 Task: For heading Use Italics Amatic SC with yellow colour & bold.  font size for heading26,  'Change the font style of data to'Caveat and font size to 18,  Change the alignment of both headline & data to Align center.  In the sheet  CashBook templates
Action: Mouse moved to (41, 155)
Screenshot: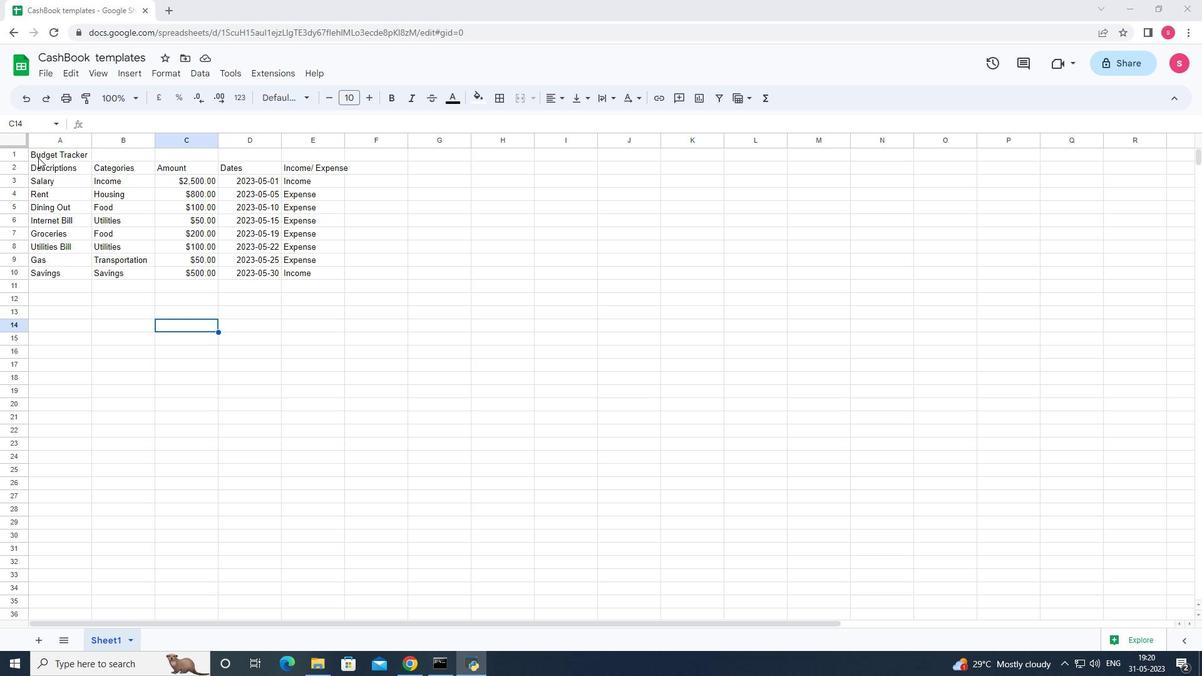 
Action: Mouse pressed left at (41, 155)
Screenshot: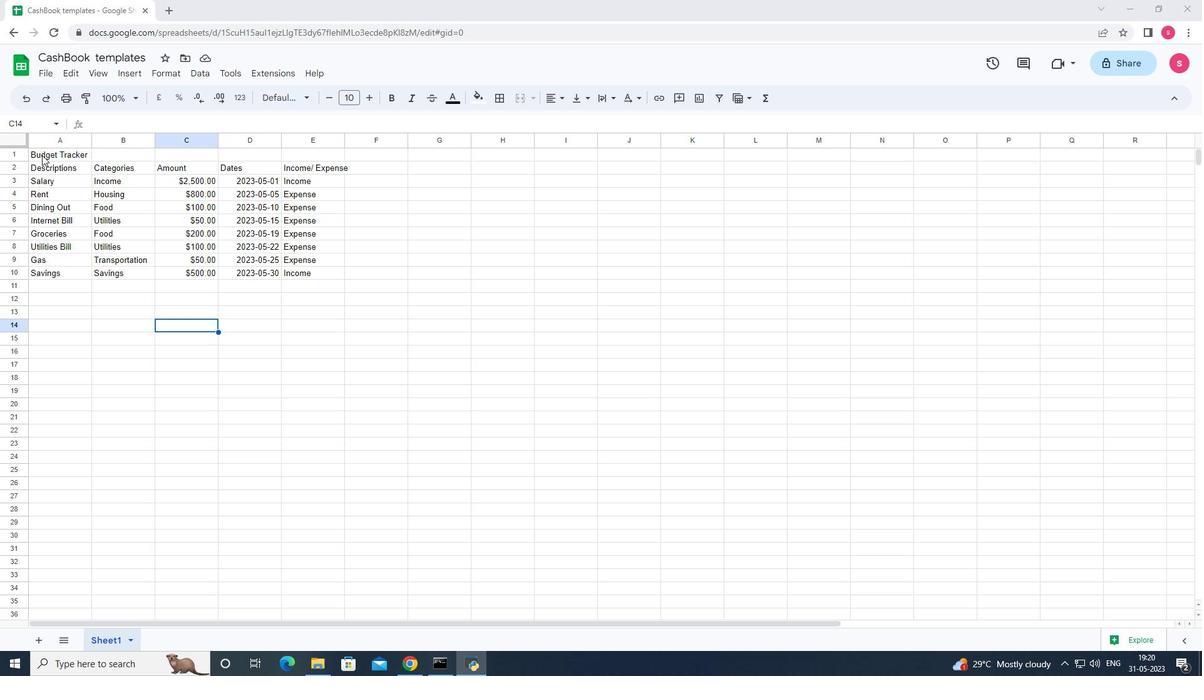 
Action: Mouse moved to (281, 97)
Screenshot: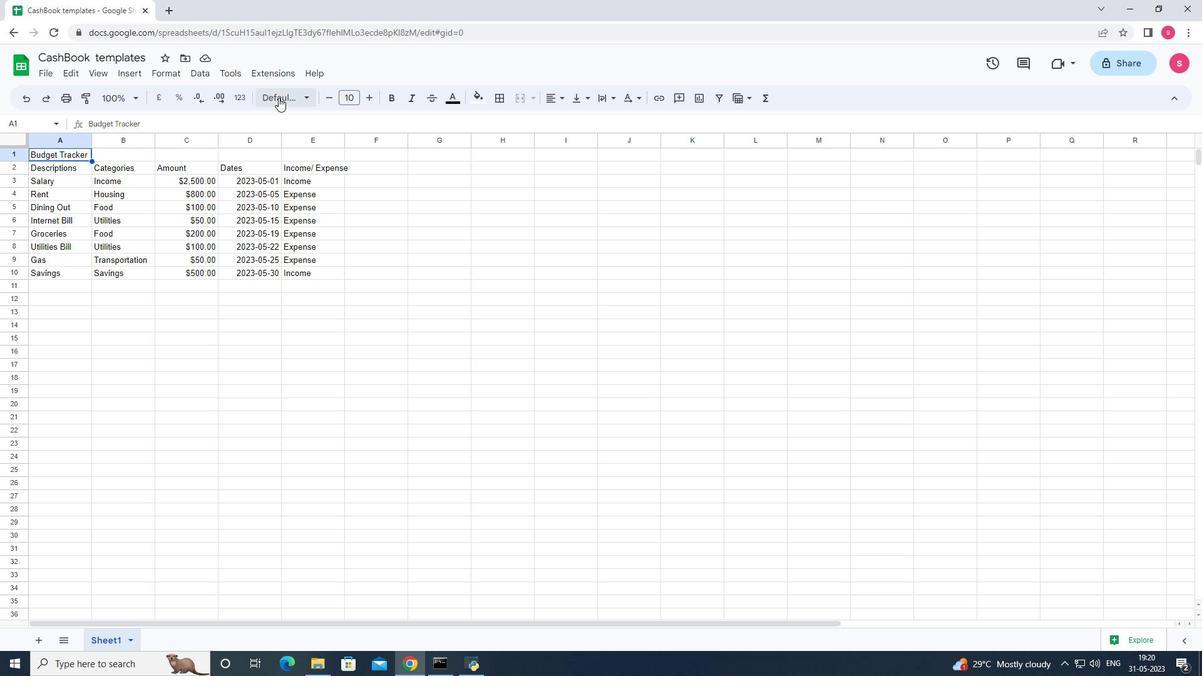
Action: Mouse pressed left at (281, 97)
Screenshot: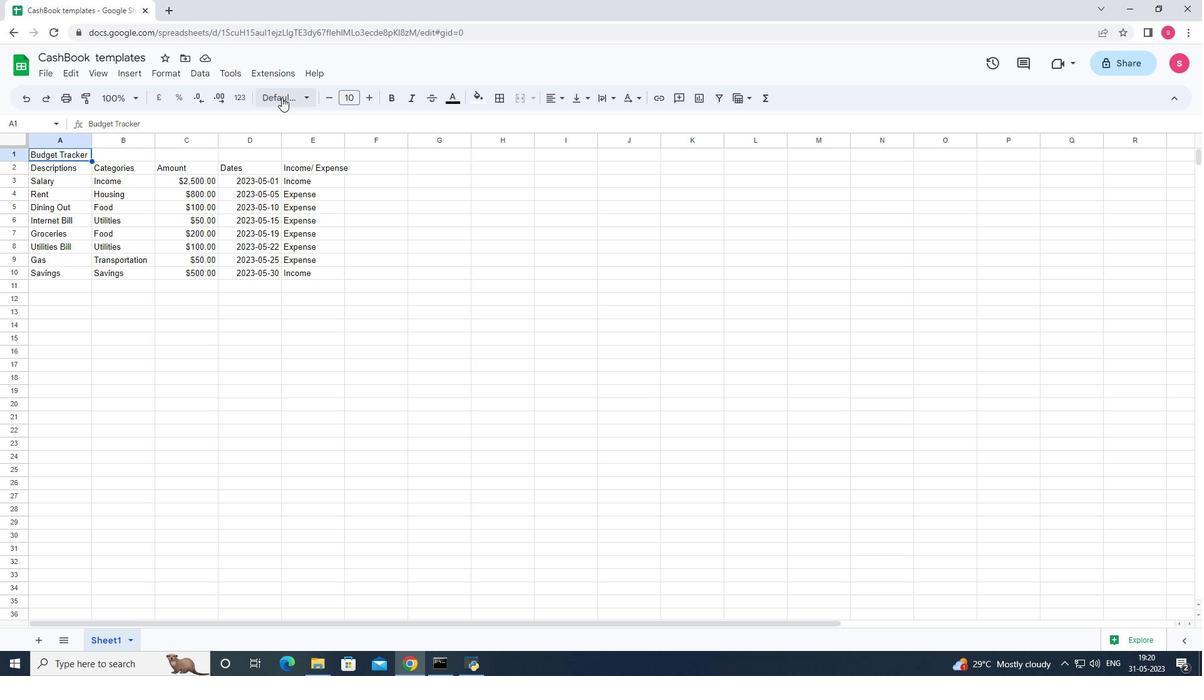 
Action: Mouse moved to (311, 383)
Screenshot: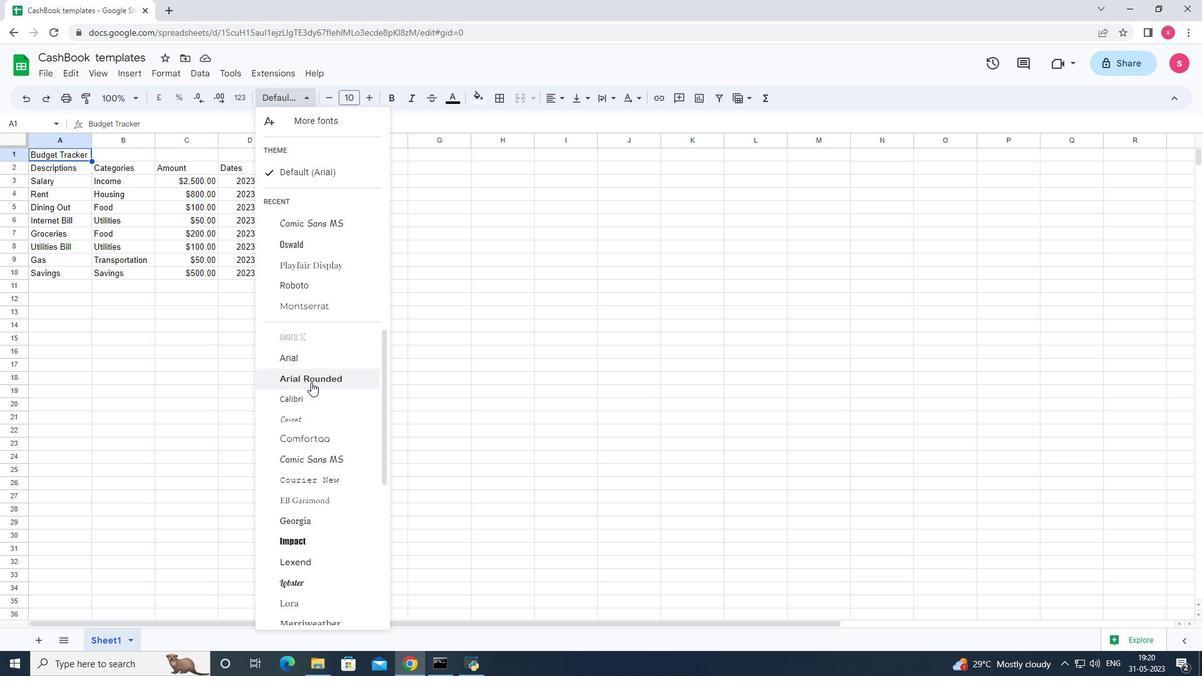 
Action: Mouse scrolled (311, 383) with delta (0, 0)
Screenshot: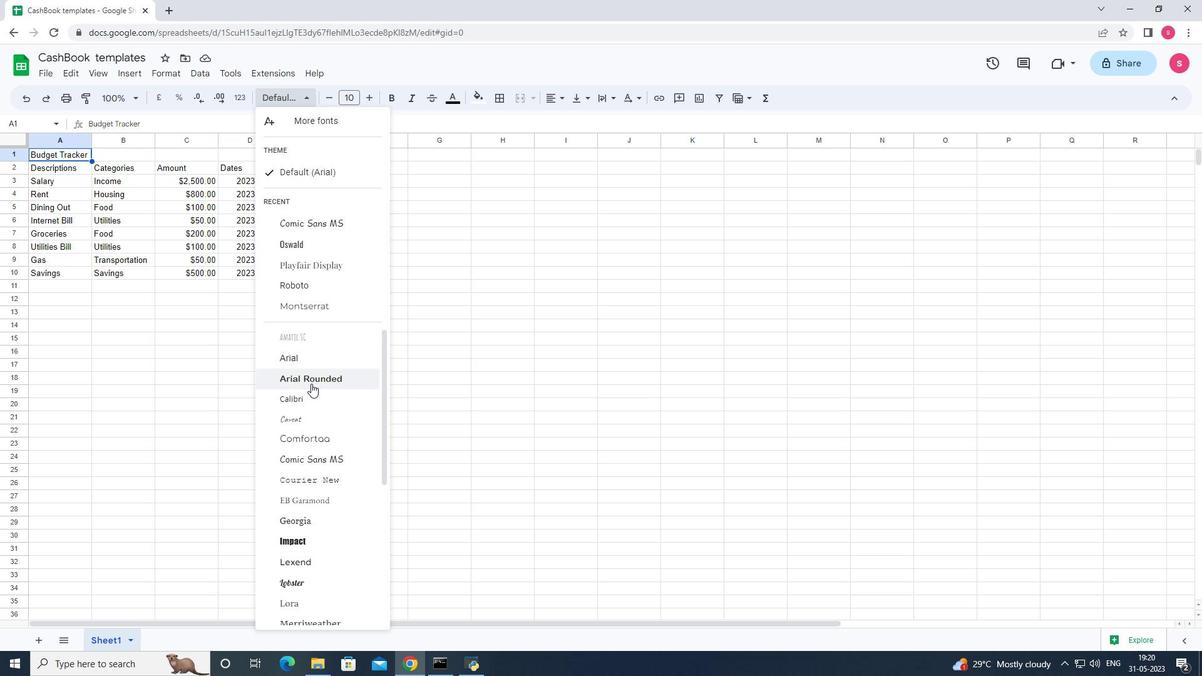 
Action: Mouse scrolled (311, 384) with delta (0, 0)
Screenshot: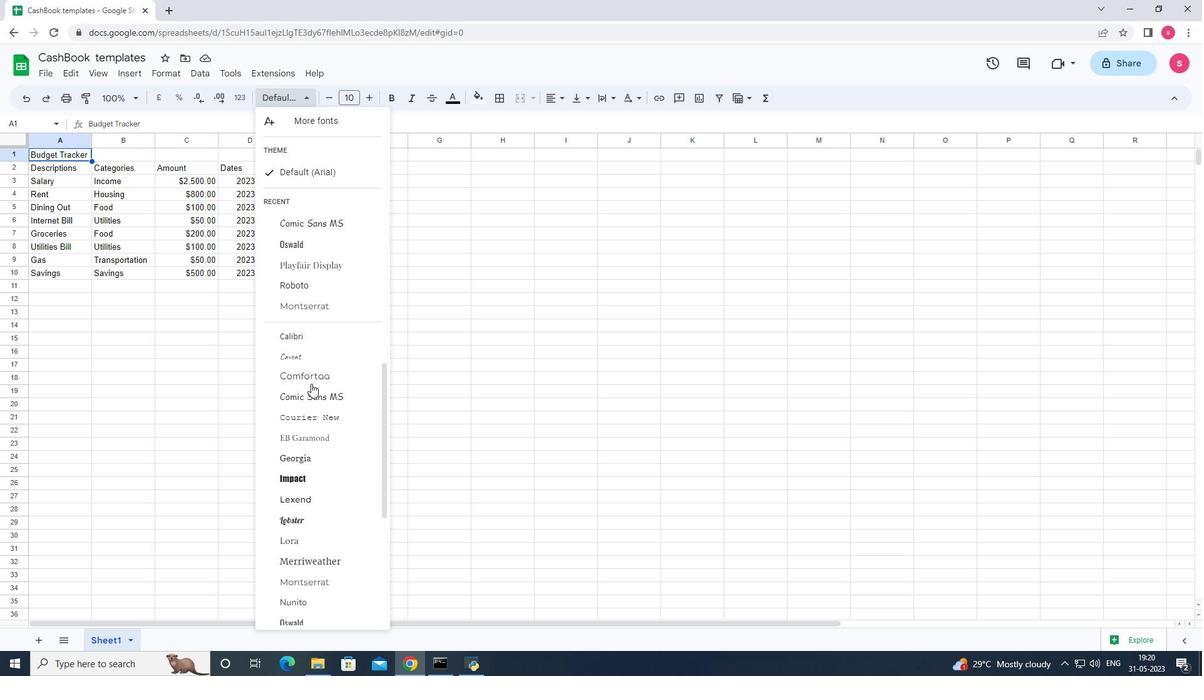 
Action: Mouse moved to (311, 384)
Screenshot: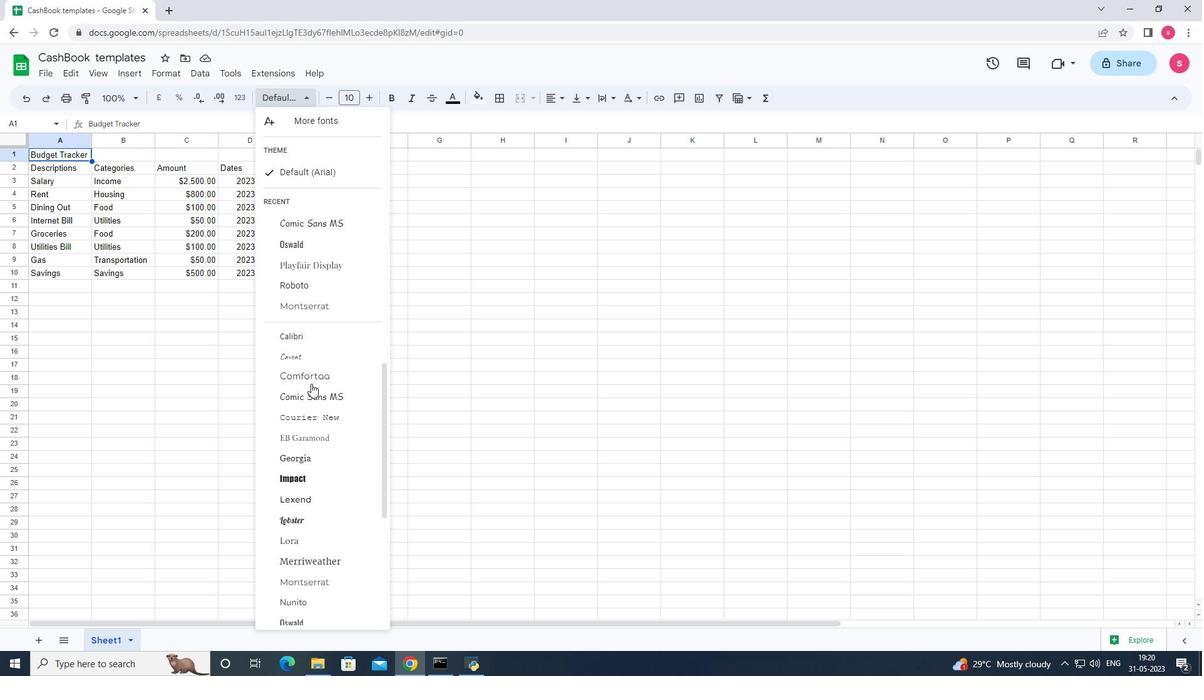 
Action: Mouse scrolled (311, 385) with delta (0, 0)
Screenshot: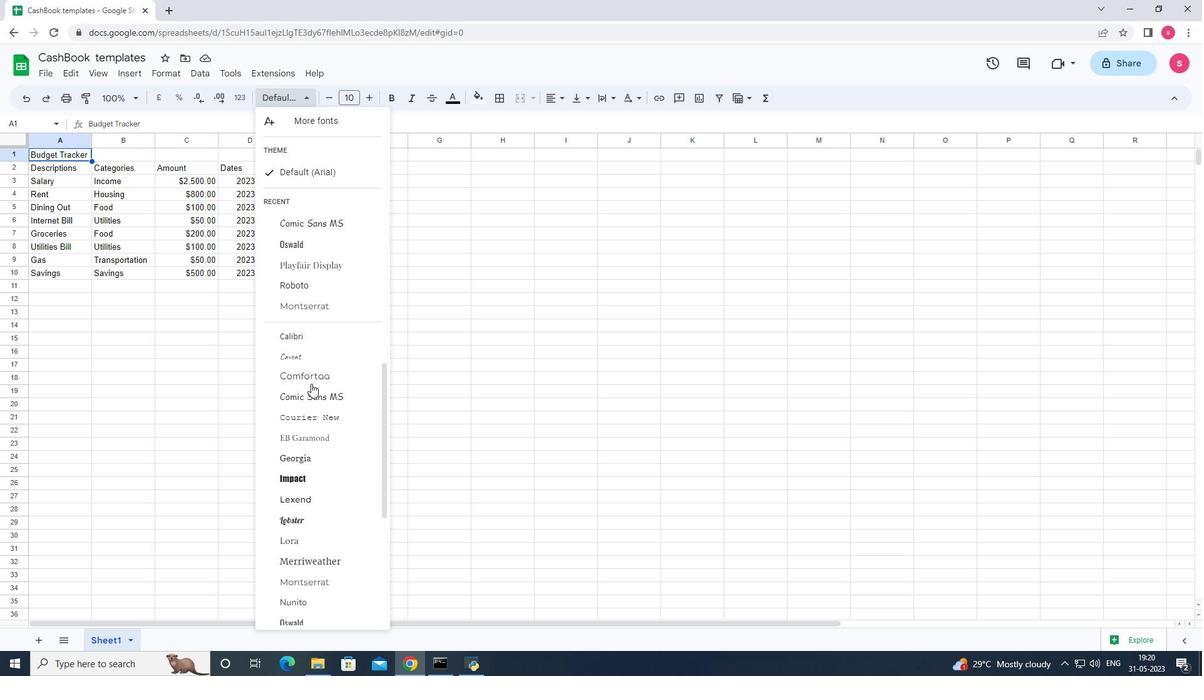 
Action: Mouse scrolled (311, 385) with delta (0, 0)
Screenshot: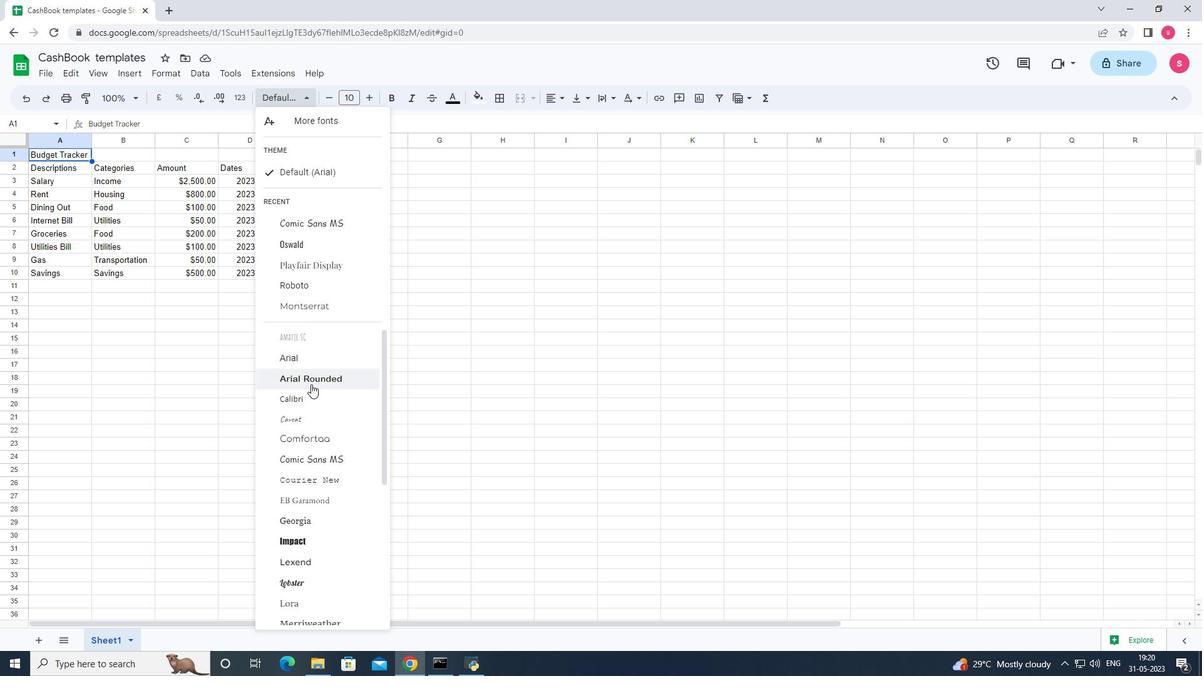 
Action: Mouse moved to (303, 342)
Screenshot: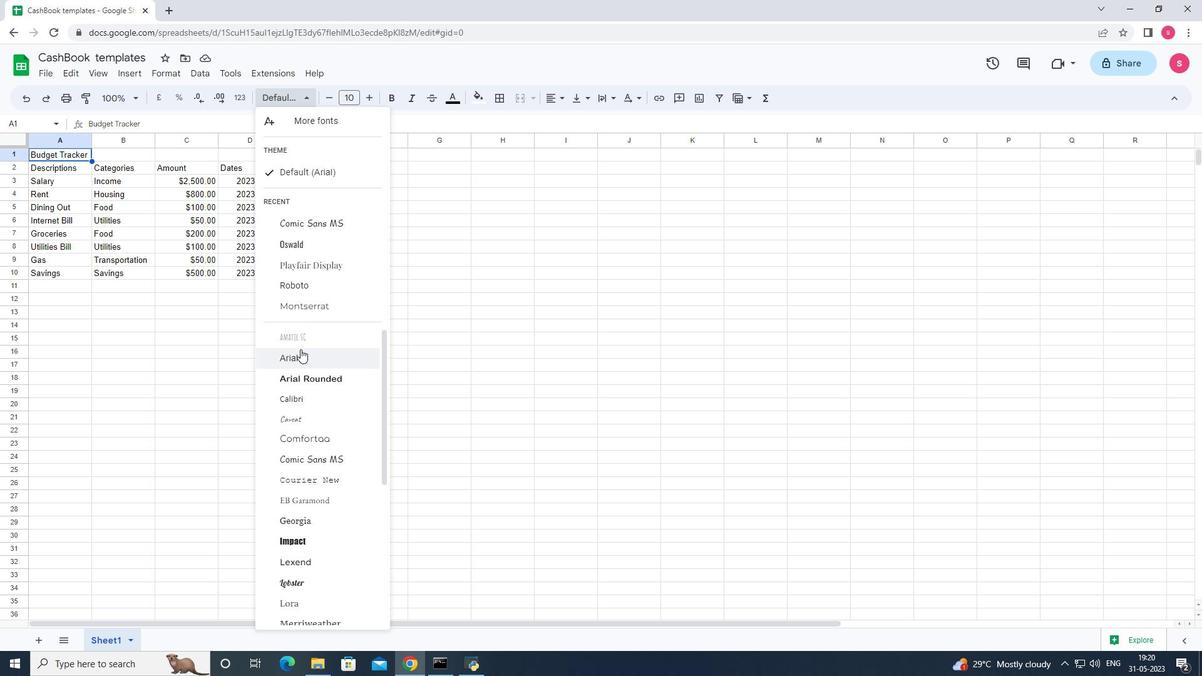 
Action: Mouse pressed left at (303, 342)
Screenshot: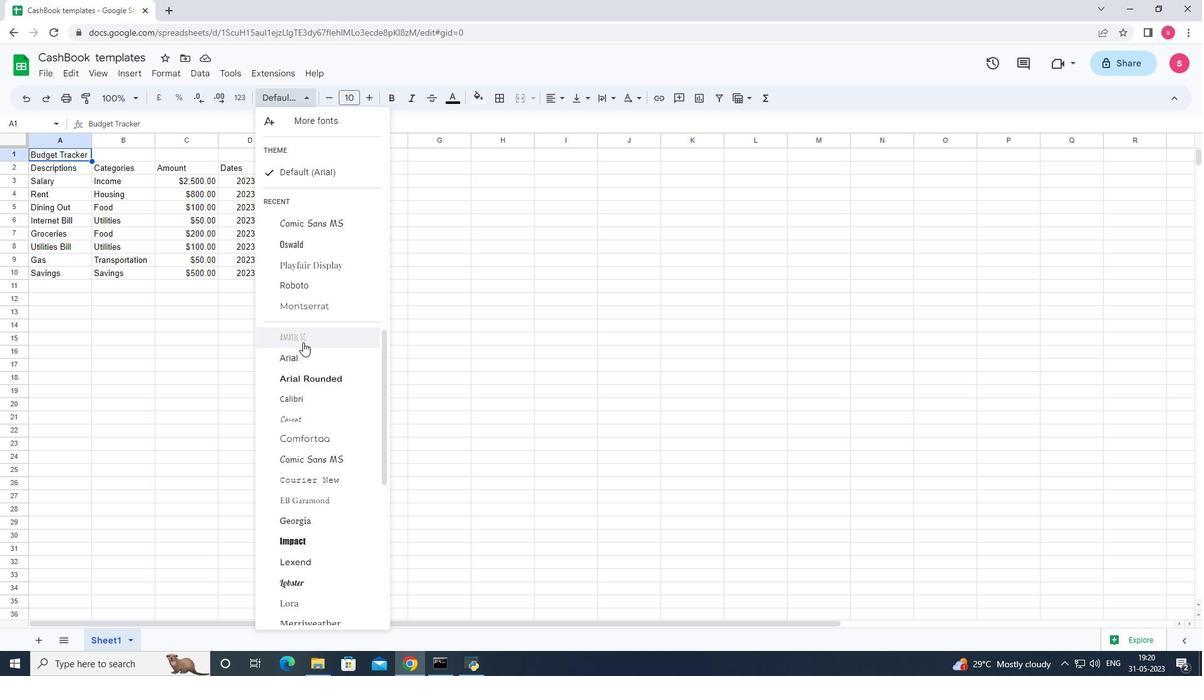 
Action: Mouse moved to (457, 98)
Screenshot: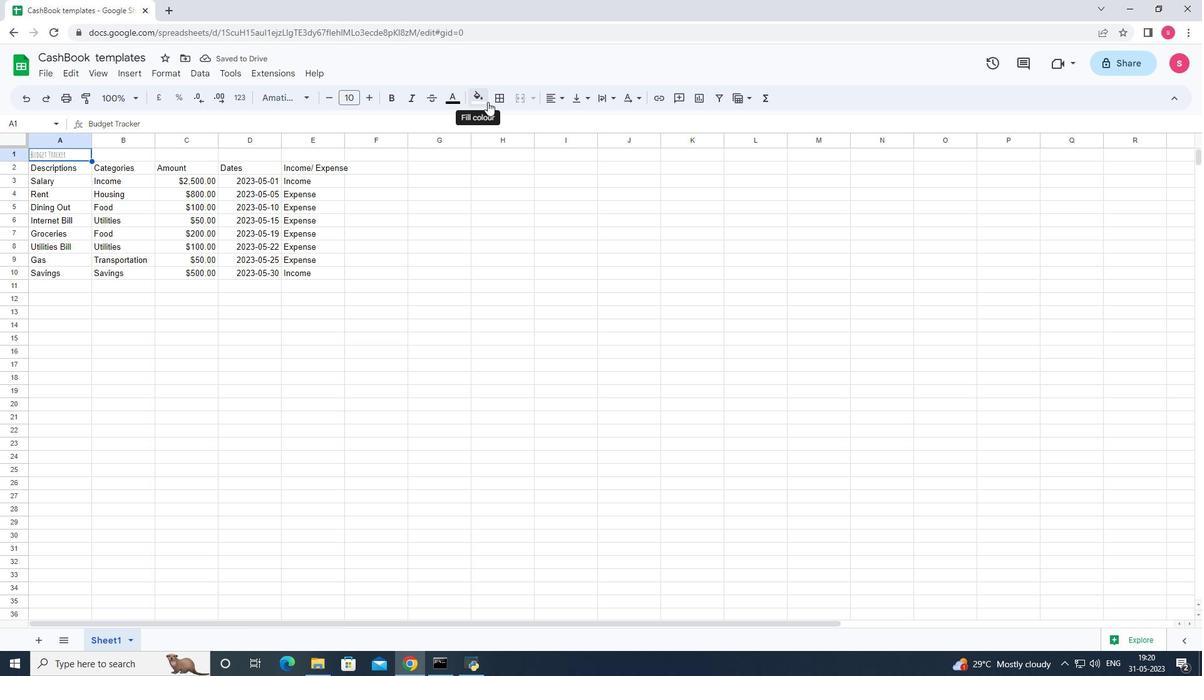
Action: Mouse pressed left at (457, 98)
Screenshot: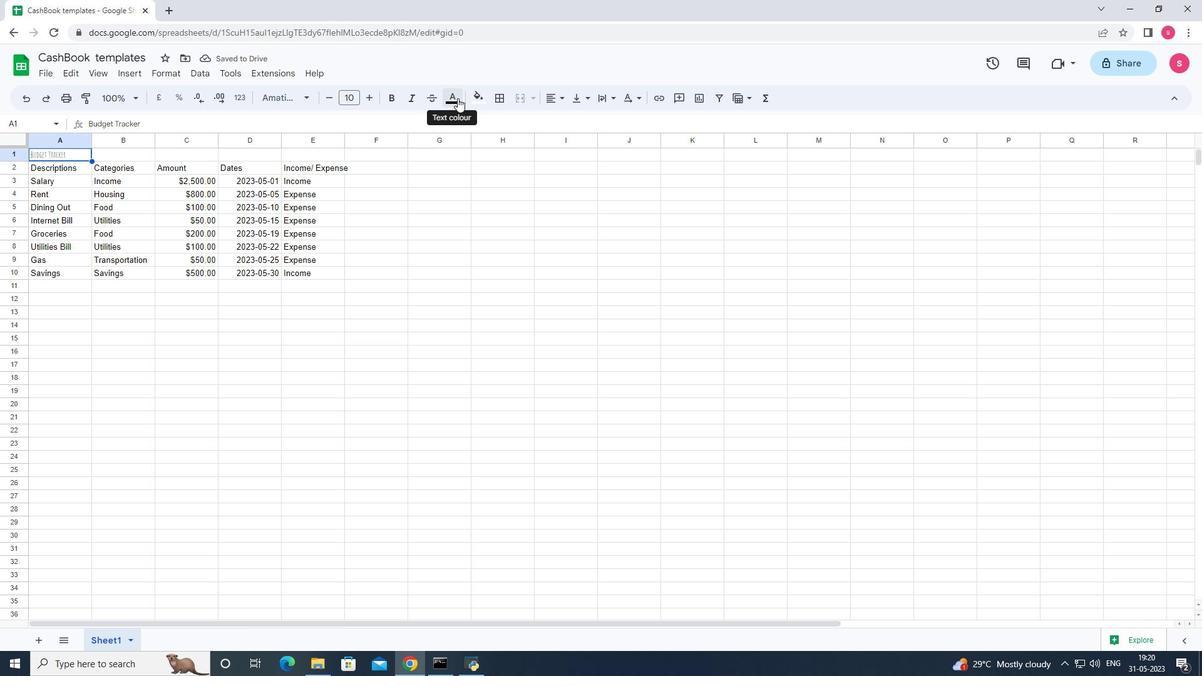 
Action: Mouse moved to (494, 153)
Screenshot: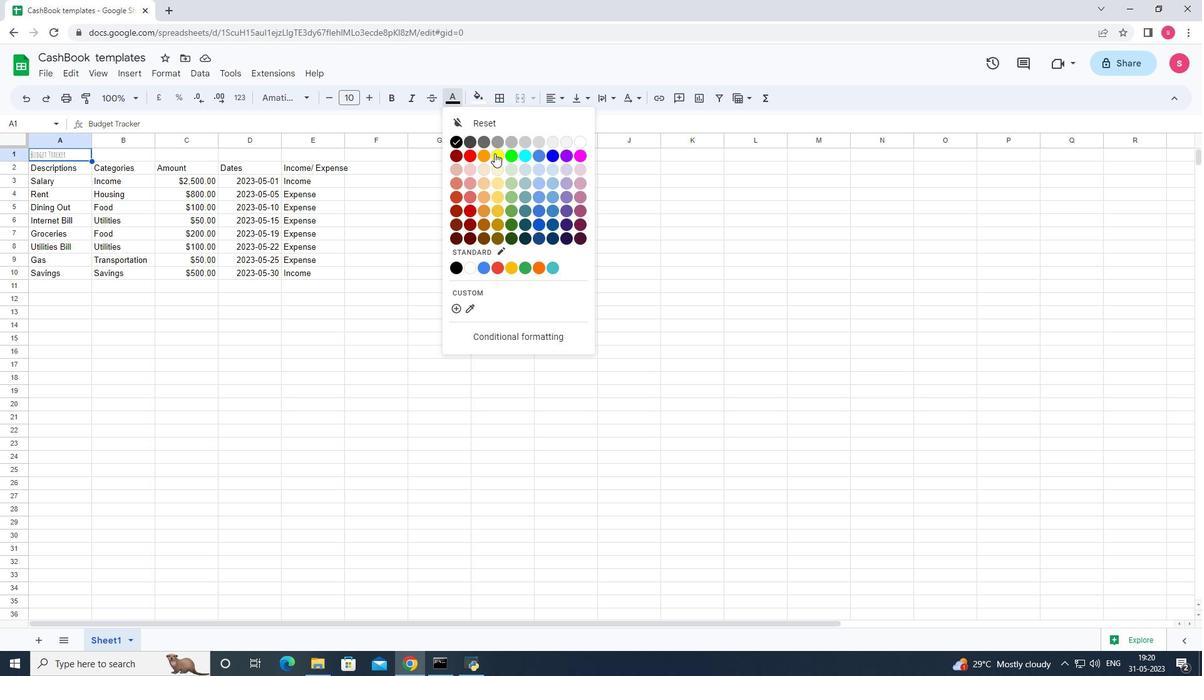 
Action: Mouse pressed left at (494, 153)
Screenshot: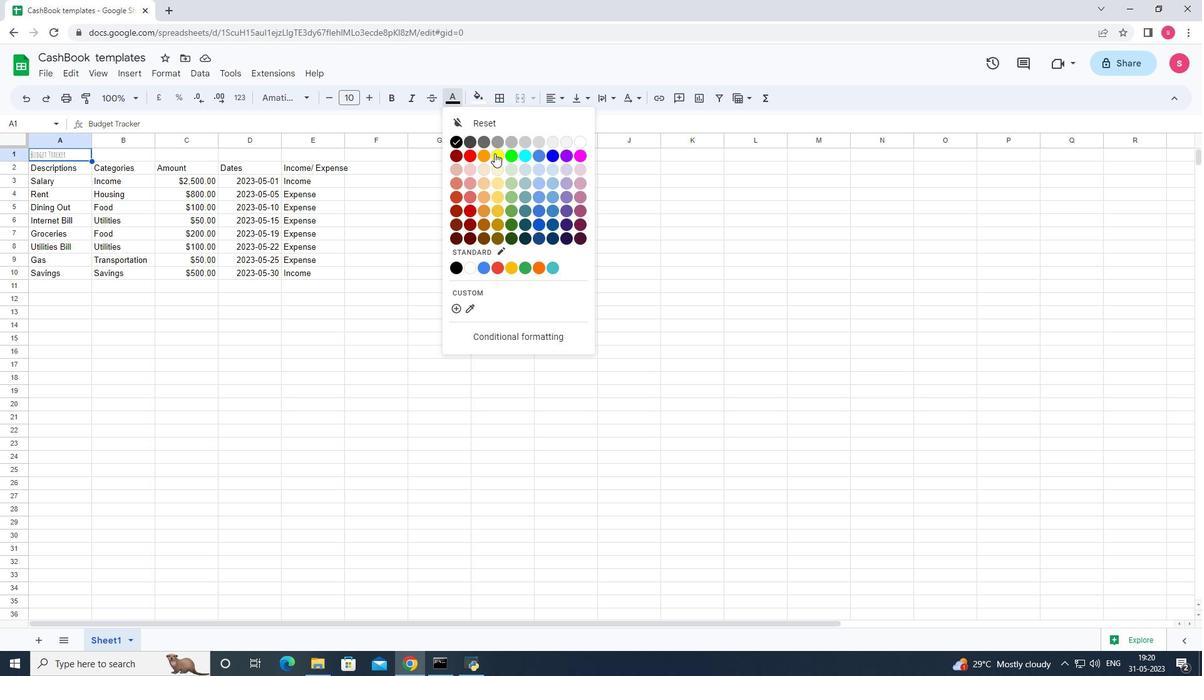 
Action: Mouse moved to (178, 74)
Screenshot: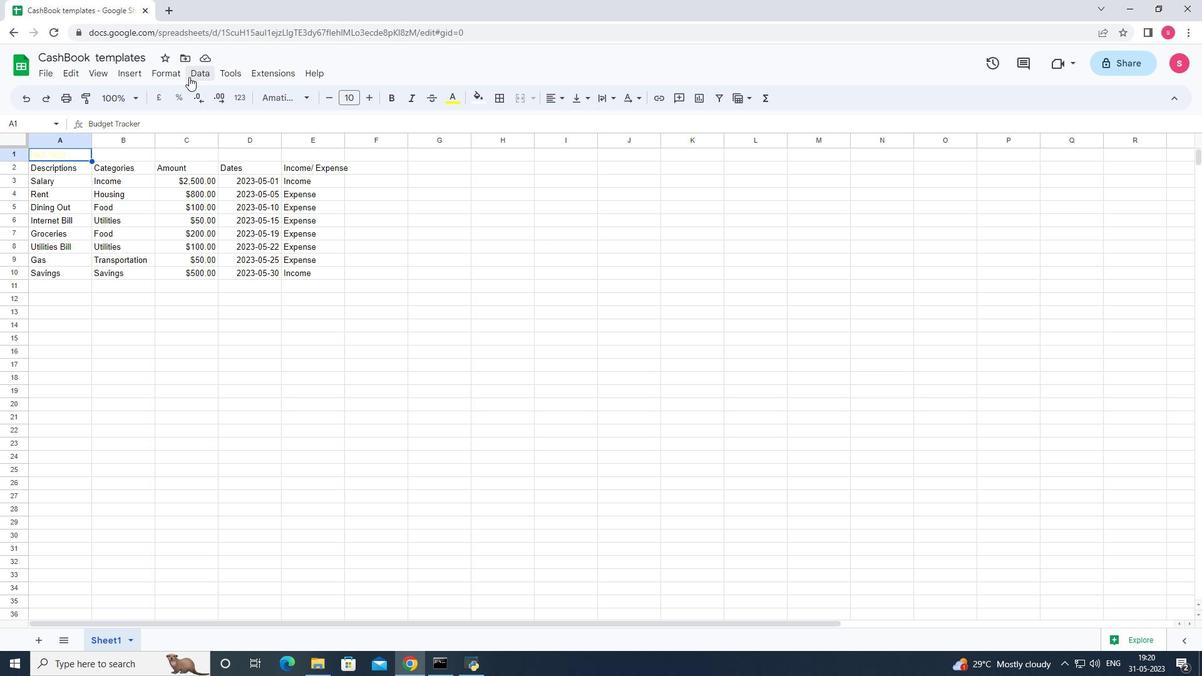 
Action: Mouse pressed left at (178, 74)
Screenshot: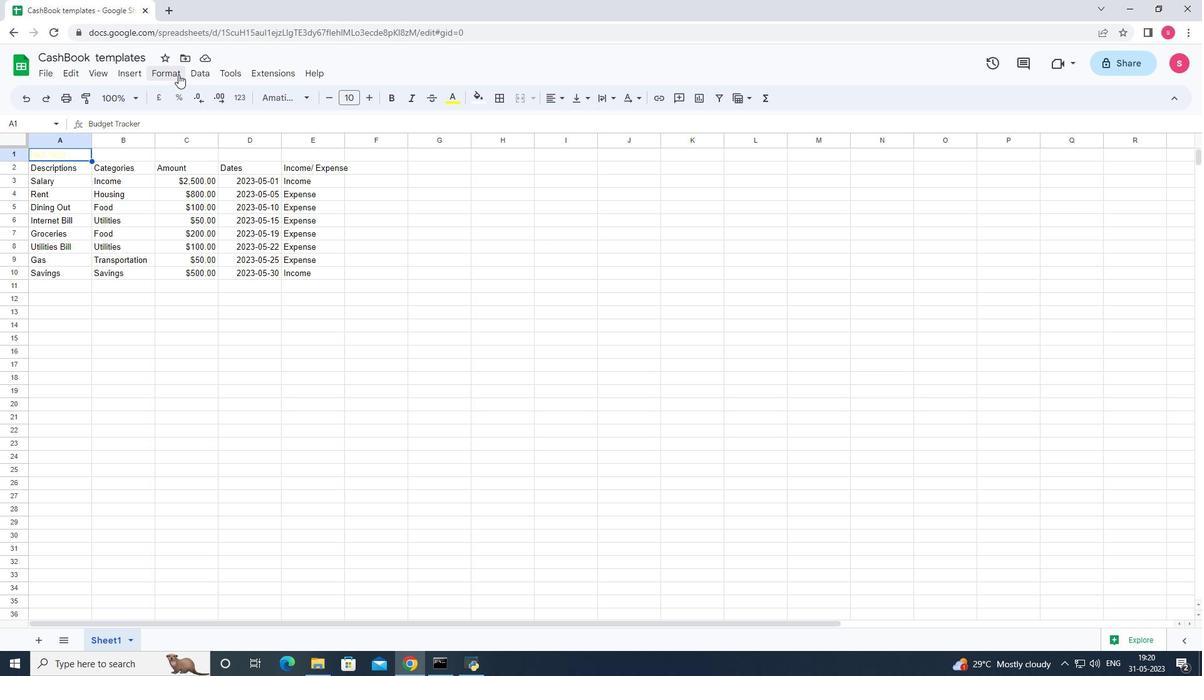 
Action: Mouse moved to (211, 143)
Screenshot: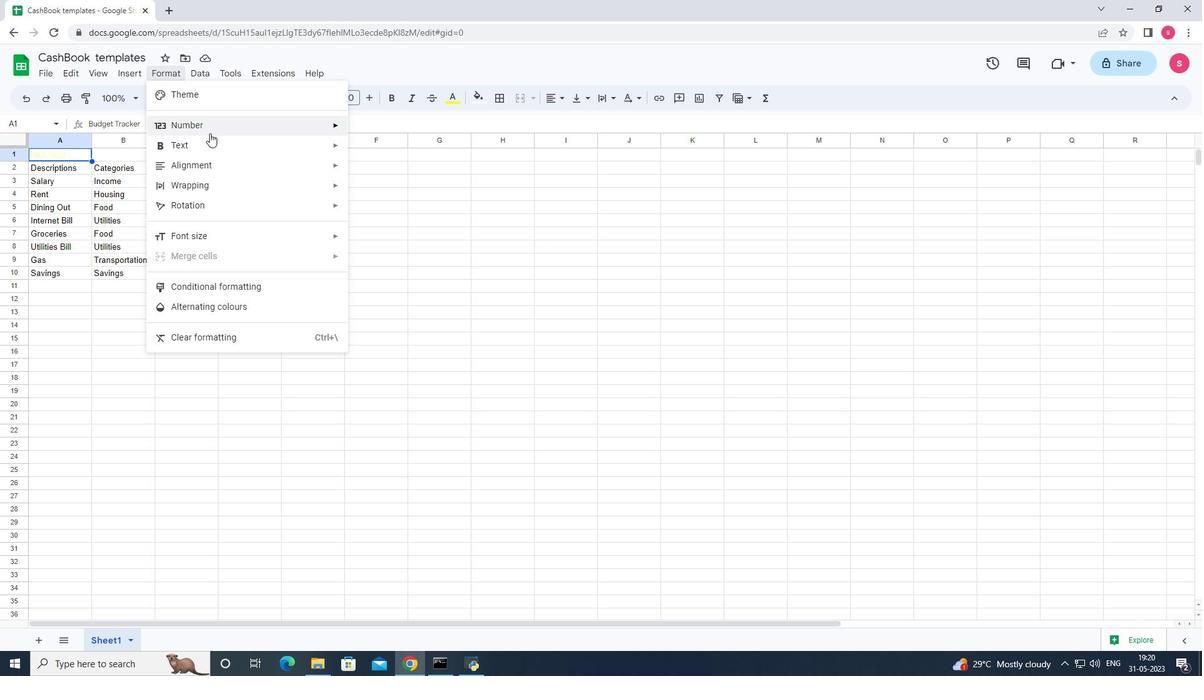 
Action: Mouse pressed left at (211, 143)
Screenshot: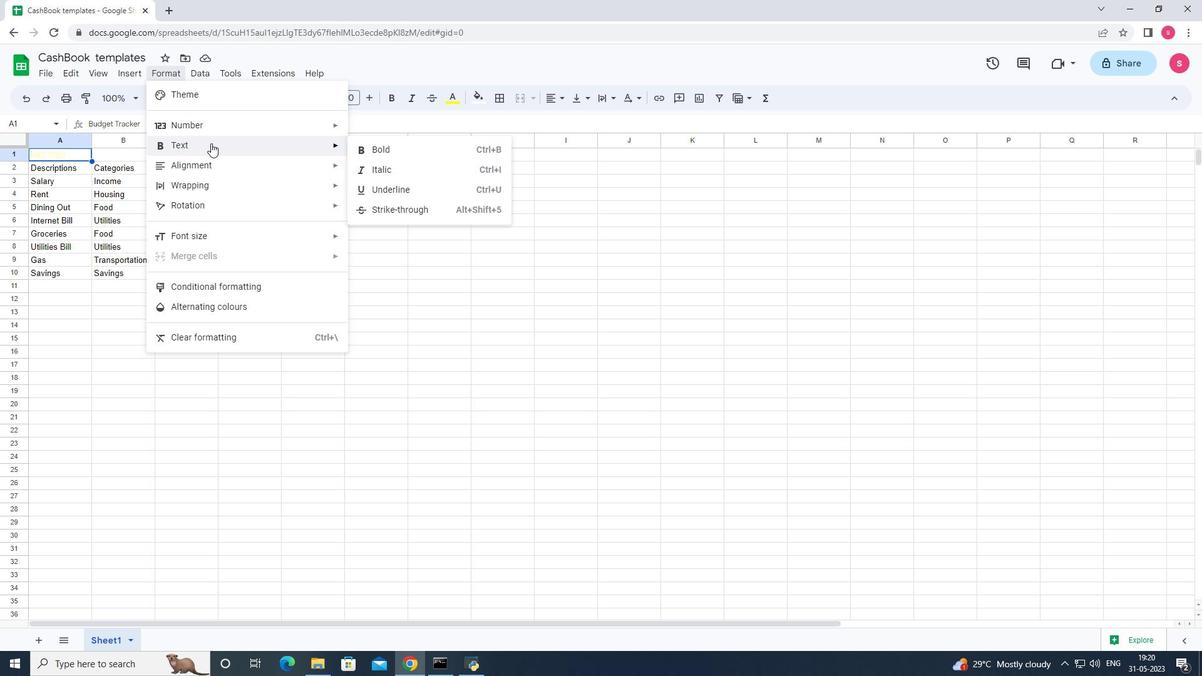 
Action: Mouse moved to (390, 152)
Screenshot: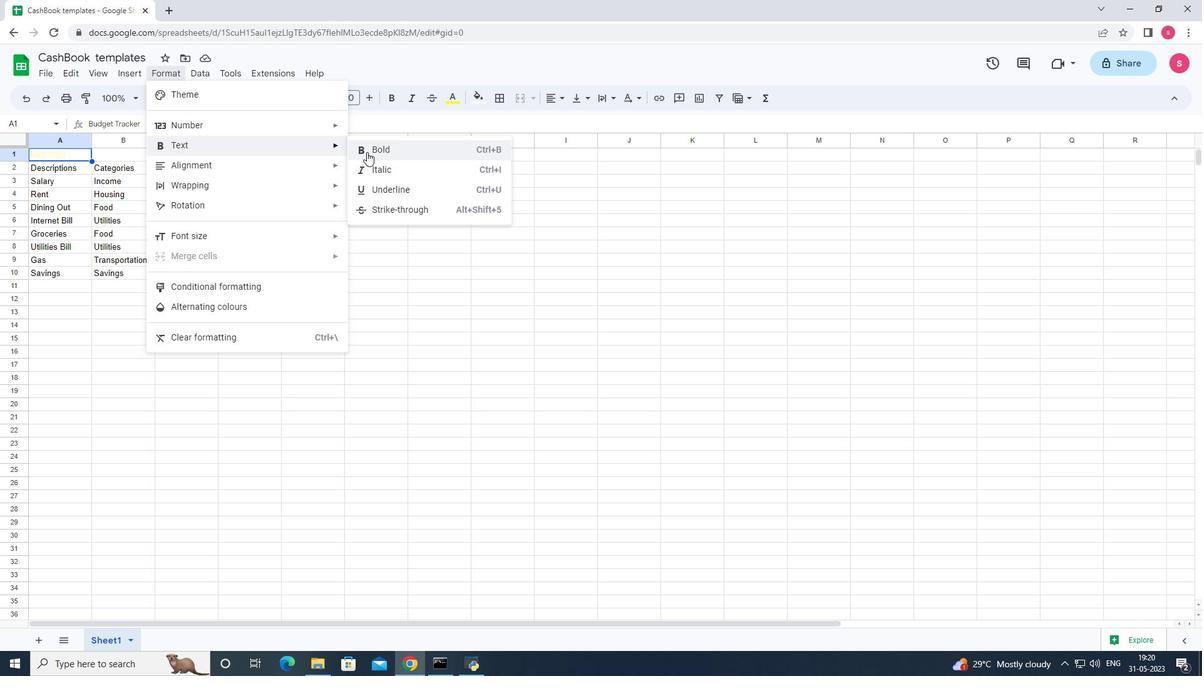
Action: Mouse pressed left at (390, 152)
Screenshot: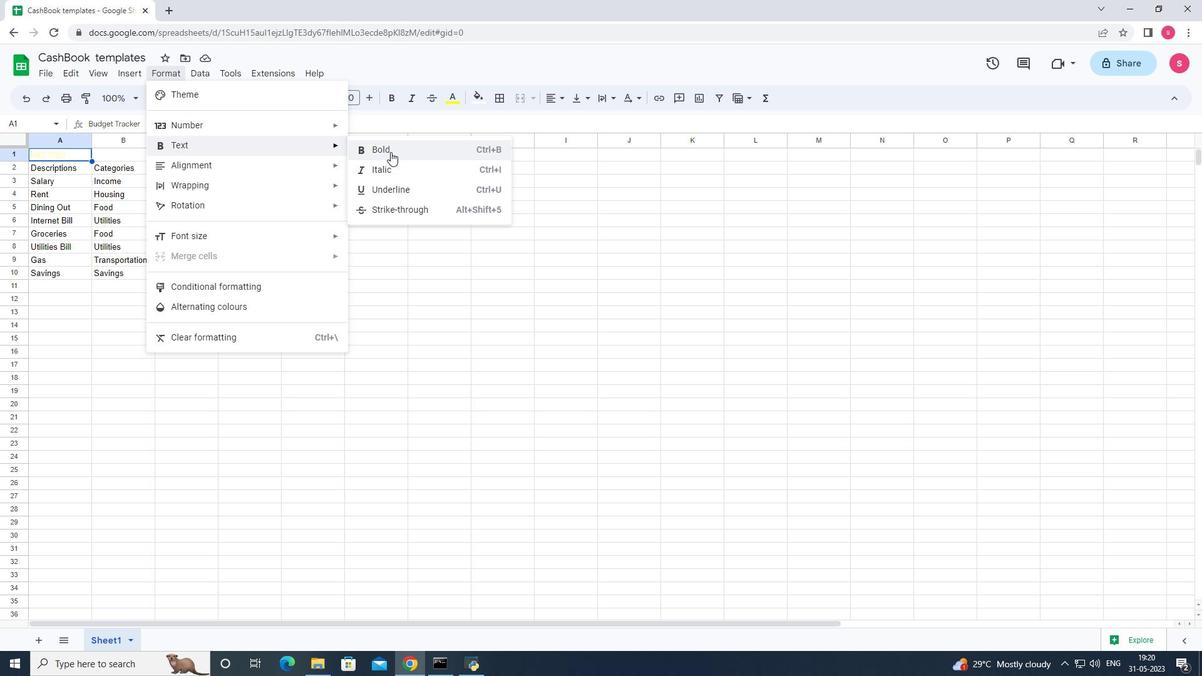 
Action: Mouse moved to (393, 101)
Screenshot: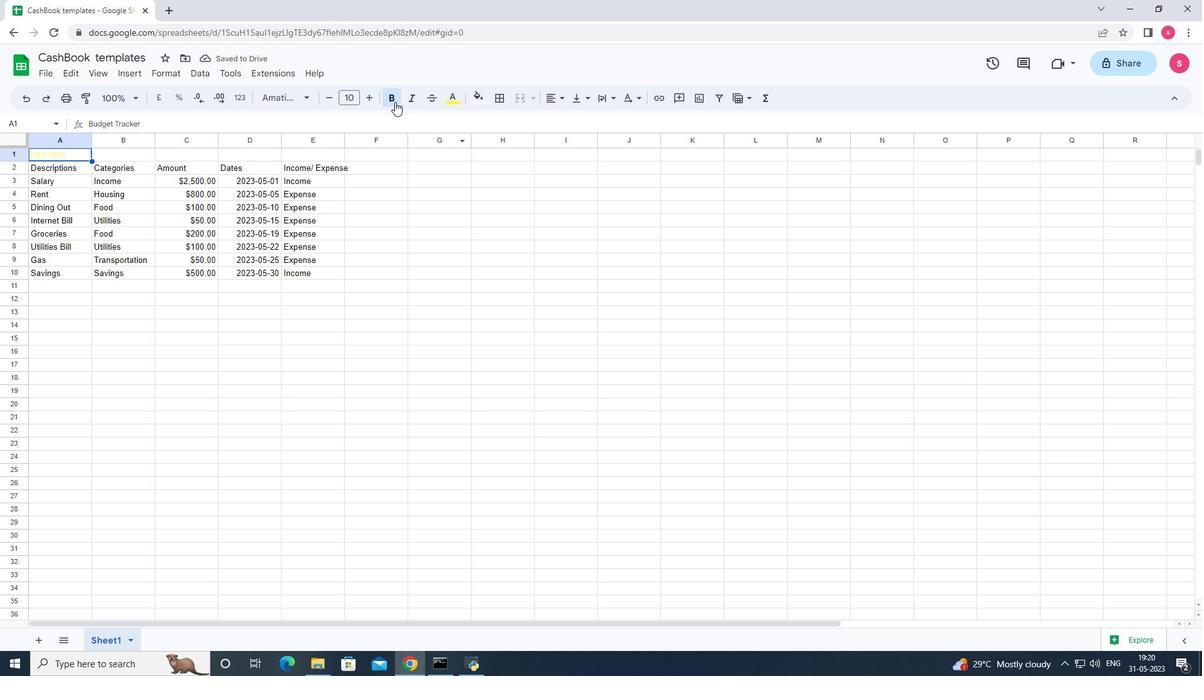 
Action: Mouse pressed left at (393, 101)
Screenshot: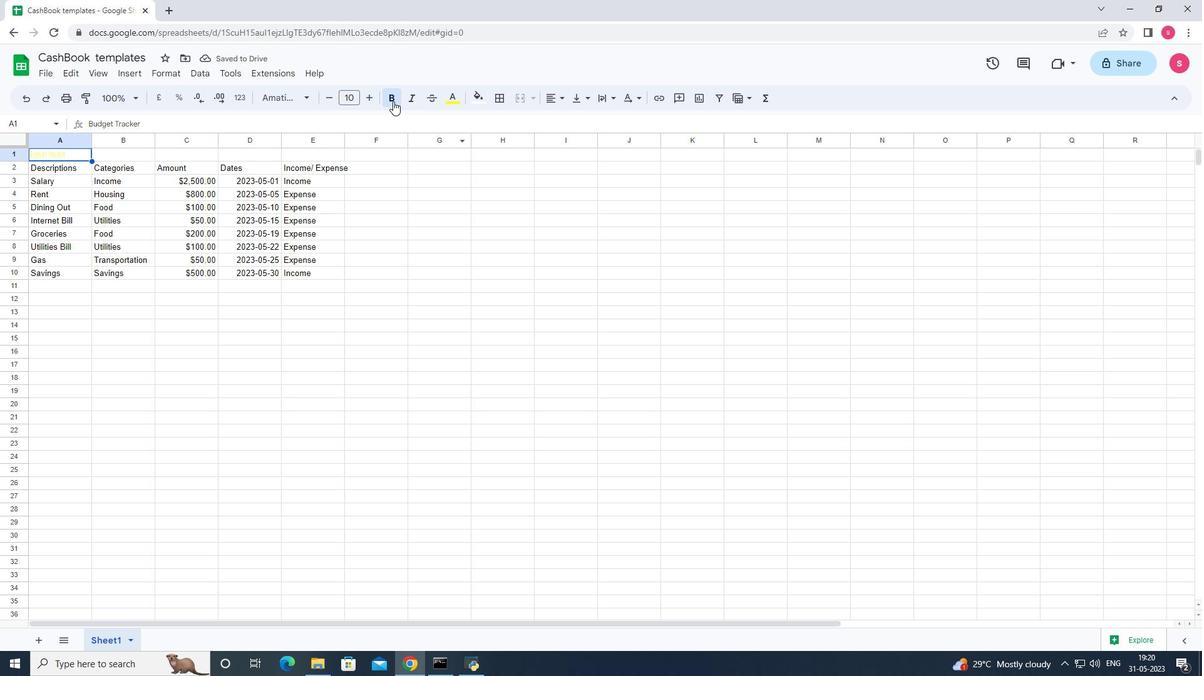 
Action: Mouse moved to (449, 237)
Screenshot: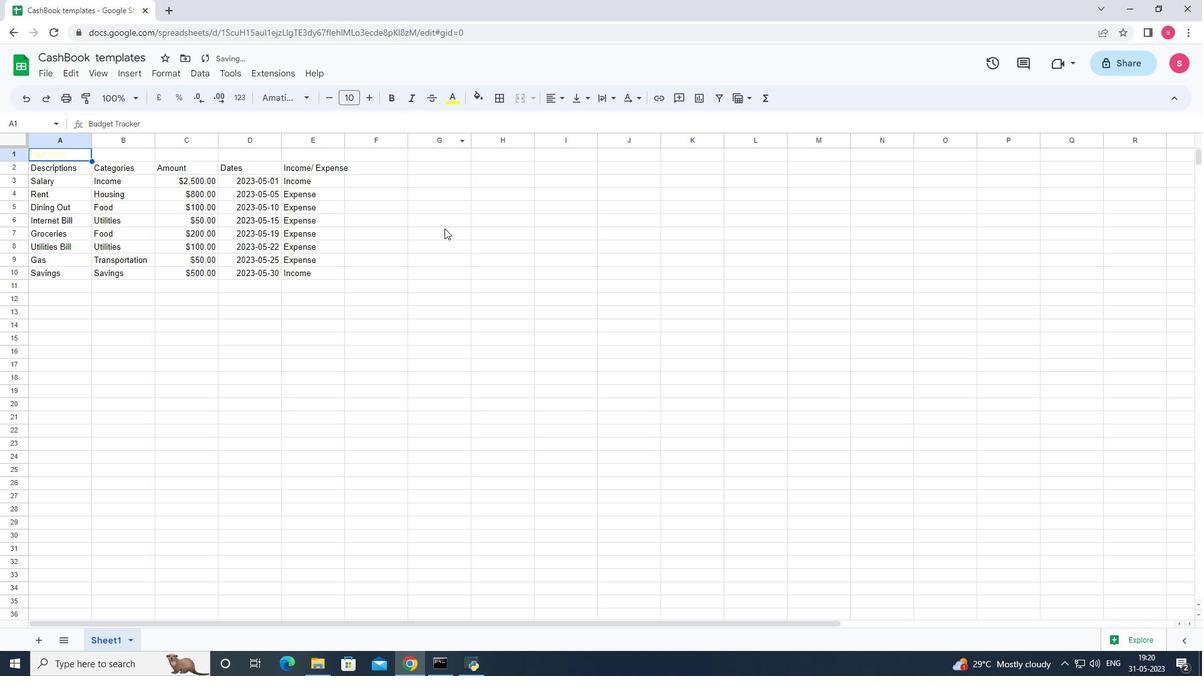 
Action: Mouse pressed left at (449, 237)
Screenshot: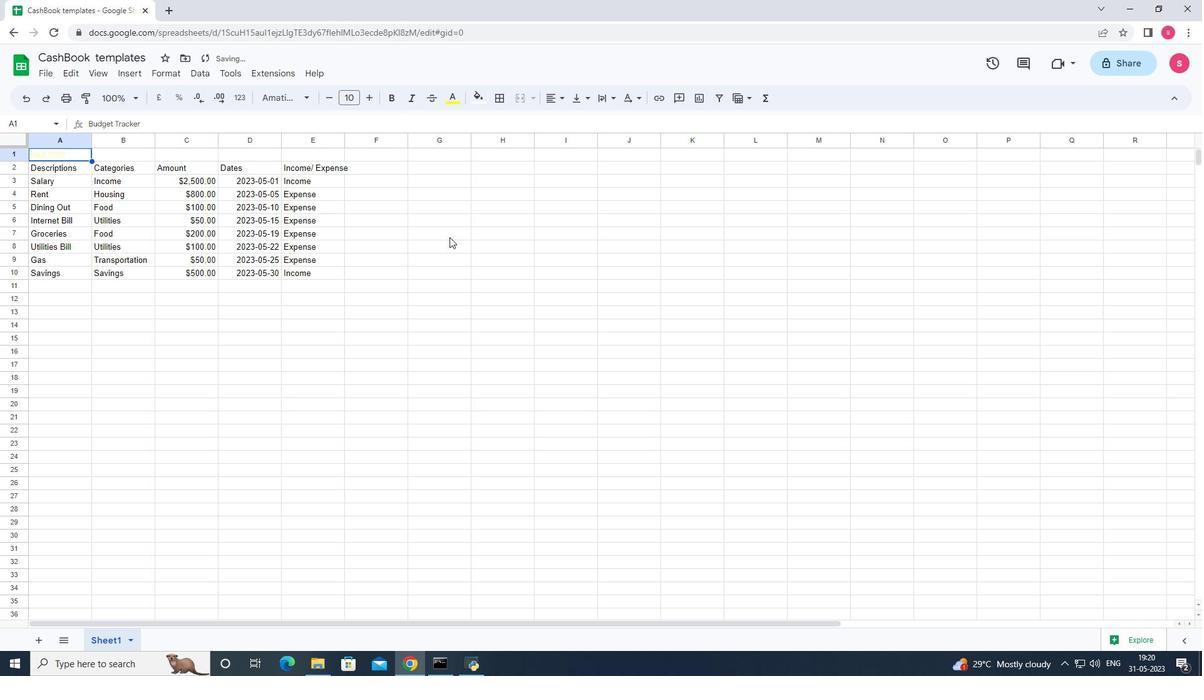 
Action: Mouse moved to (369, 98)
Screenshot: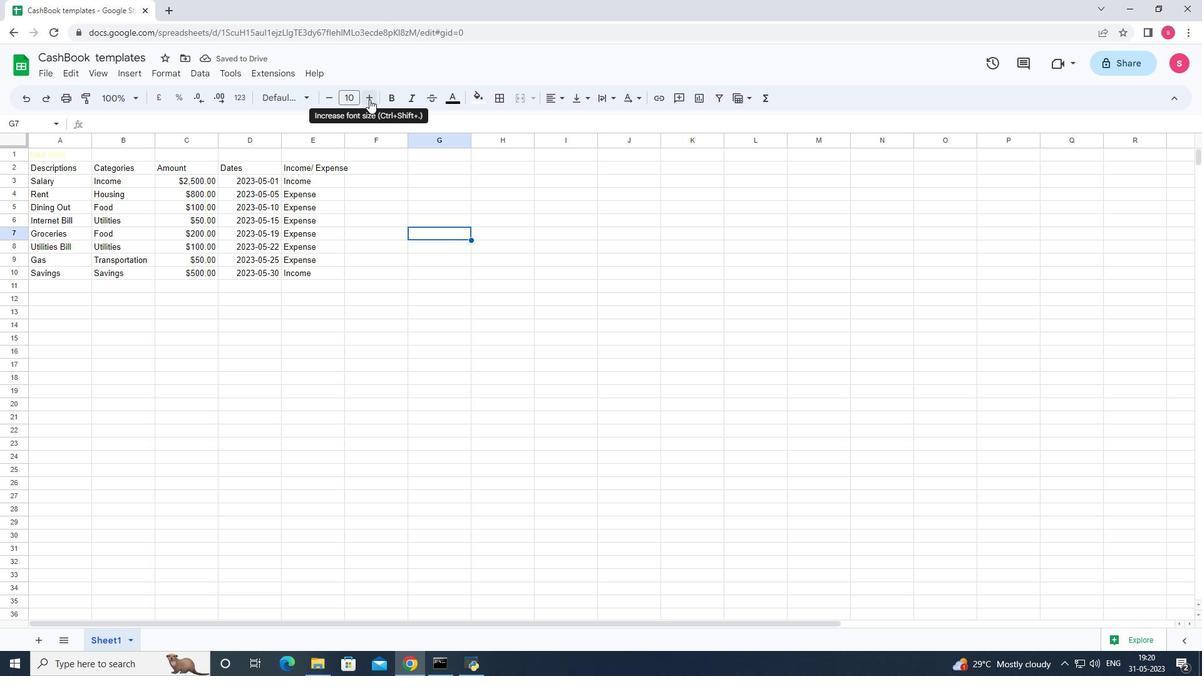 
Action: Mouse pressed left at (369, 98)
Screenshot: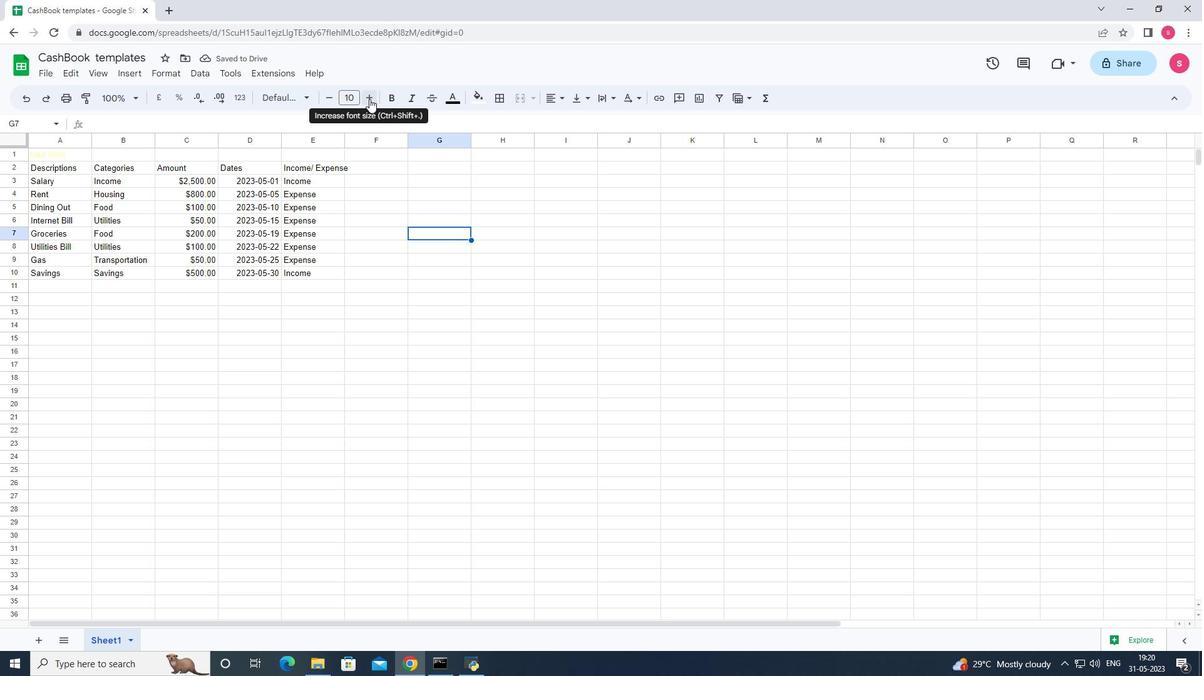 
Action: Mouse pressed left at (369, 98)
Screenshot: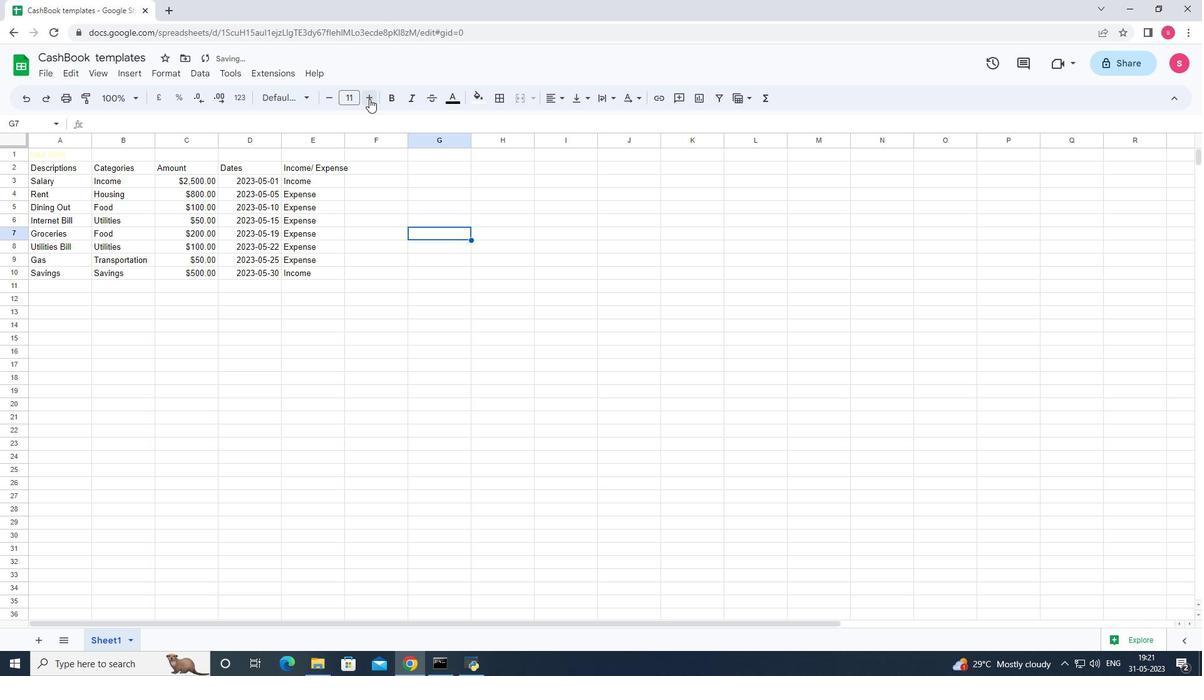 
Action: Mouse moved to (417, 261)
Screenshot: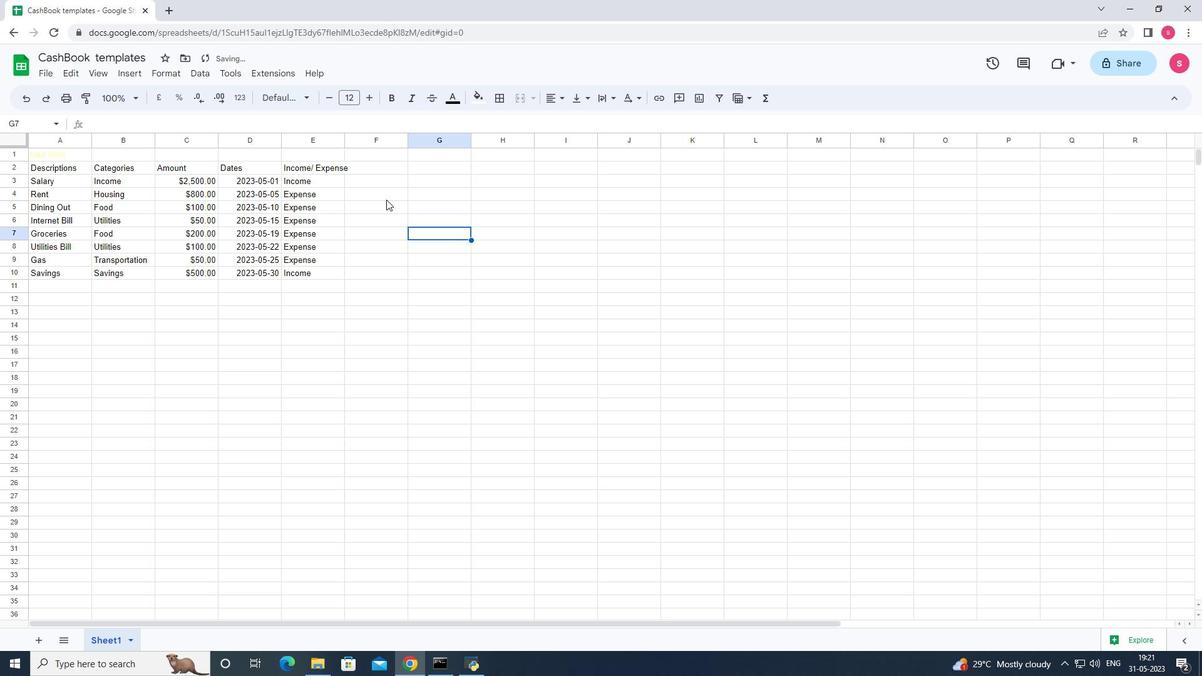 
Action: Mouse pressed left at (417, 261)
Screenshot: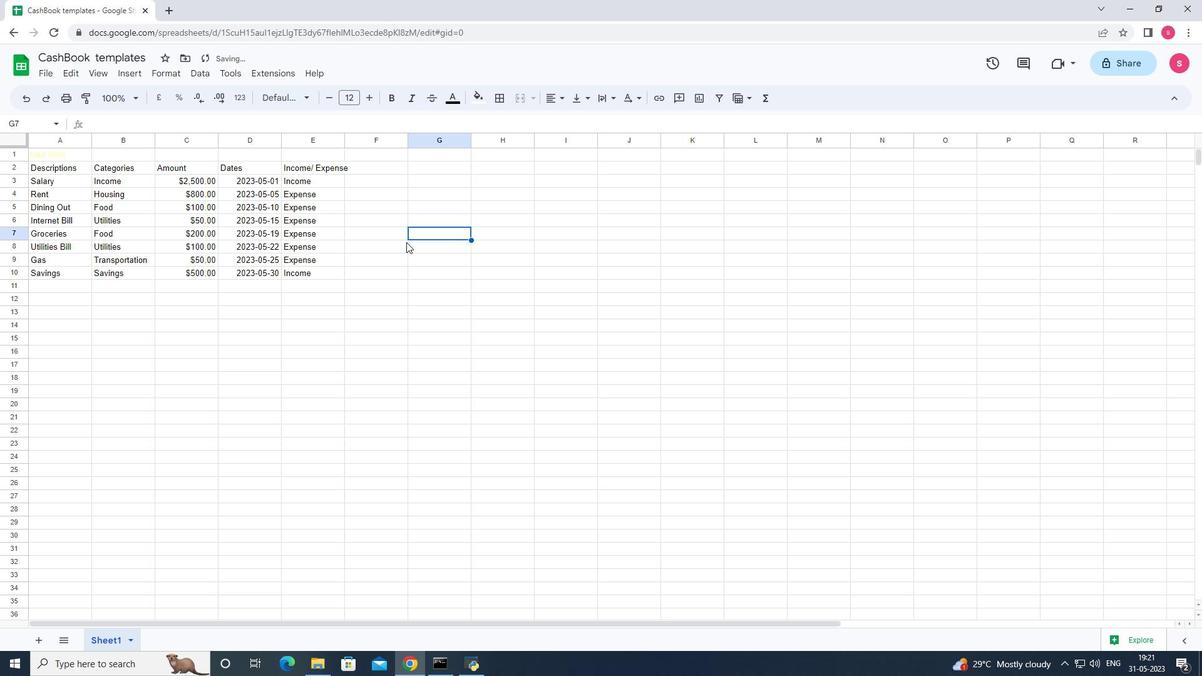 
Action: Mouse moved to (55, 152)
Screenshot: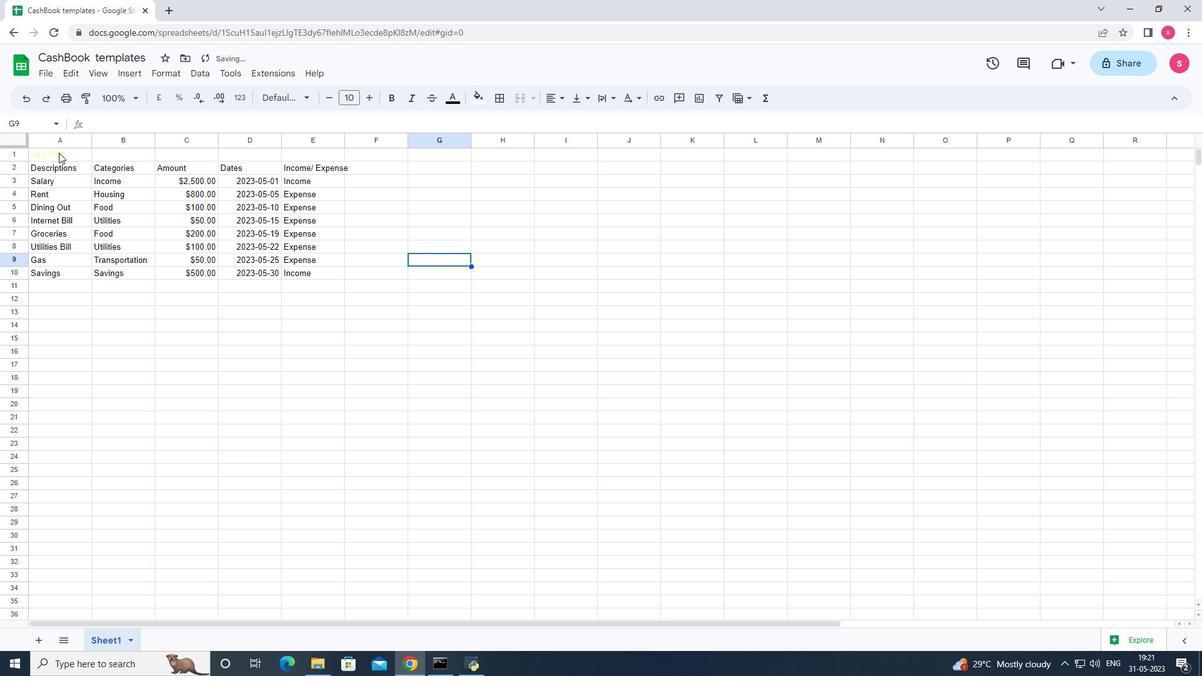 
Action: Mouse pressed left at (55, 152)
Screenshot: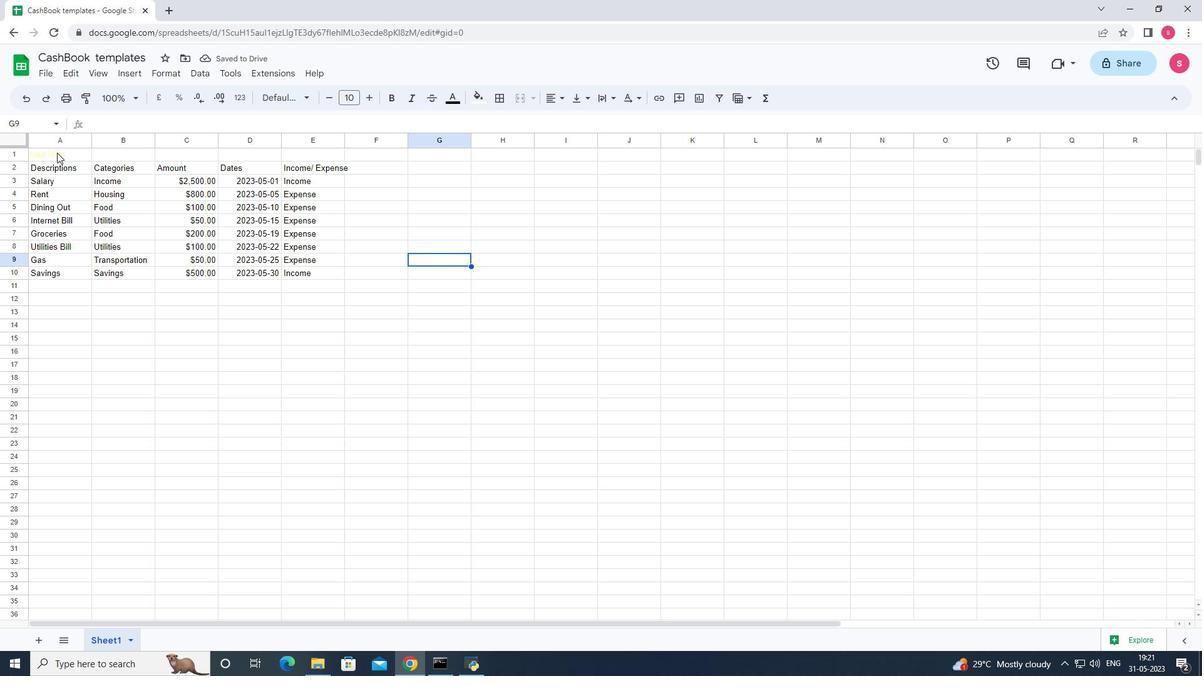 
Action: Mouse moved to (398, 101)
Screenshot: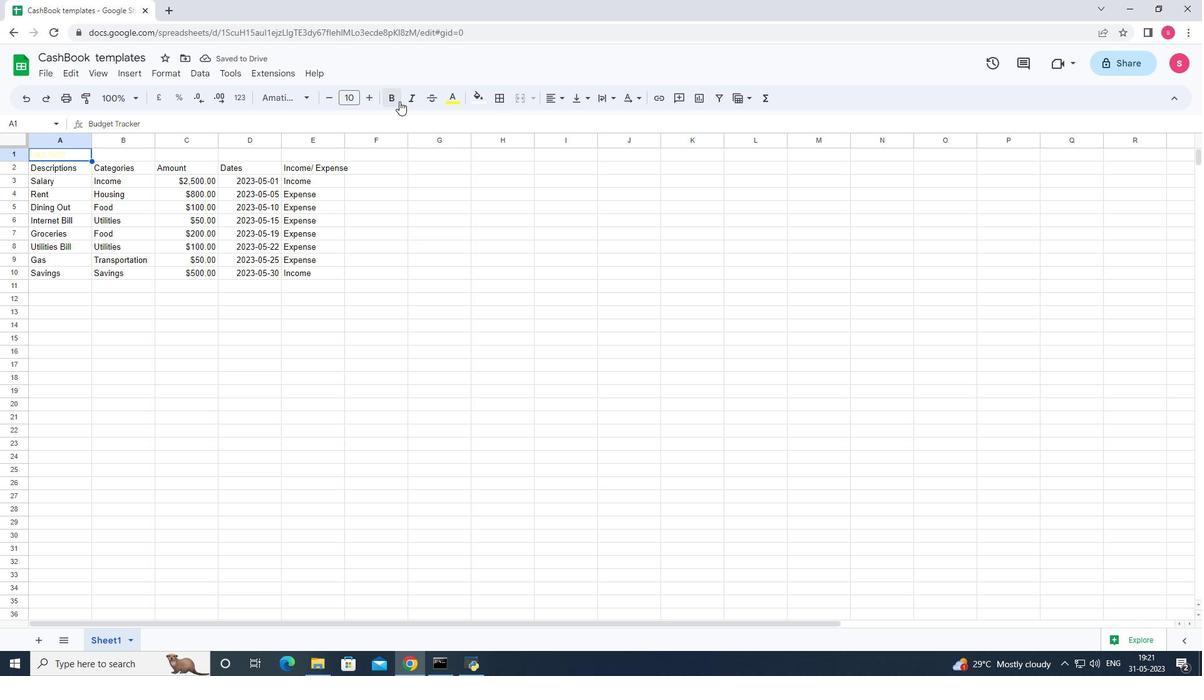 
Action: Mouse pressed left at (398, 101)
Screenshot: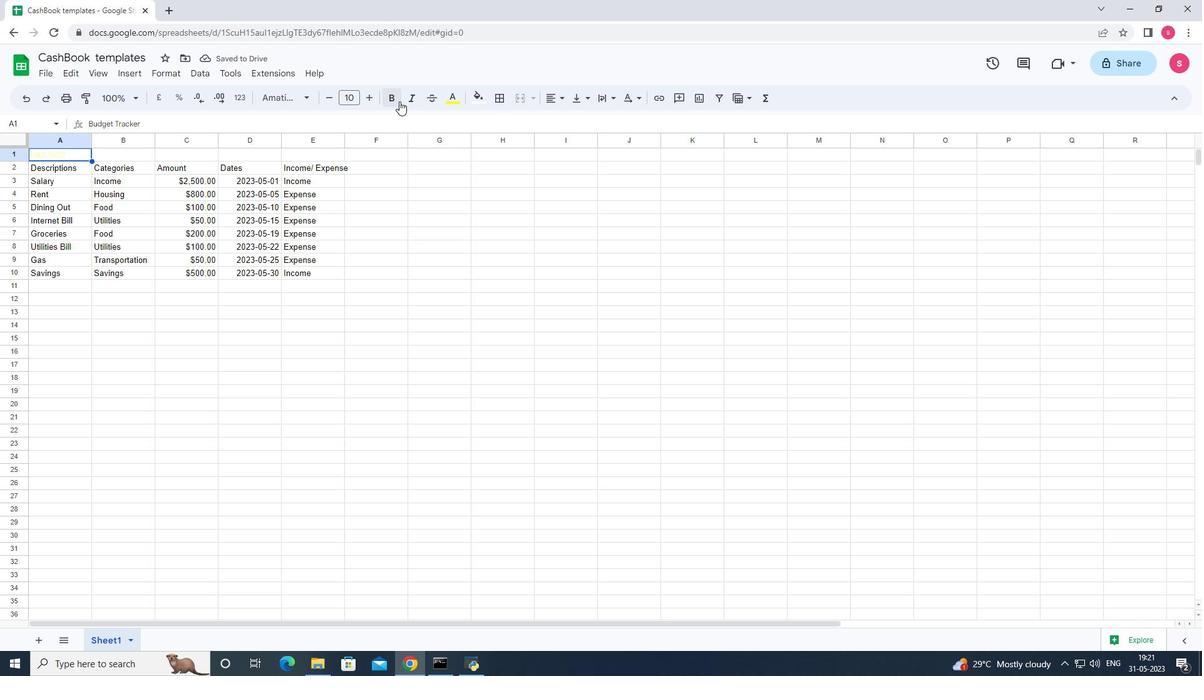 
Action: Mouse moved to (367, 101)
Screenshot: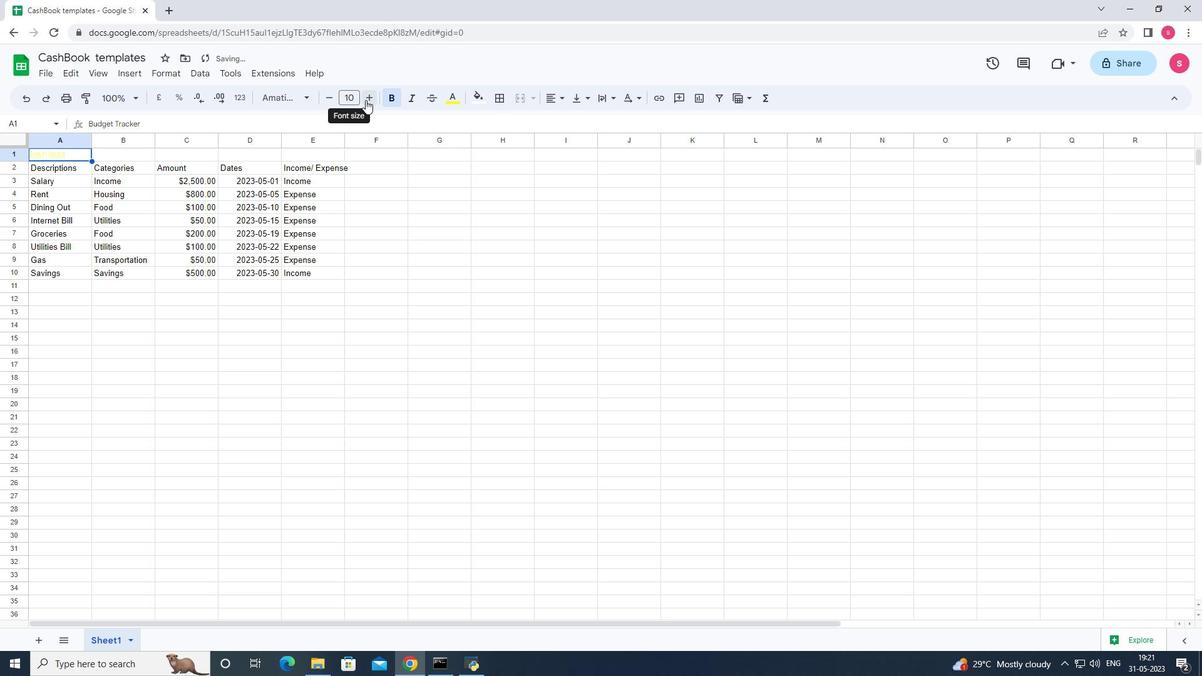 
Action: Mouse pressed left at (367, 101)
Screenshot: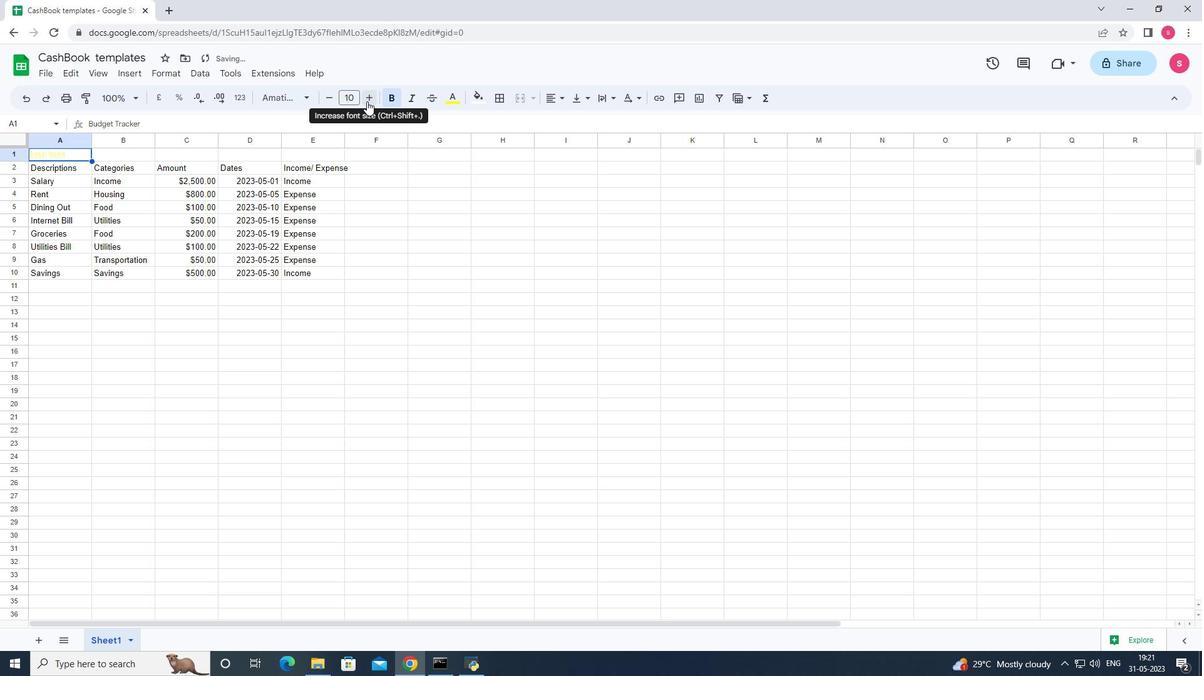 
Action: Mouse pressed left at (367, 101)
Screenshot: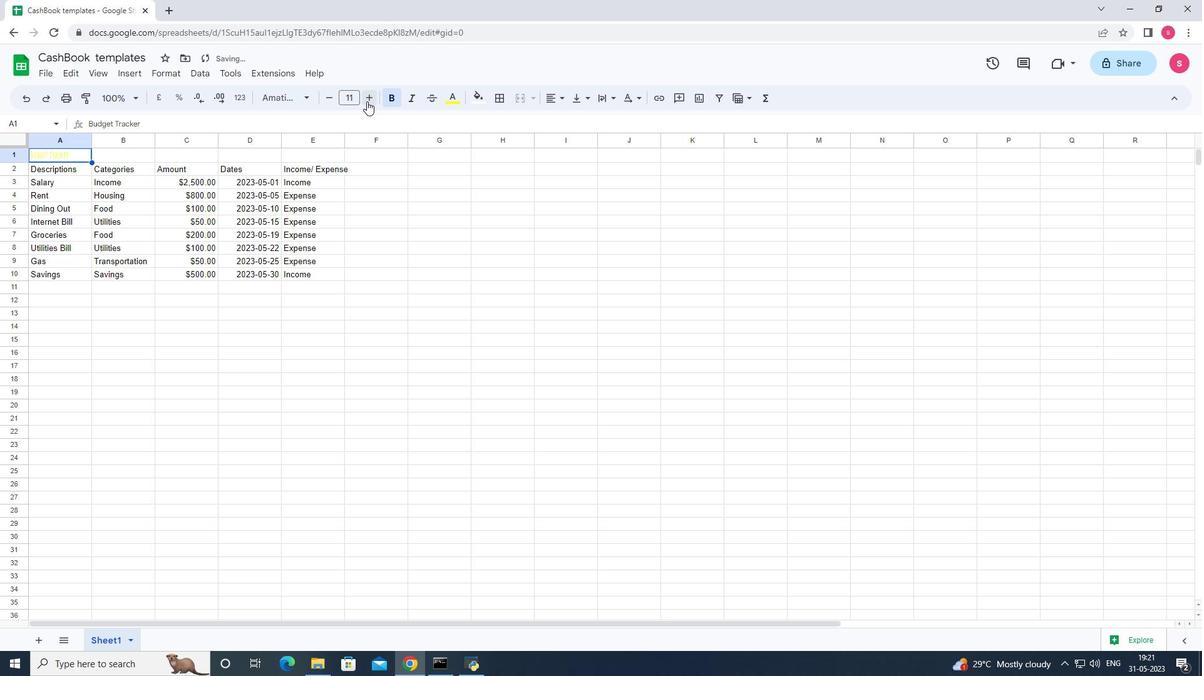 
Action: Mouse pressed left at (367, 101)
Screenshot: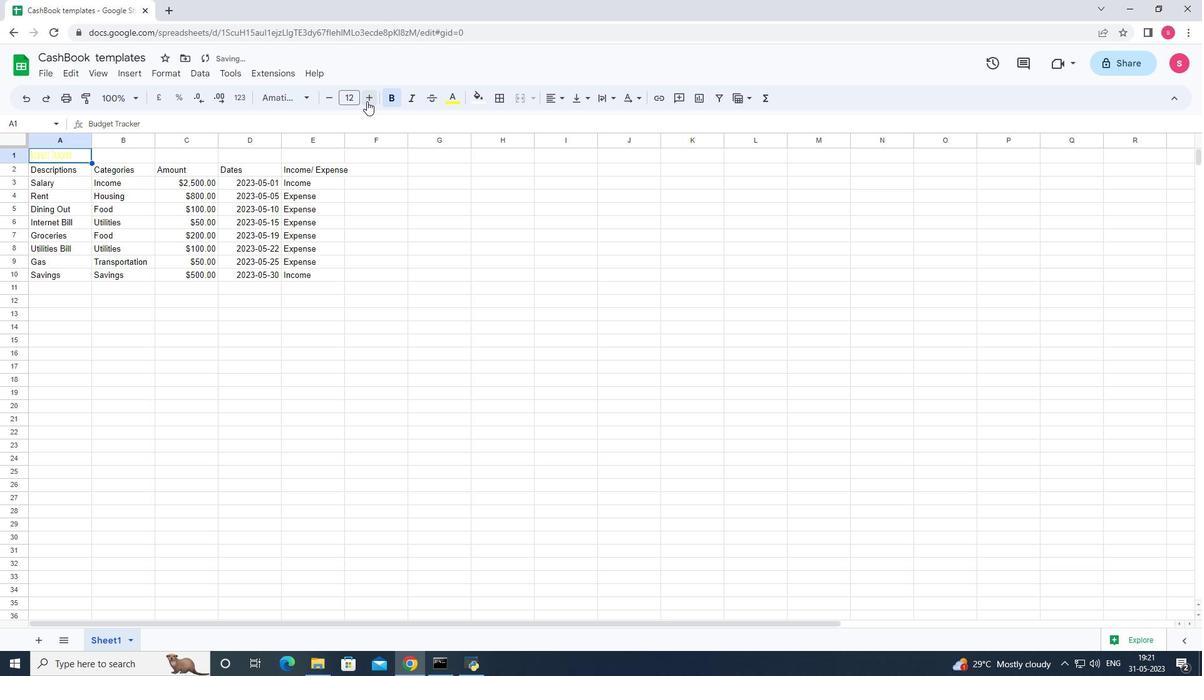 
Action: Mouse pressed left at (367, 101)
Screenshot: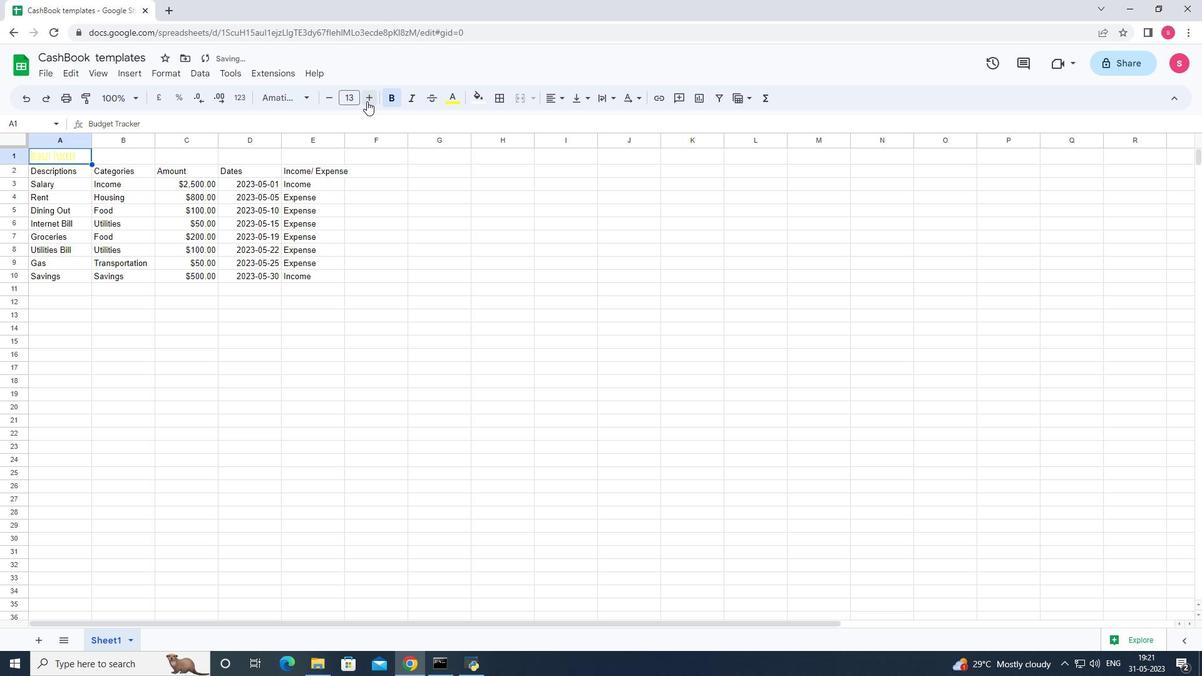 
Action: Mouse pressed left at (367, 101)
Screenshot: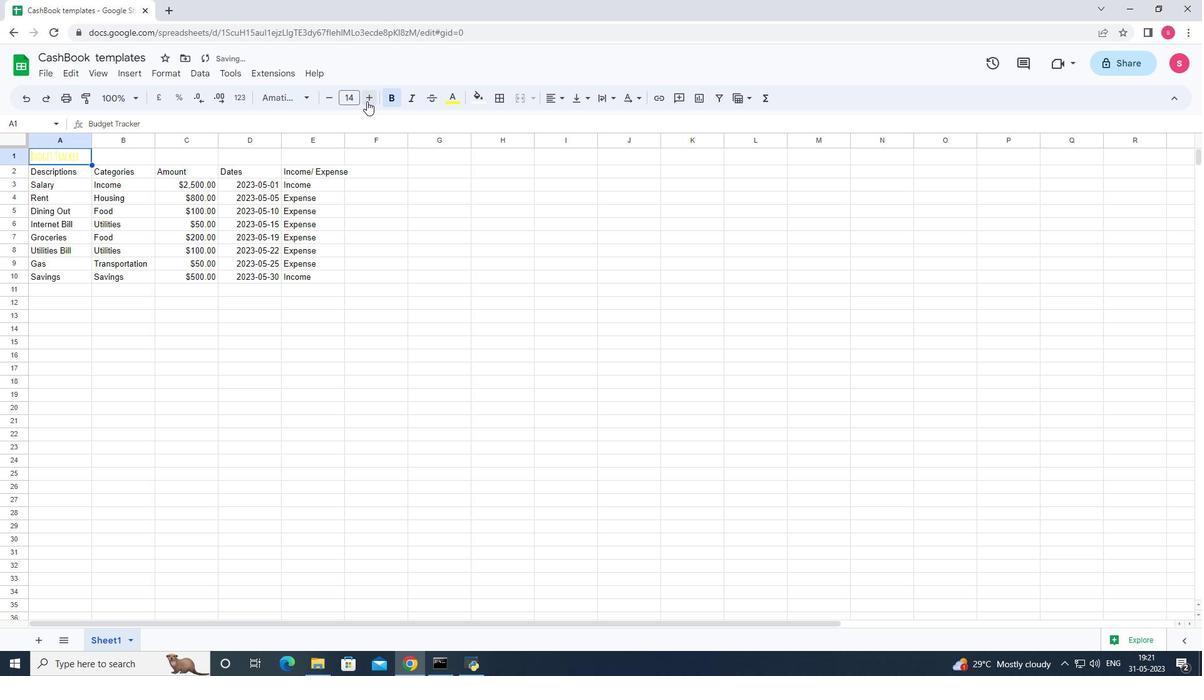 
Action: Mouse pressed left at (367, 101)
Screenshot: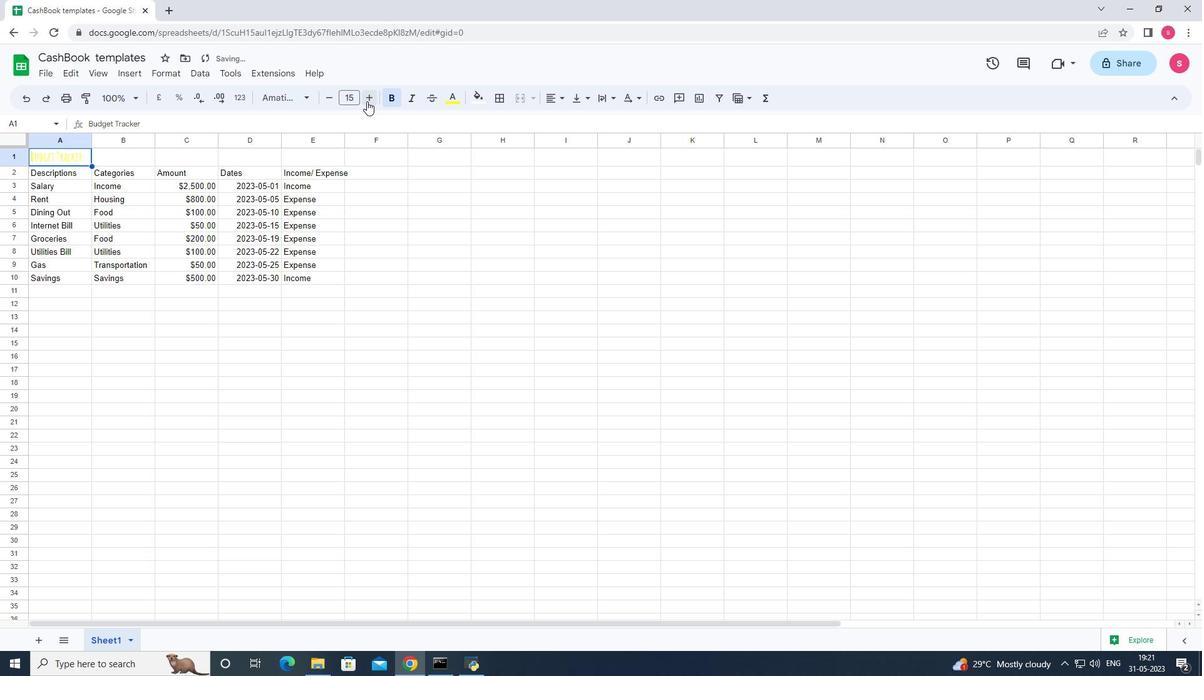 
Action: Mouse pressed left at (367, 101)
Screenshot: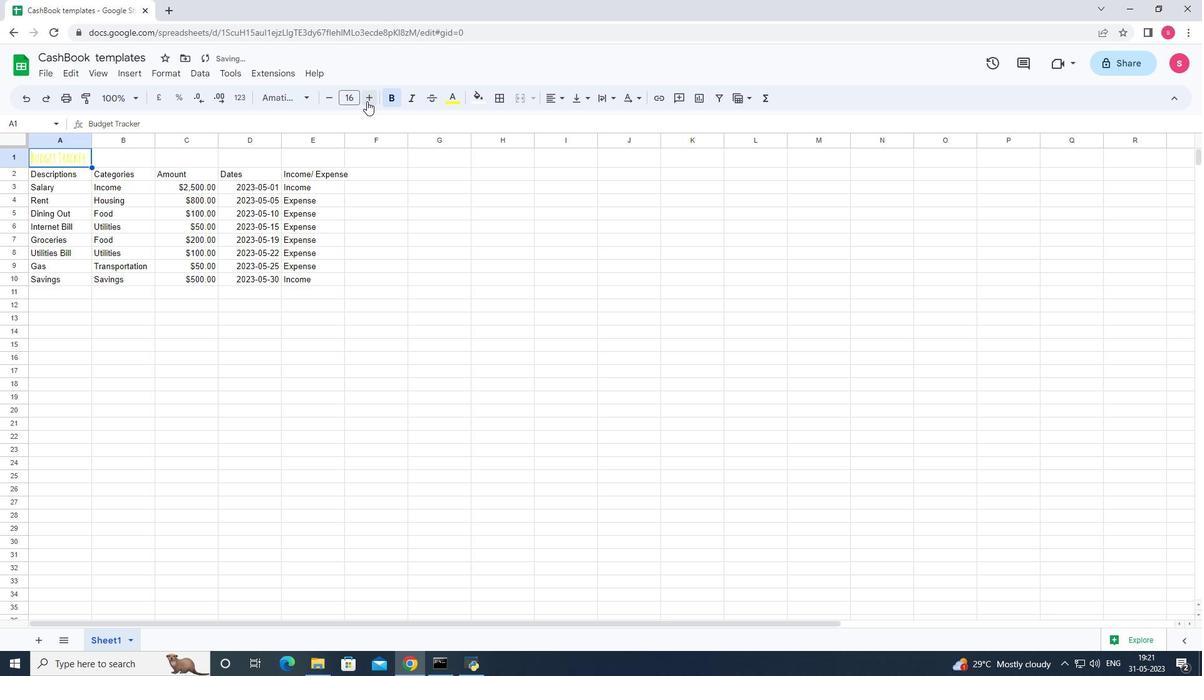 
Action: Mouse pressed left at (367, 101)
Screenshot: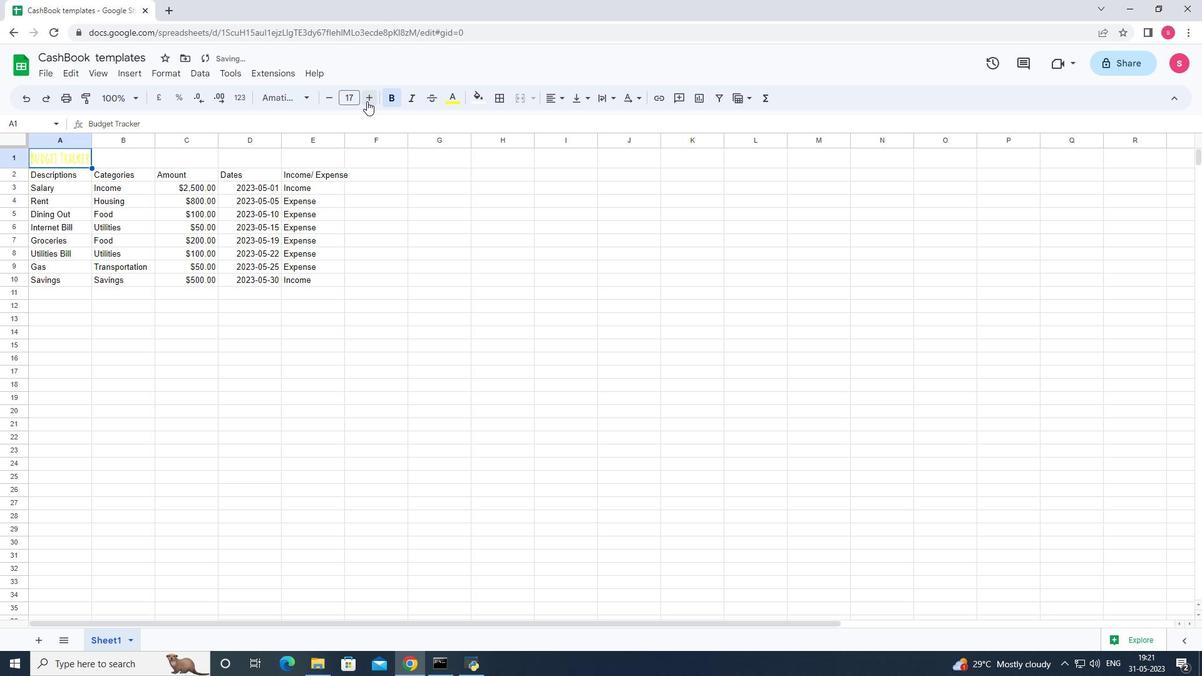 
Action: Mouse pressed left at (367, 101)
Screenshot: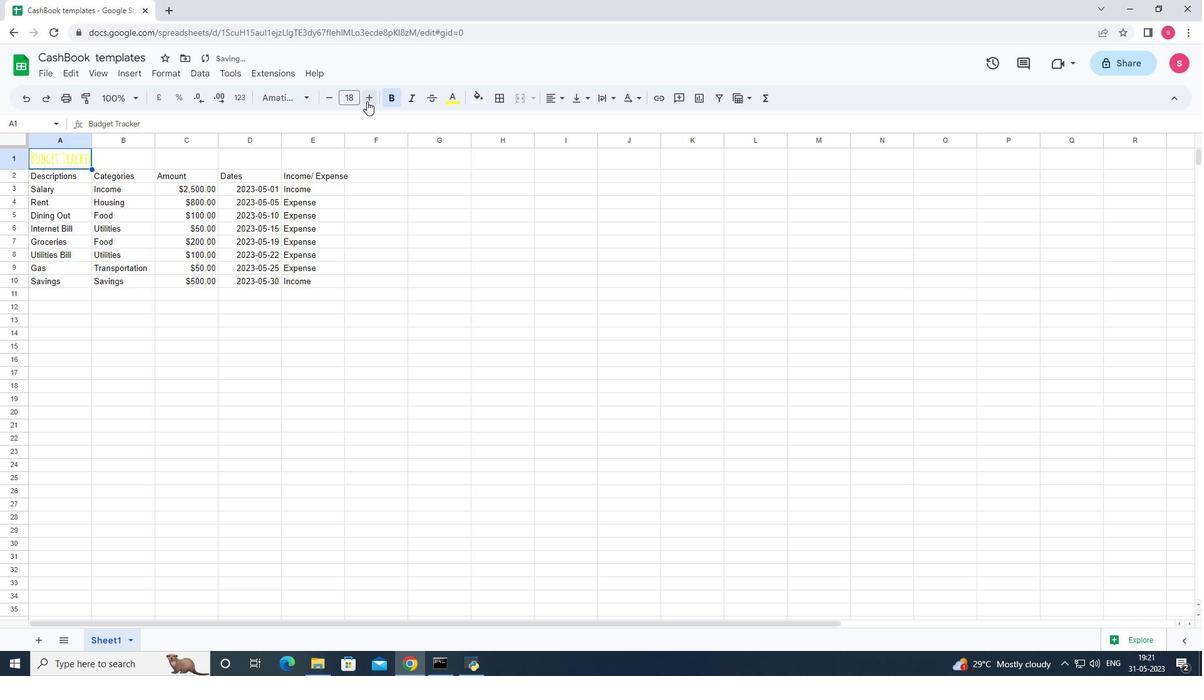 
Action: Mouse pressed left at (367, 101)
Screenshot: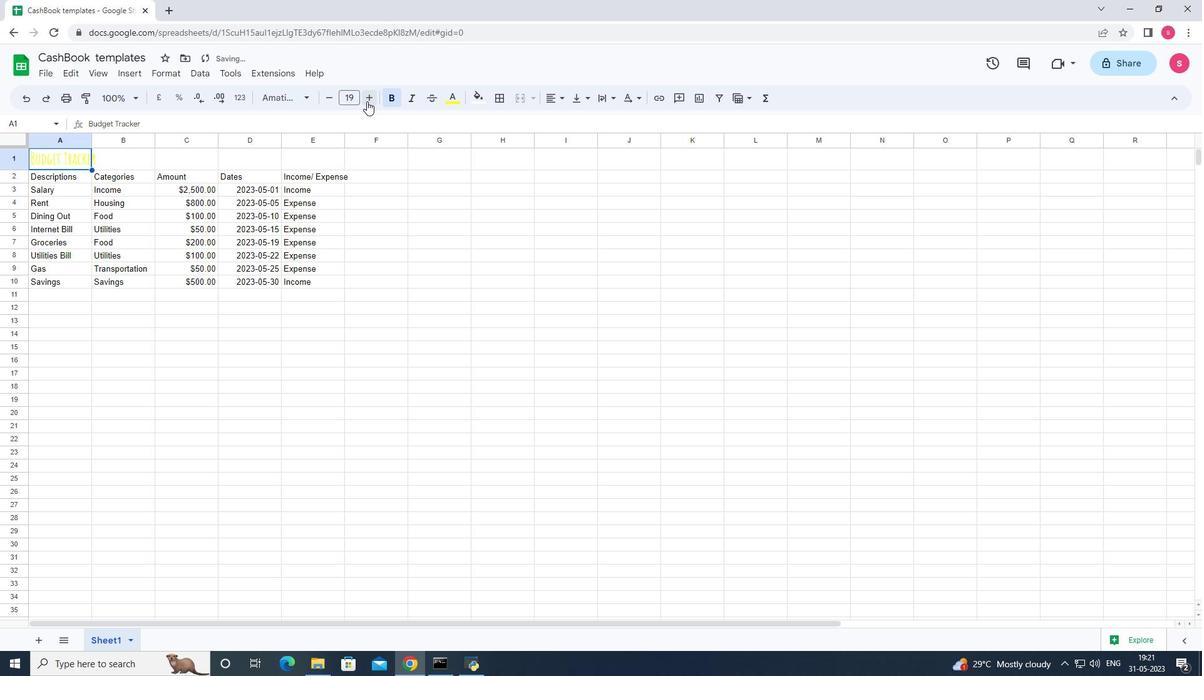 
Action: Mouse pressed left at (367, 101)
Screenshot: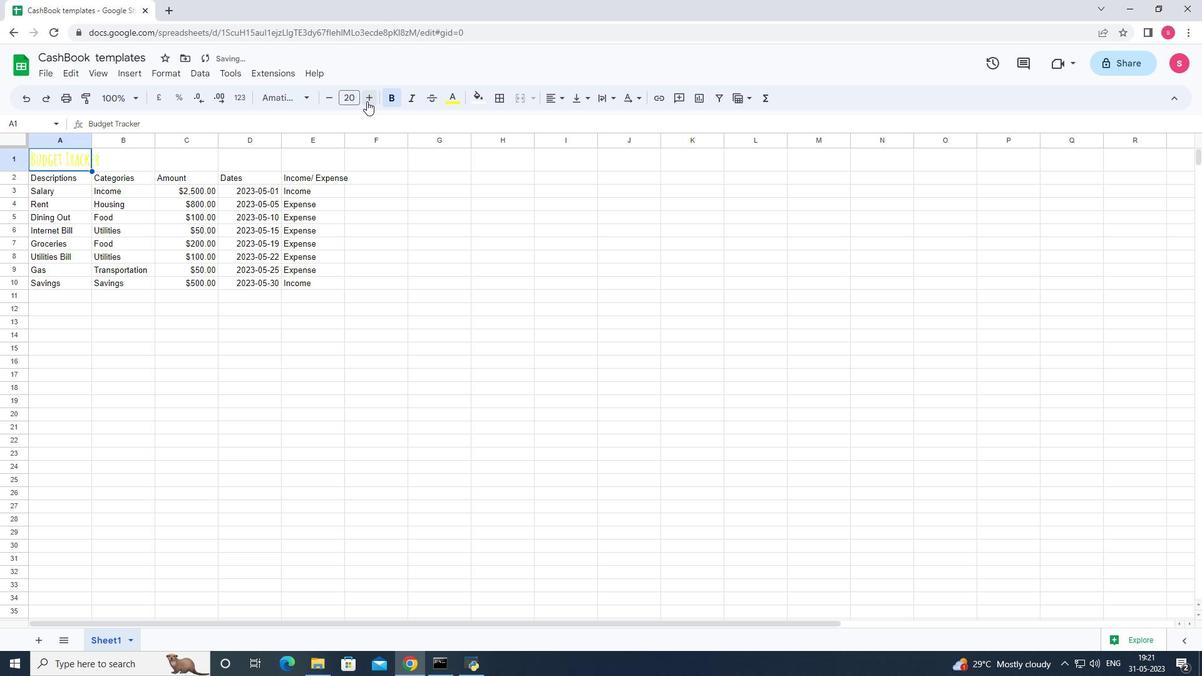 
Action: Mouse pressed left at (367, 101)
Screenshot: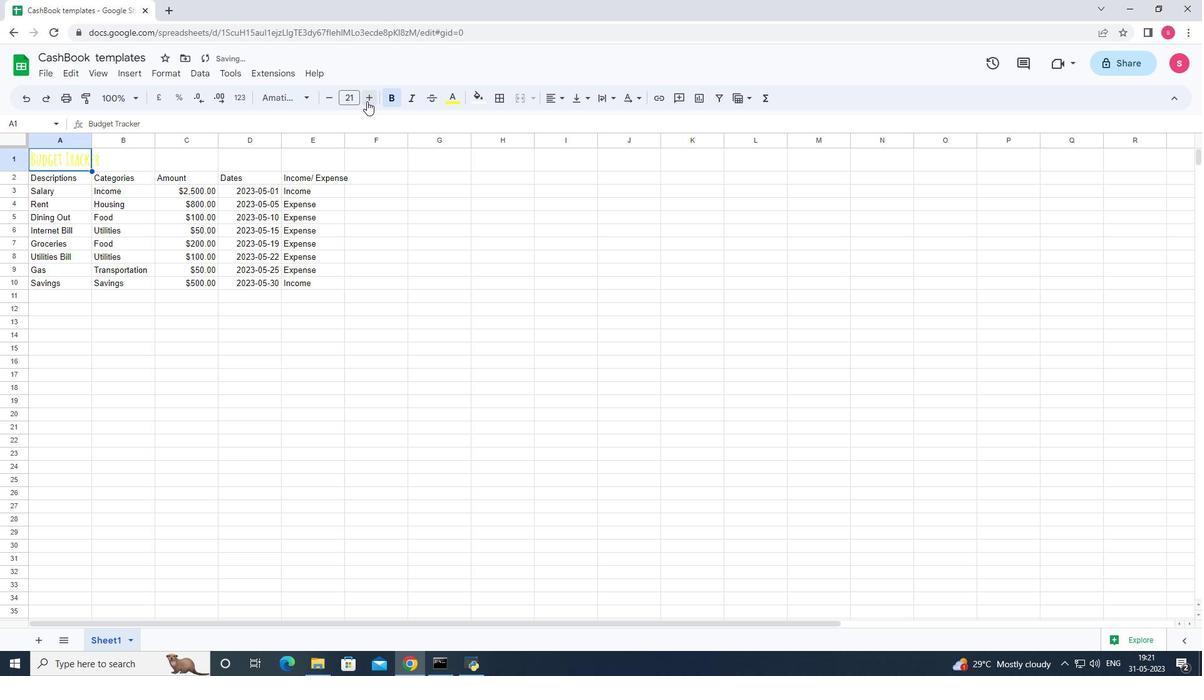 
Action: Mouse pressed left at (367, 101)
Screenshot: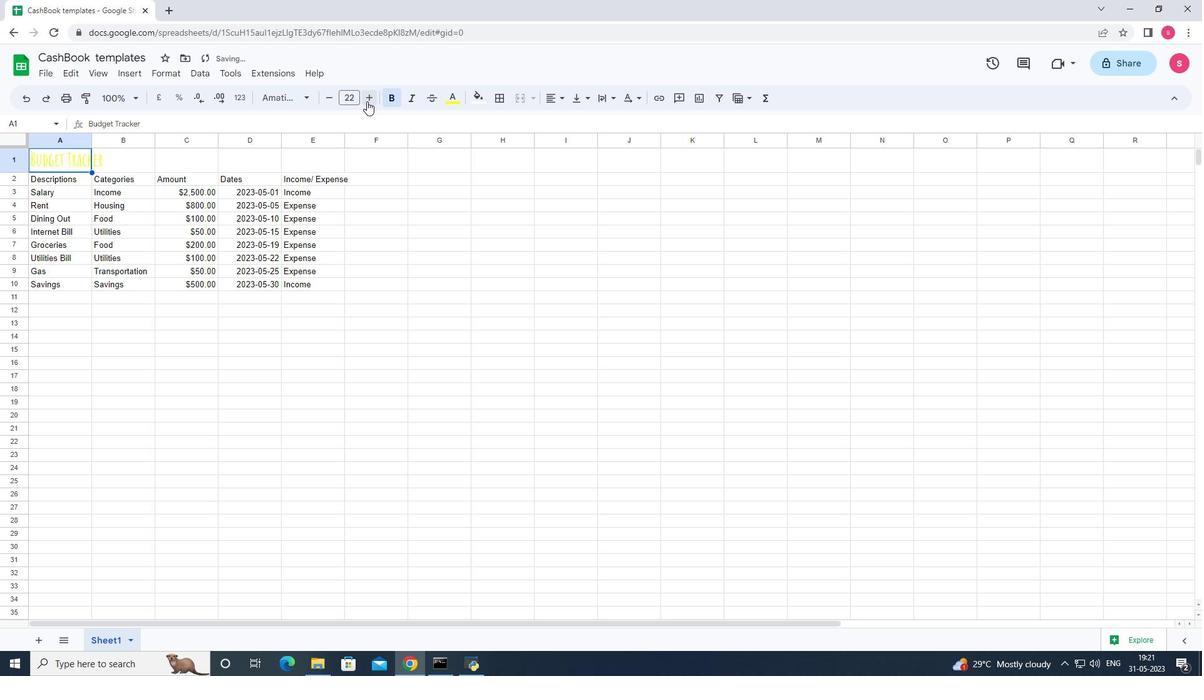
Action: Mouse pressed left at (367, 101)
Screenshot: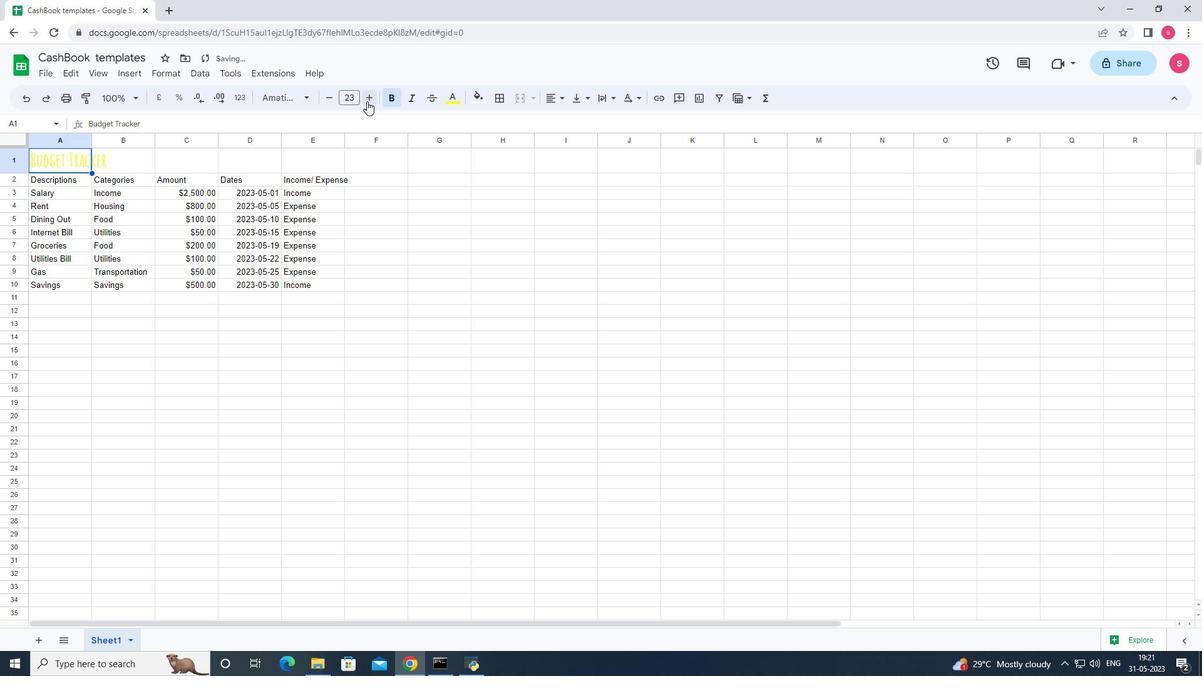 
Action: Mouse pressed left at (367, 101)
Screenshot: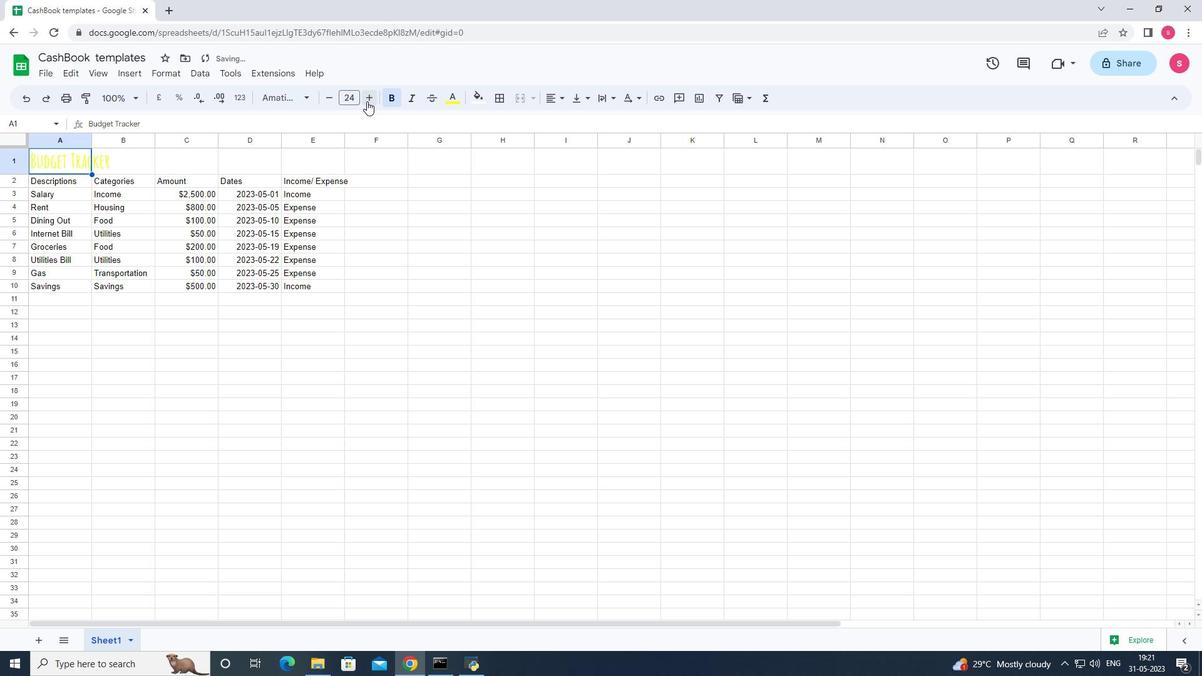 
Action: Mouse pressed left at (367, 101)
Screenshot: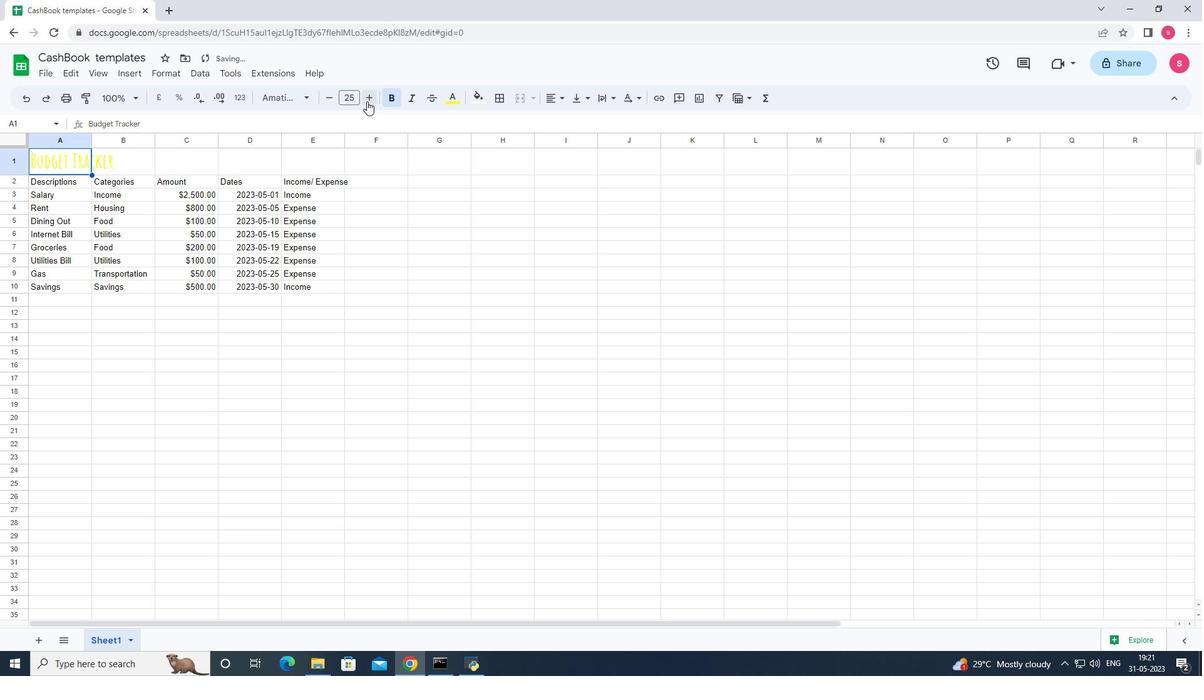 
Action: Mouse moved to (452, 246)
Screenshot: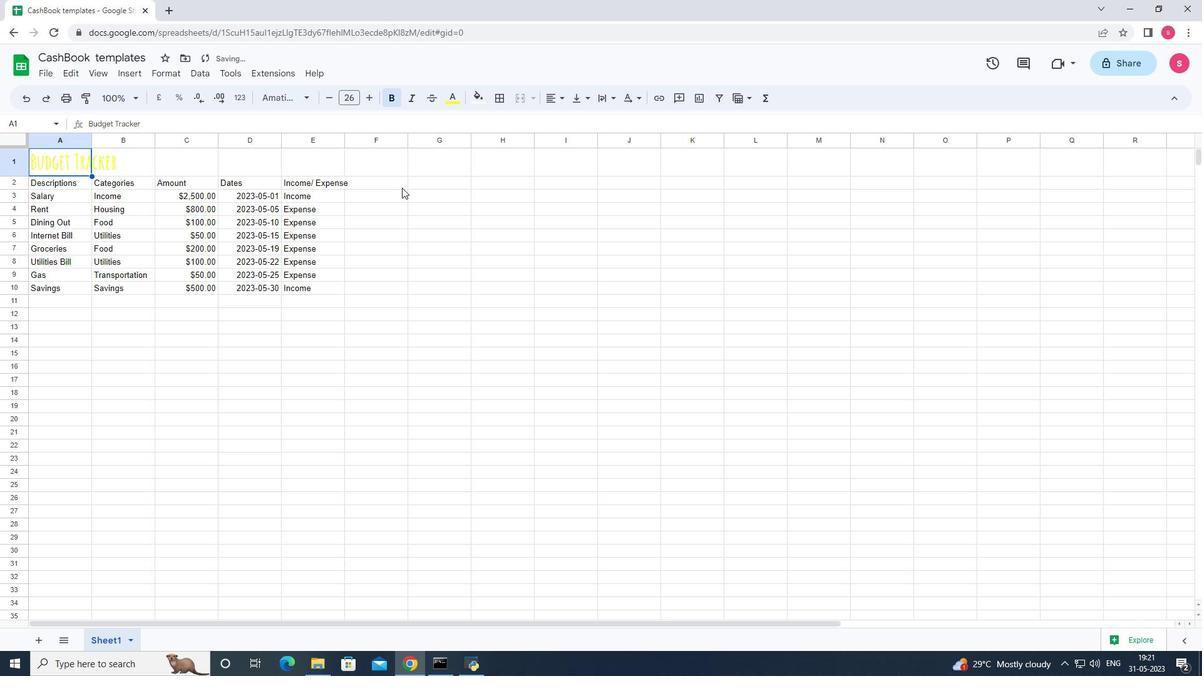 
Action: Mouse pressed left at (452, 246)
Screenshot: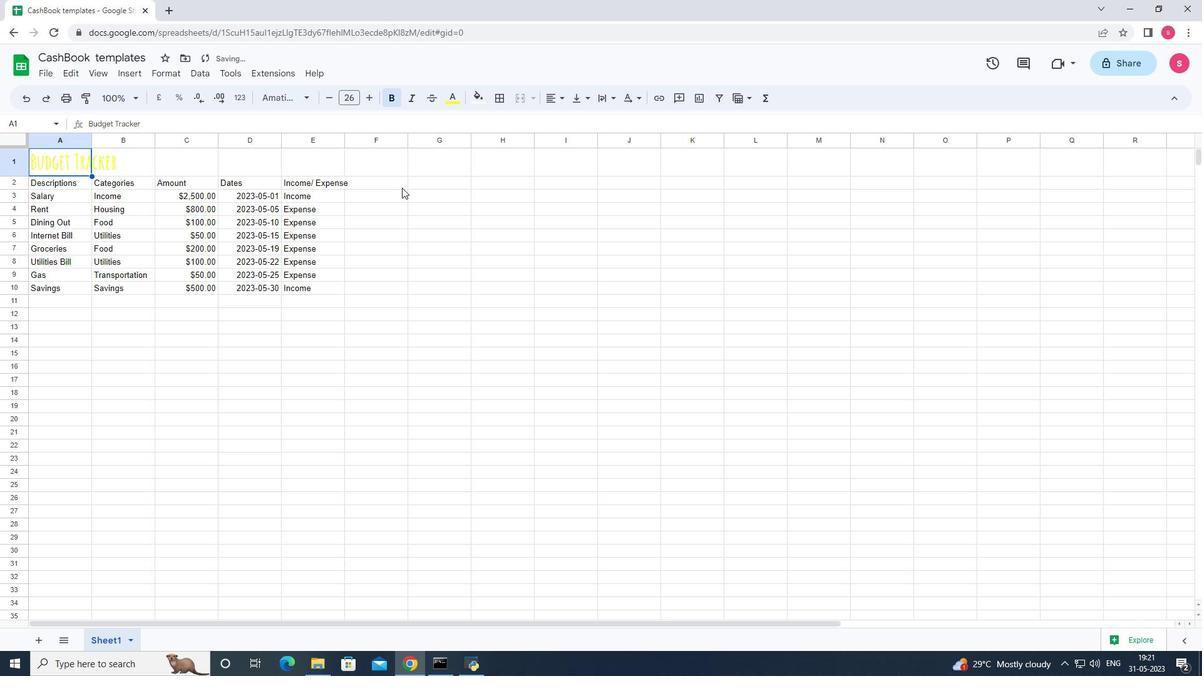 
Action: Mouse moved to (38, 181)
Screenshot: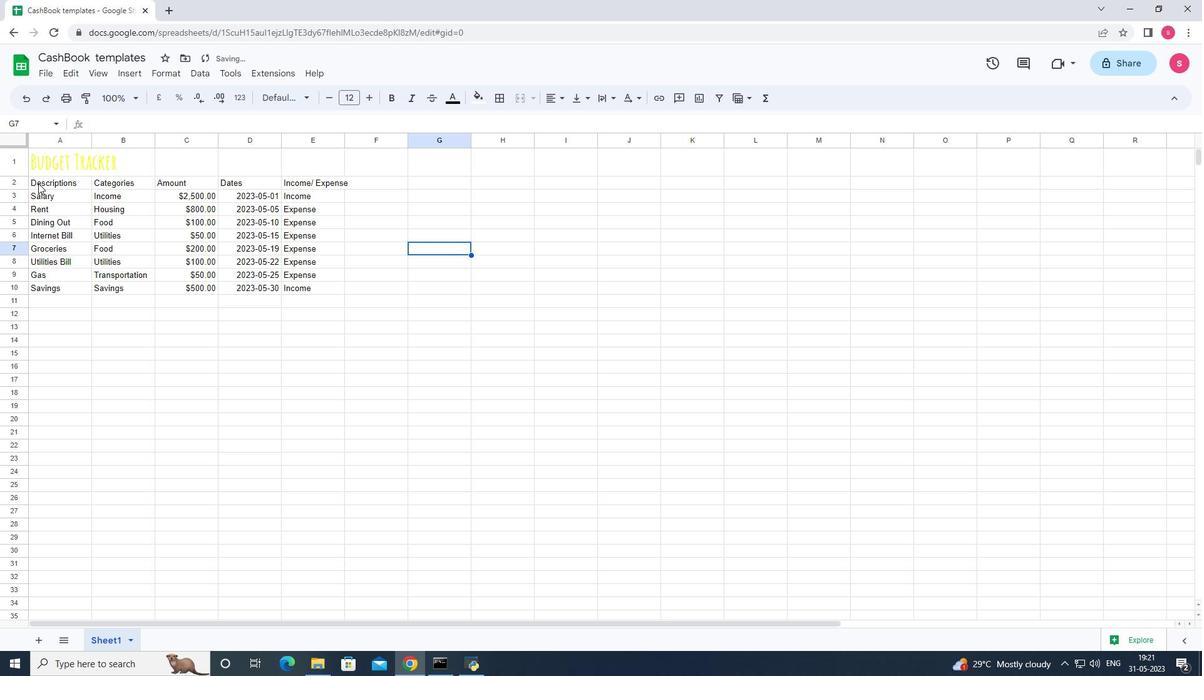 
Action: Mouse pressed left at (38, 181)
Screenshot: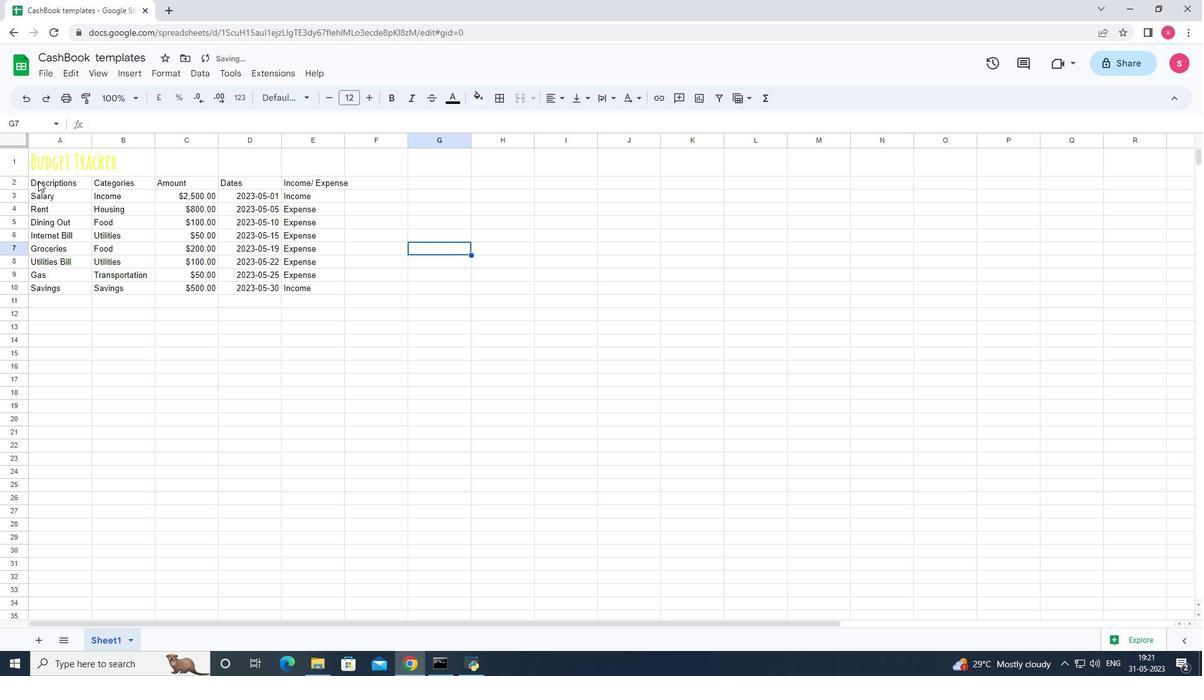 
Action: Mouse moved to (306, 285)
Screenshot: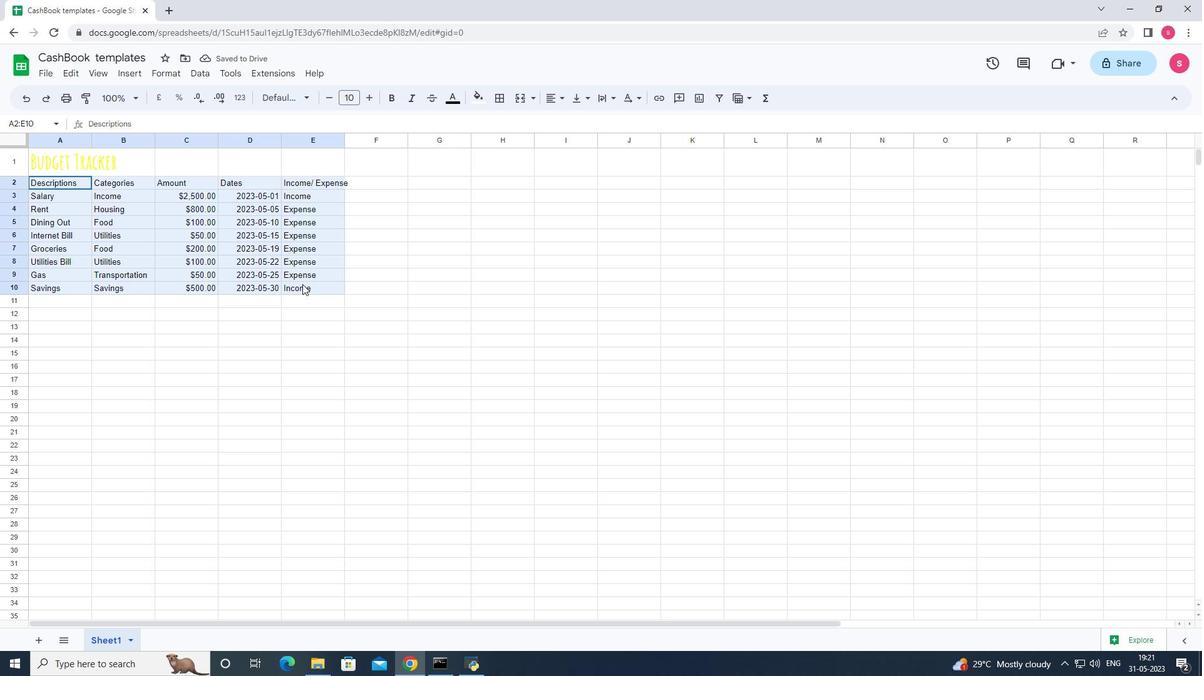 
Action: Mouse pressed left at (306, 285)
Screenshot: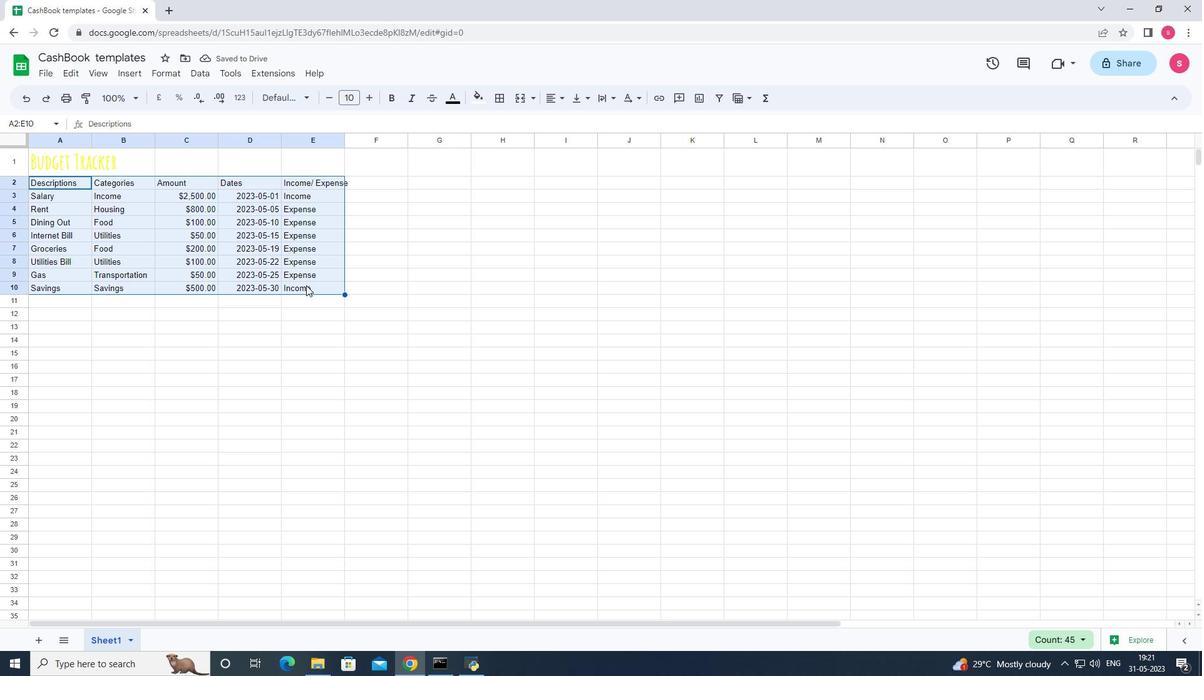 
Action: Mouse moved to (27, 176)
Screenshot: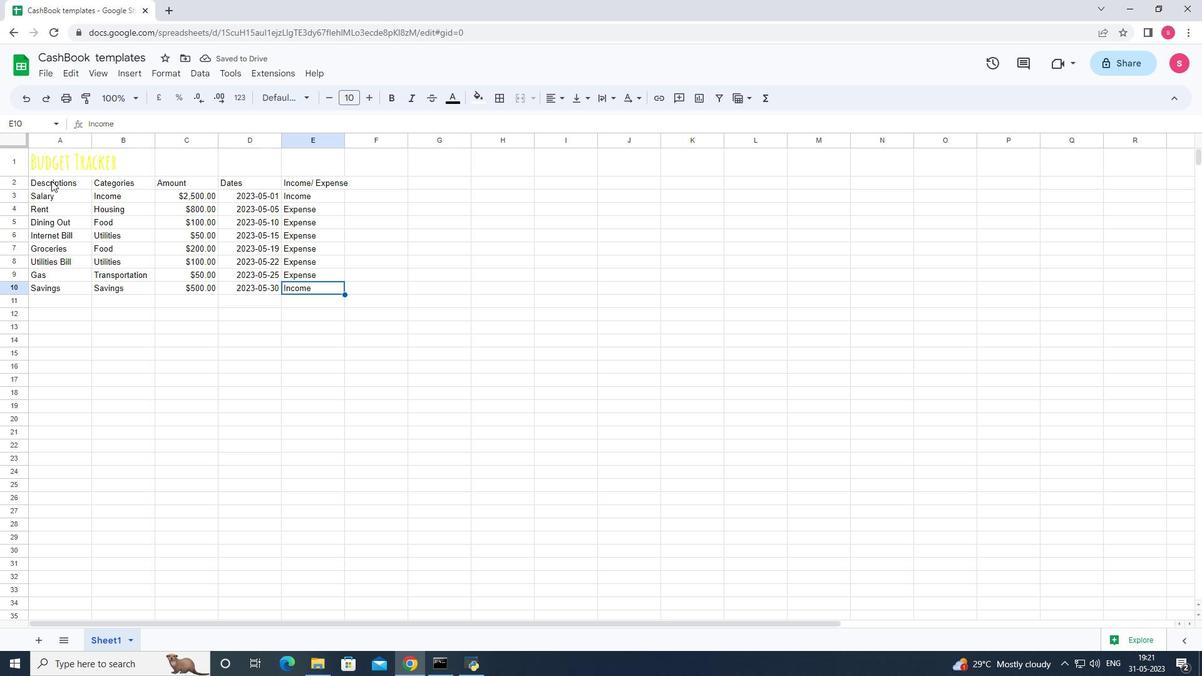
Action: Mouse pressed left at (27, 176)
Screenshot: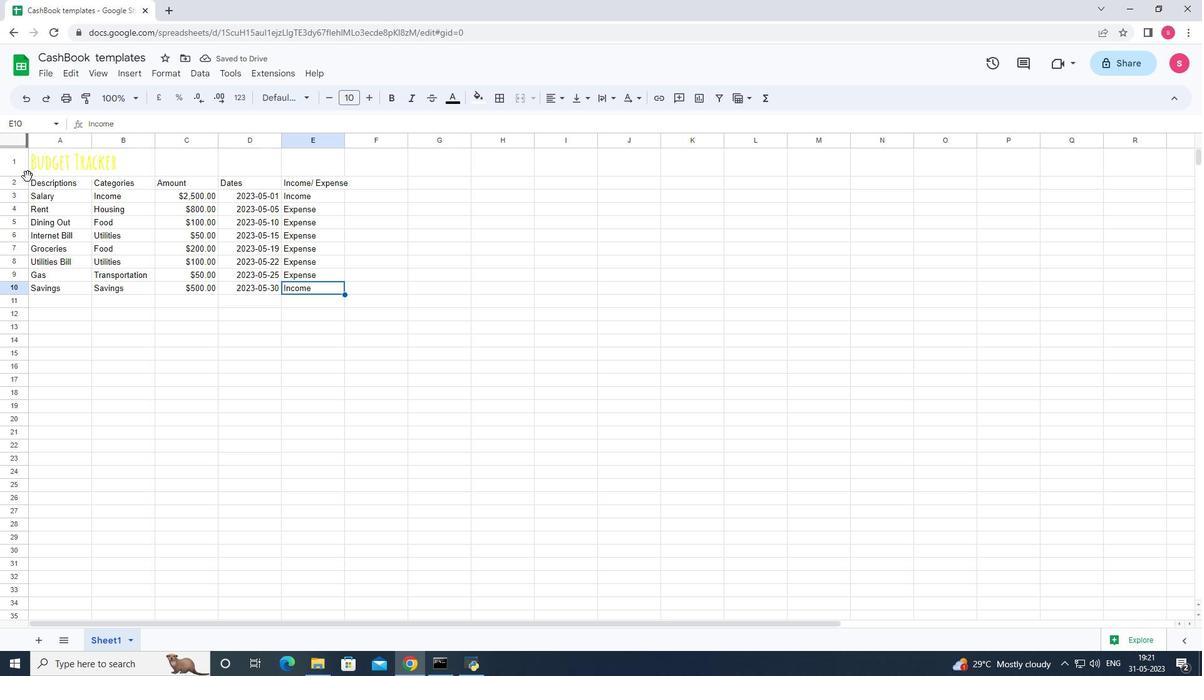 
Action: Mouse moved to (33, 184)
Screenshot: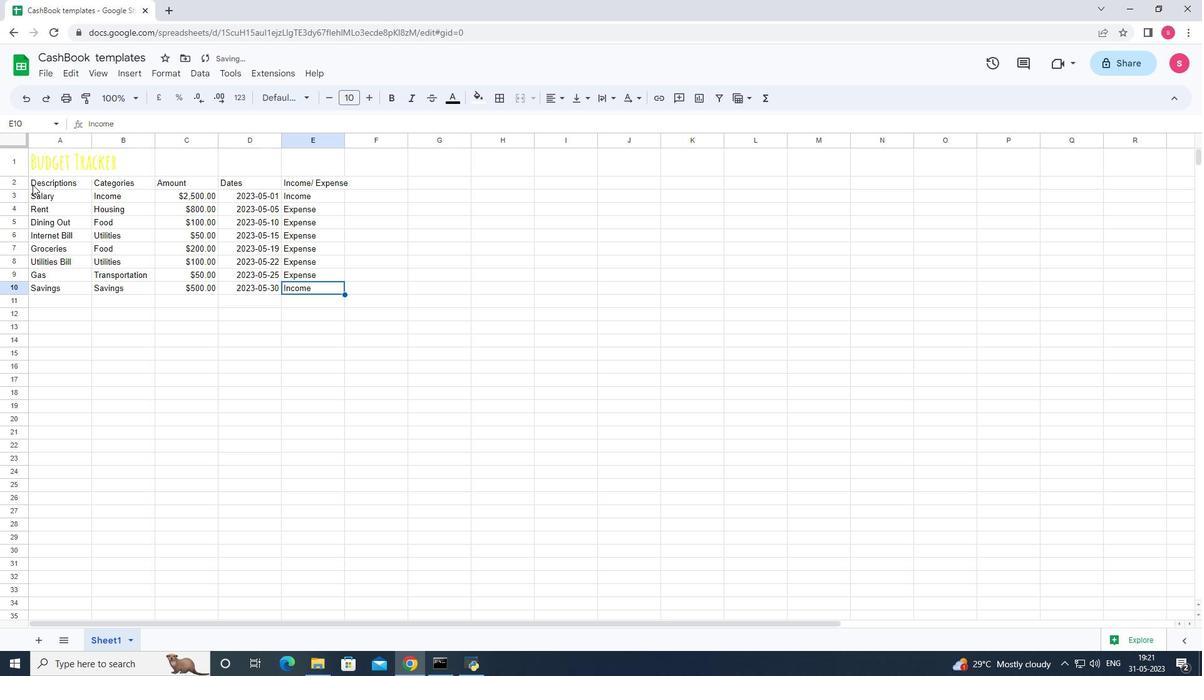 
Action: Mouse pressed left at (33, 184)
Screenshot: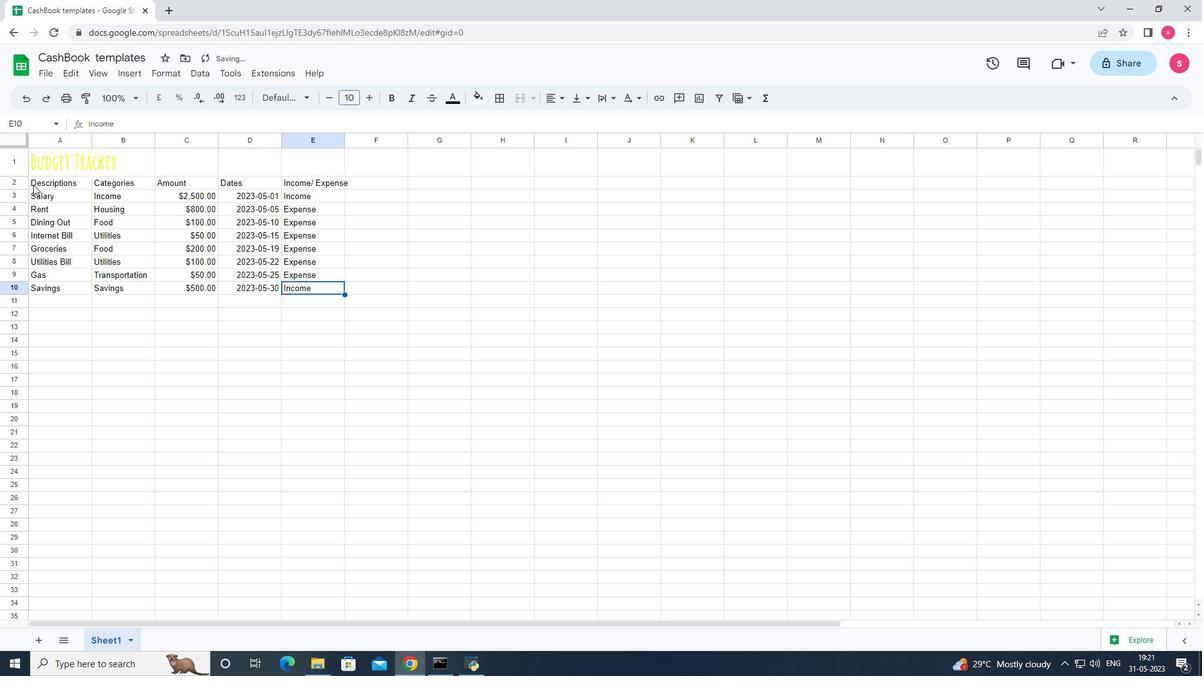 
Action: Mouse moved to (372, 288)
Screenshot: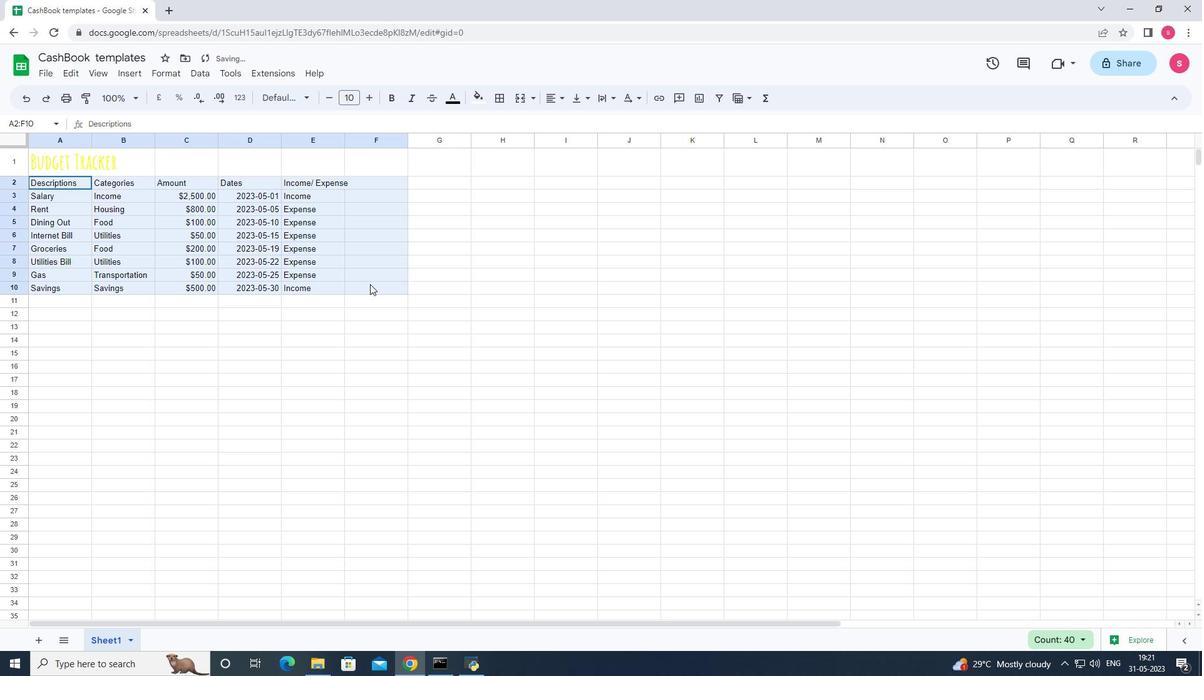 
Action: Mouse pressed left at (372, 288)
Screenshot: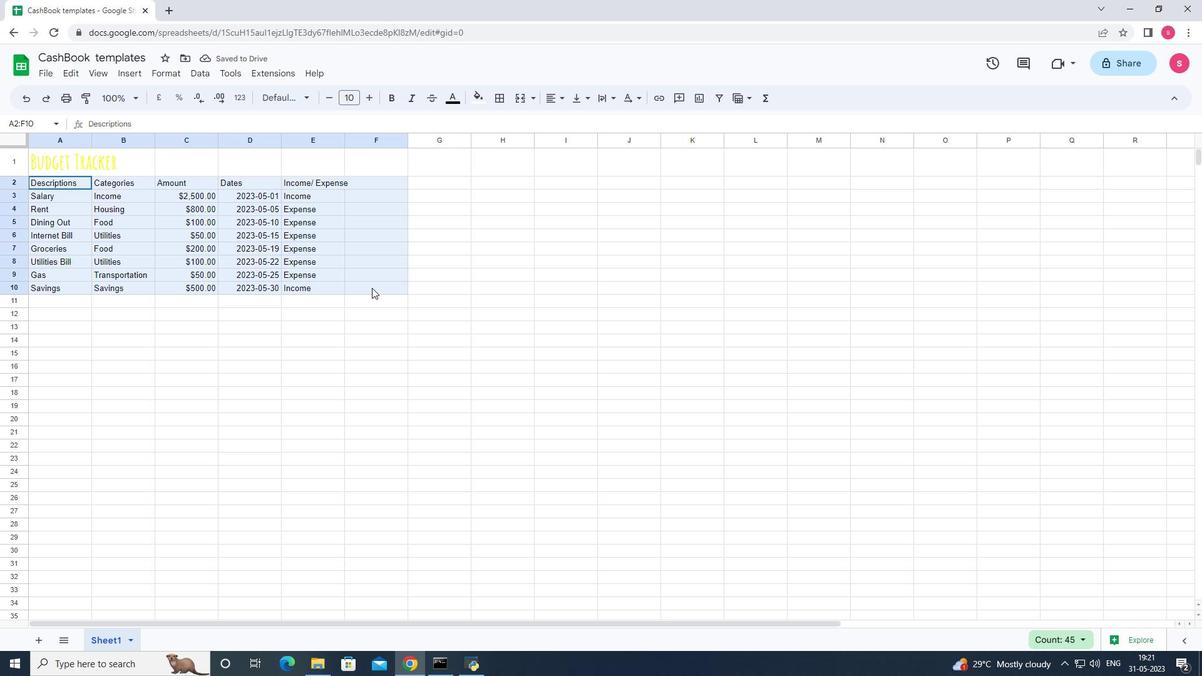 
Action: Mouse moved to (31, 184)
Screenshot: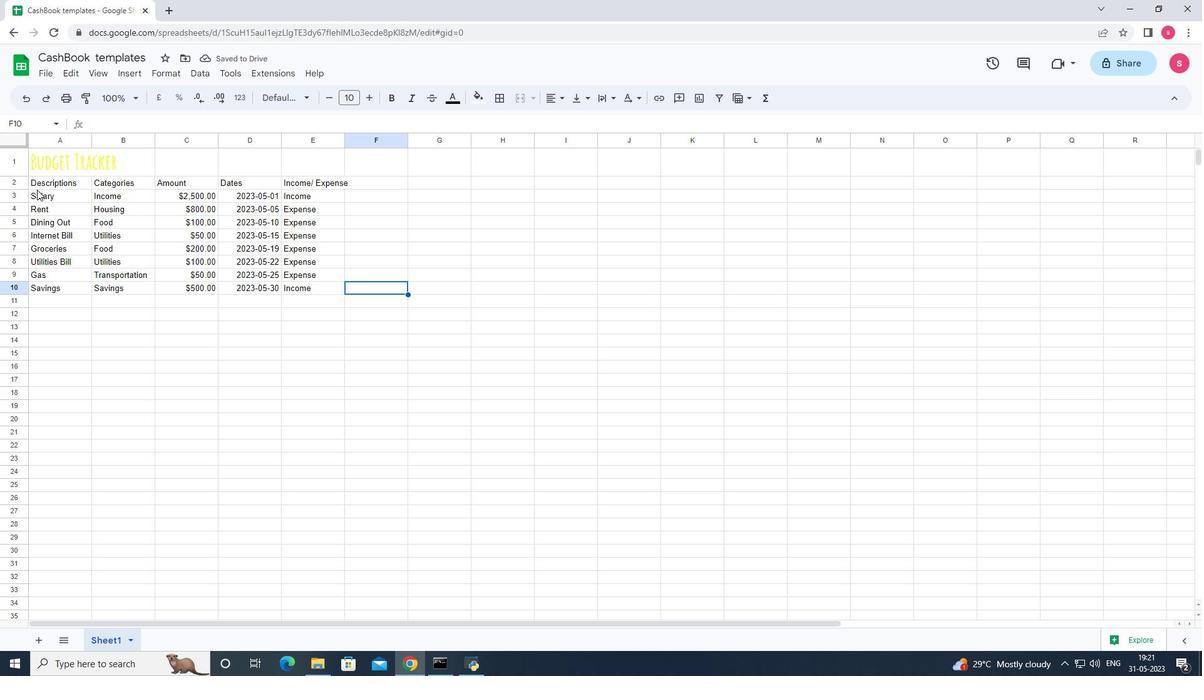 
Action: Mouse pressed left at (31, 184)
Screenshot: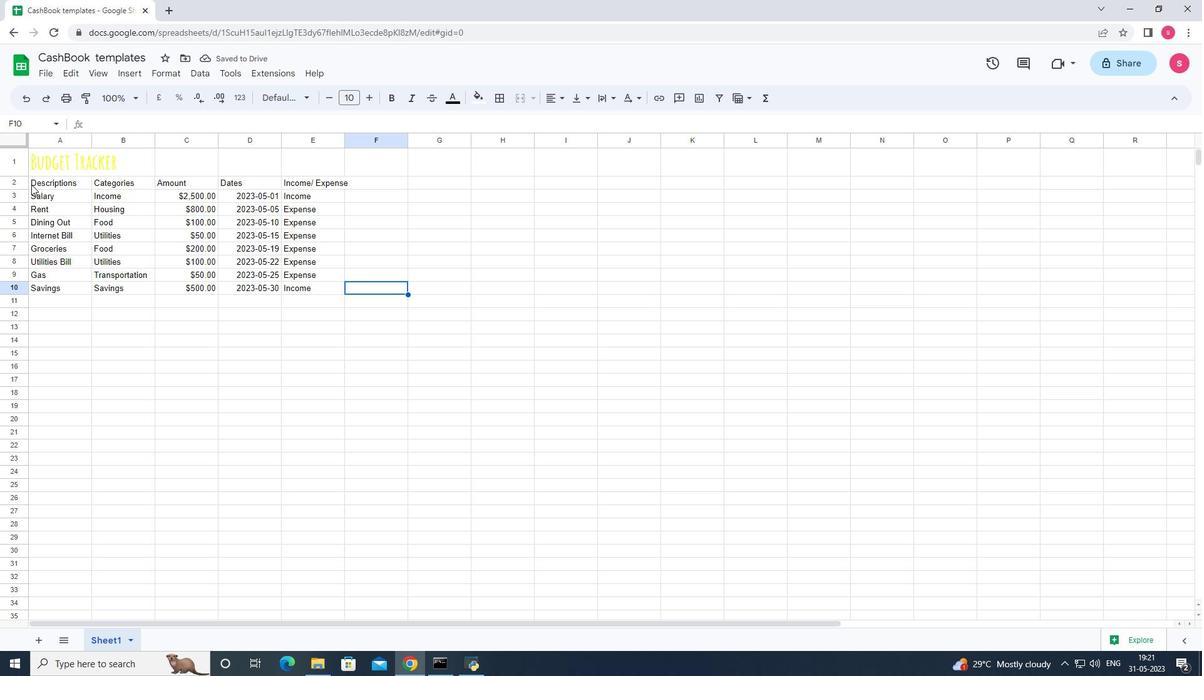 
Action: Mouse moved to (313, 100)
Screenshot: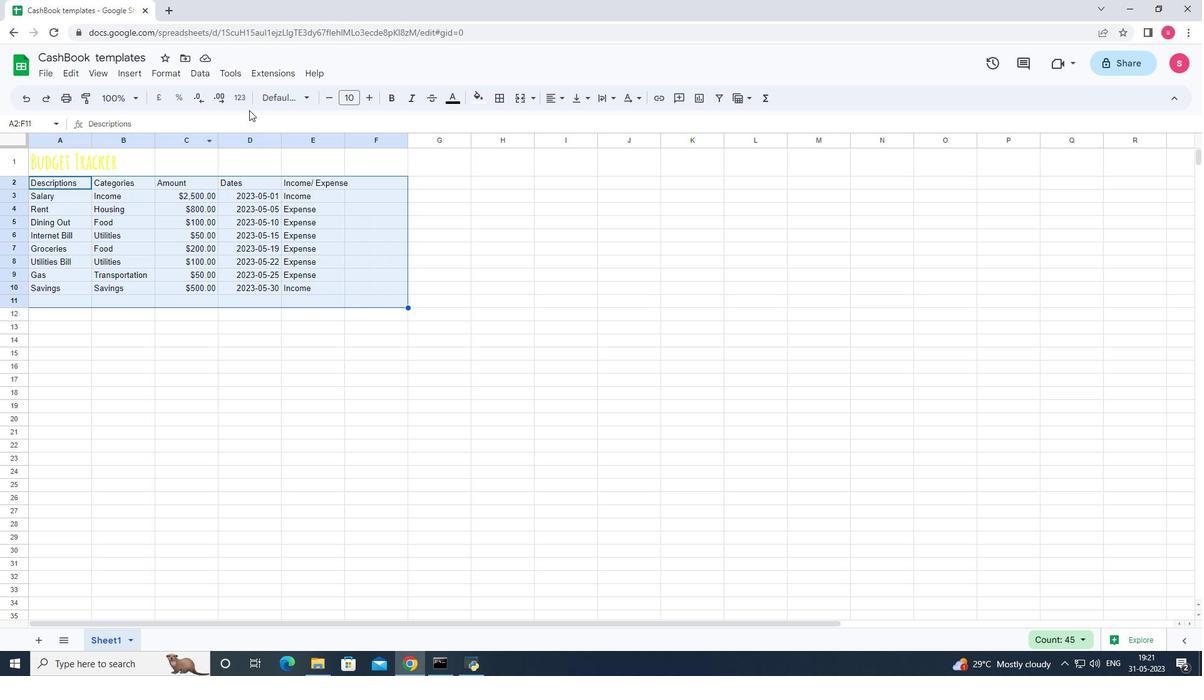 
Action: Mouse pressed left at (313, 100)
Screenshot: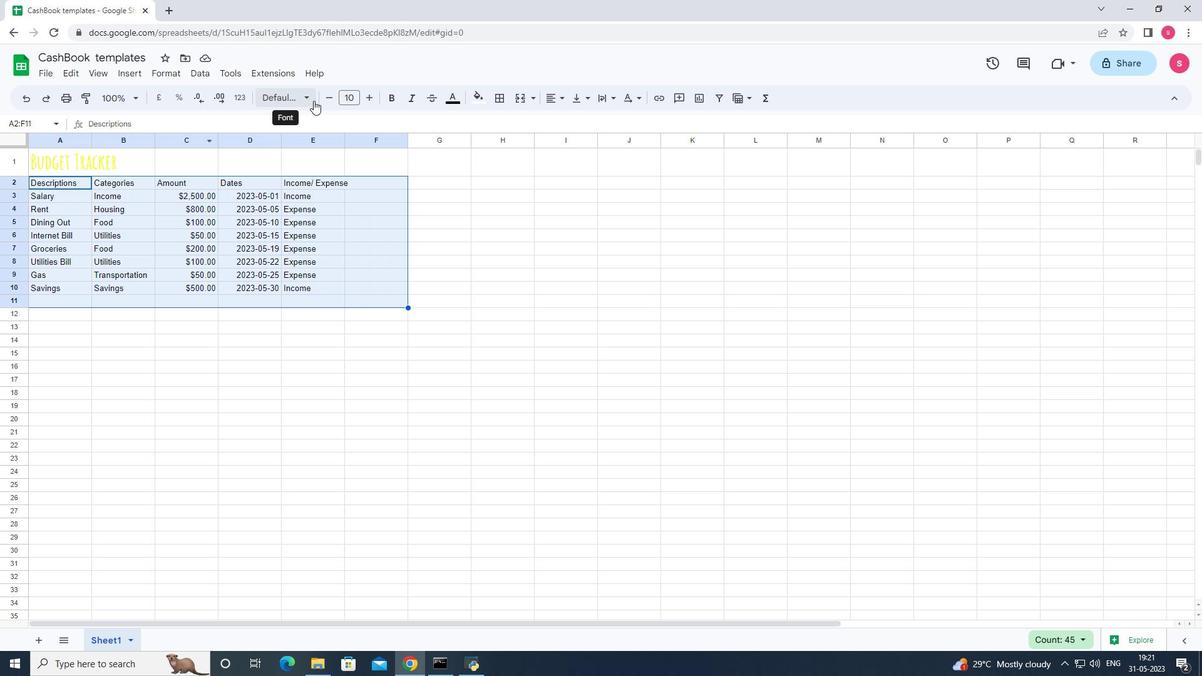 
Action: Mouse moved to (315, 284)
Screenshot: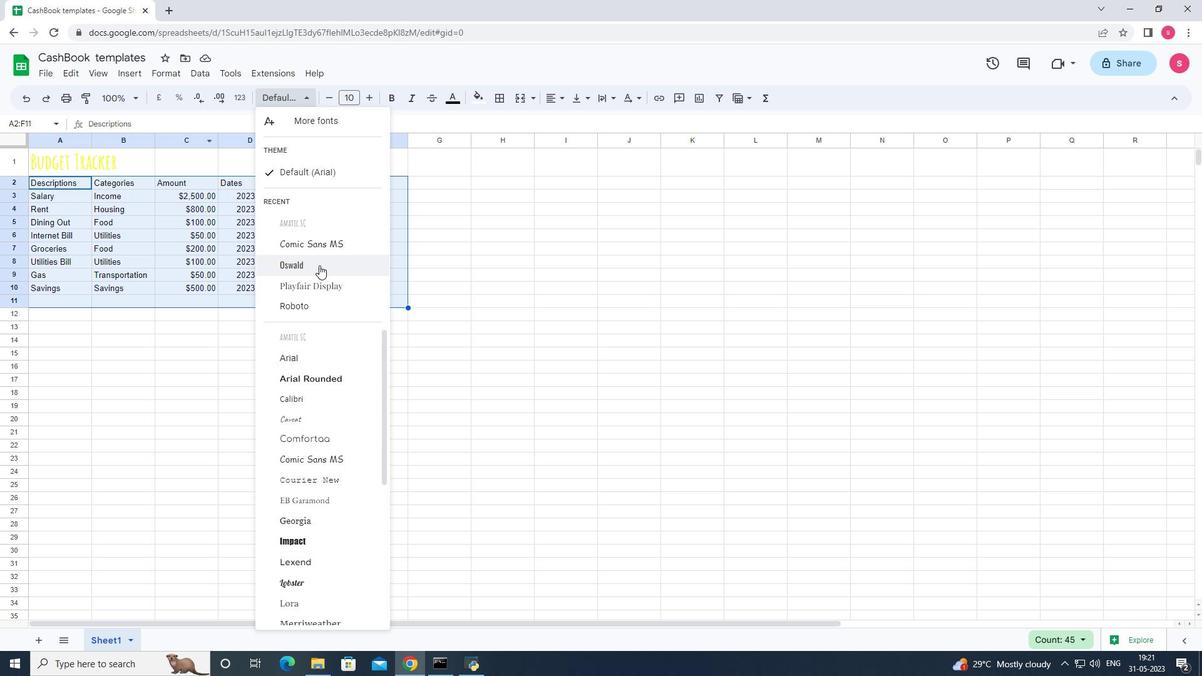
Action: Mouse scrolled (315, 283) with delta (0, 0)
Screenshot: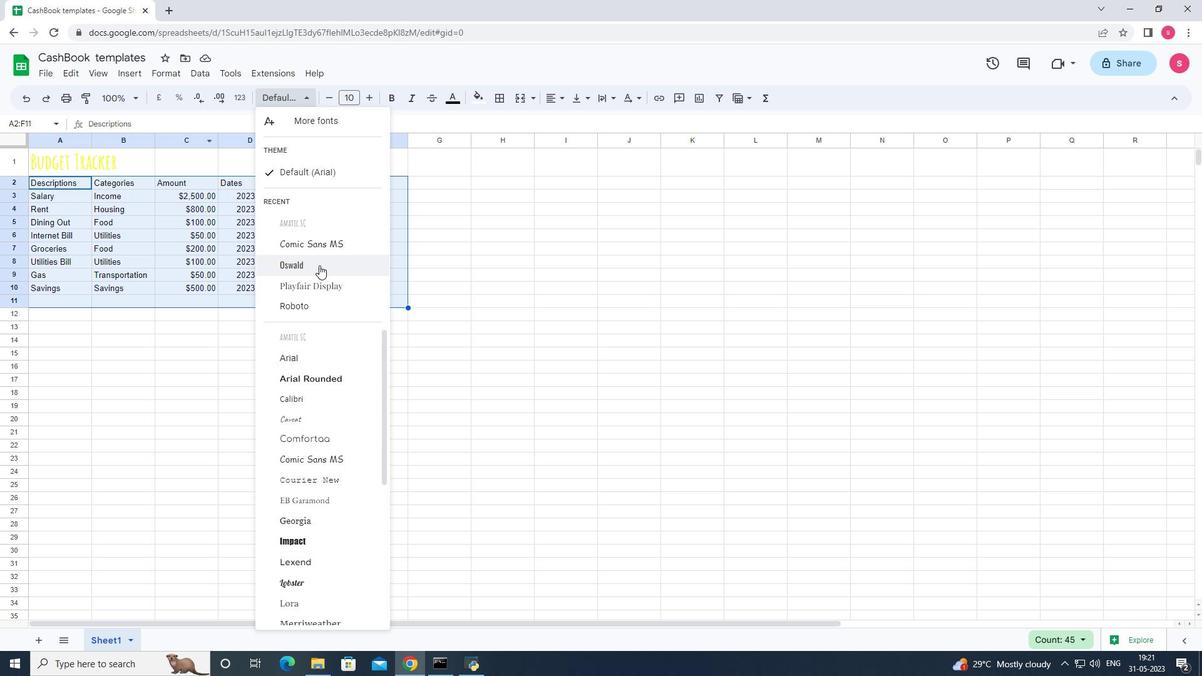 
Action: Mouse moved to (331, 409)
Screenshot: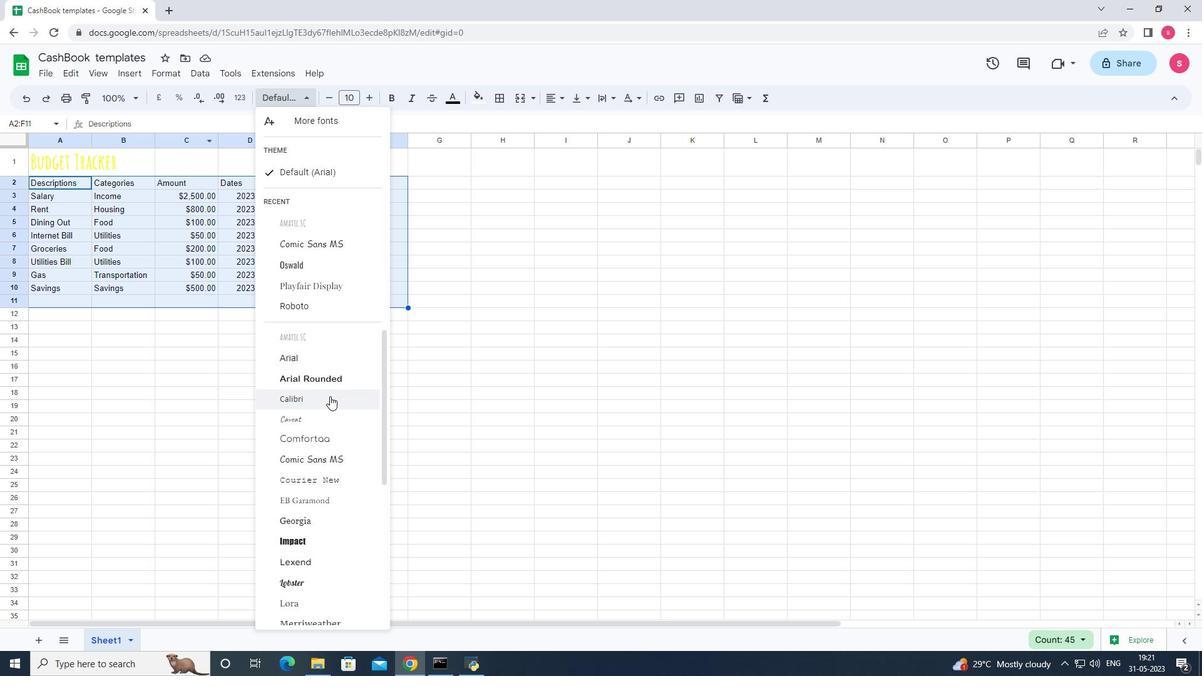 
Action: Mouse scrolled (331, 409) with delta (0, 0)
Screenshot: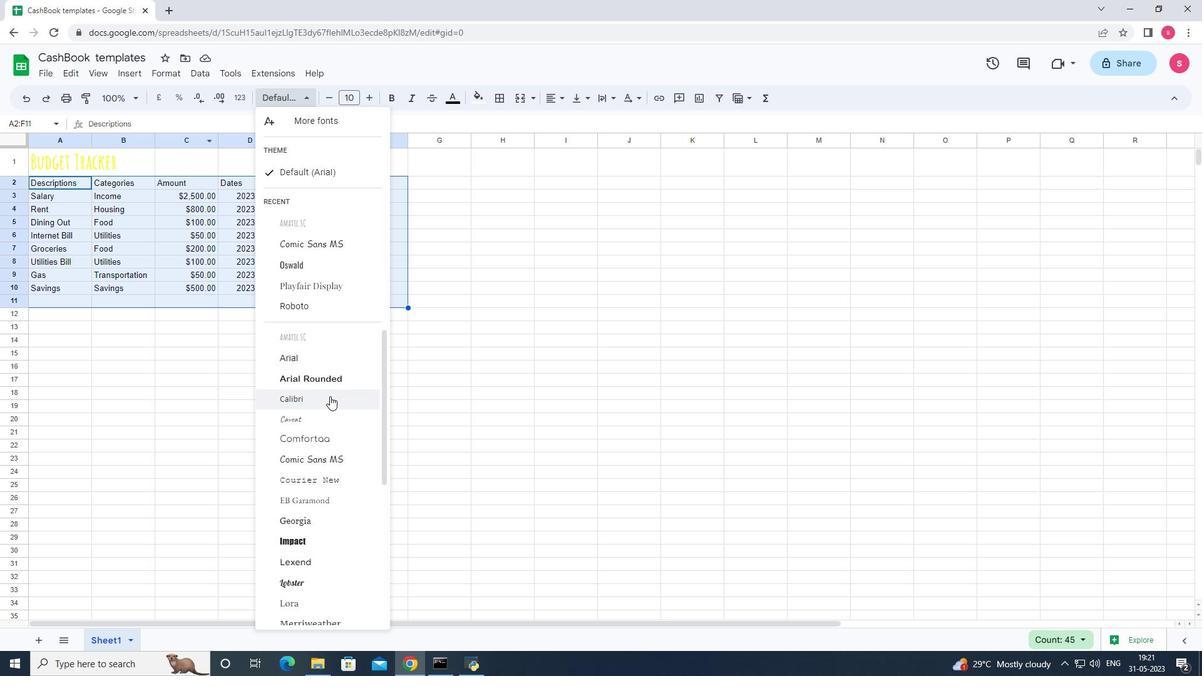 
Action: Mouse moved to (331, 417)
Screenshot: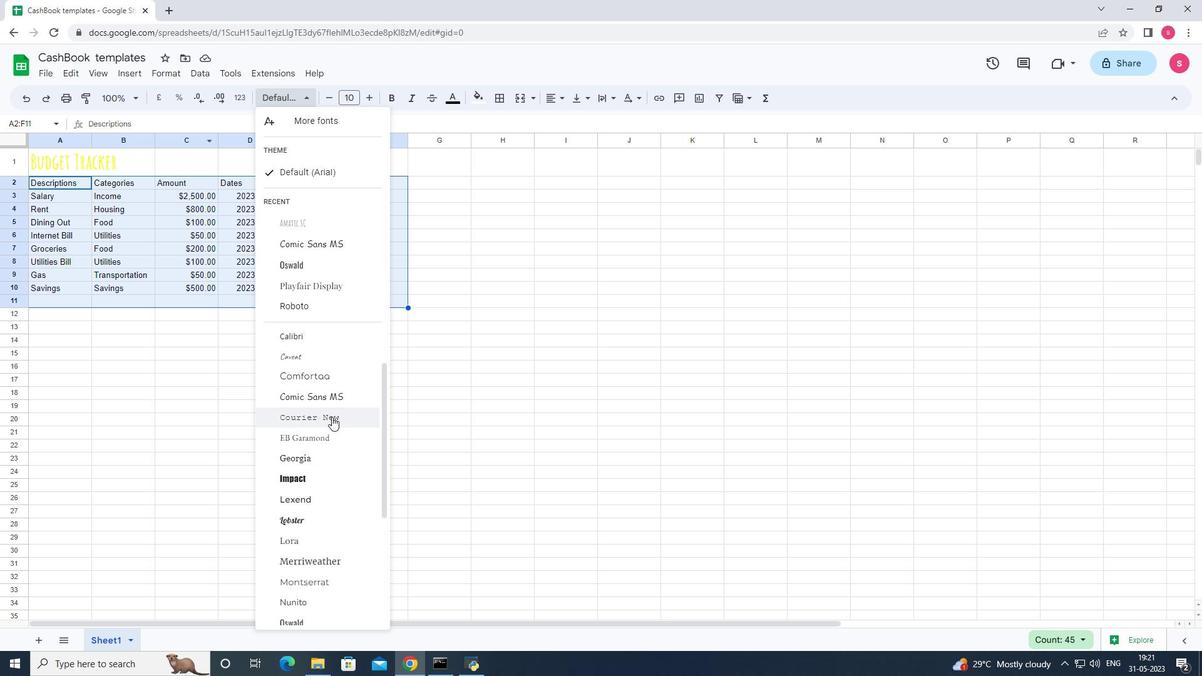 
Action: Mouse scrolled (331, 418) with delta (0, 0)
Screenshot: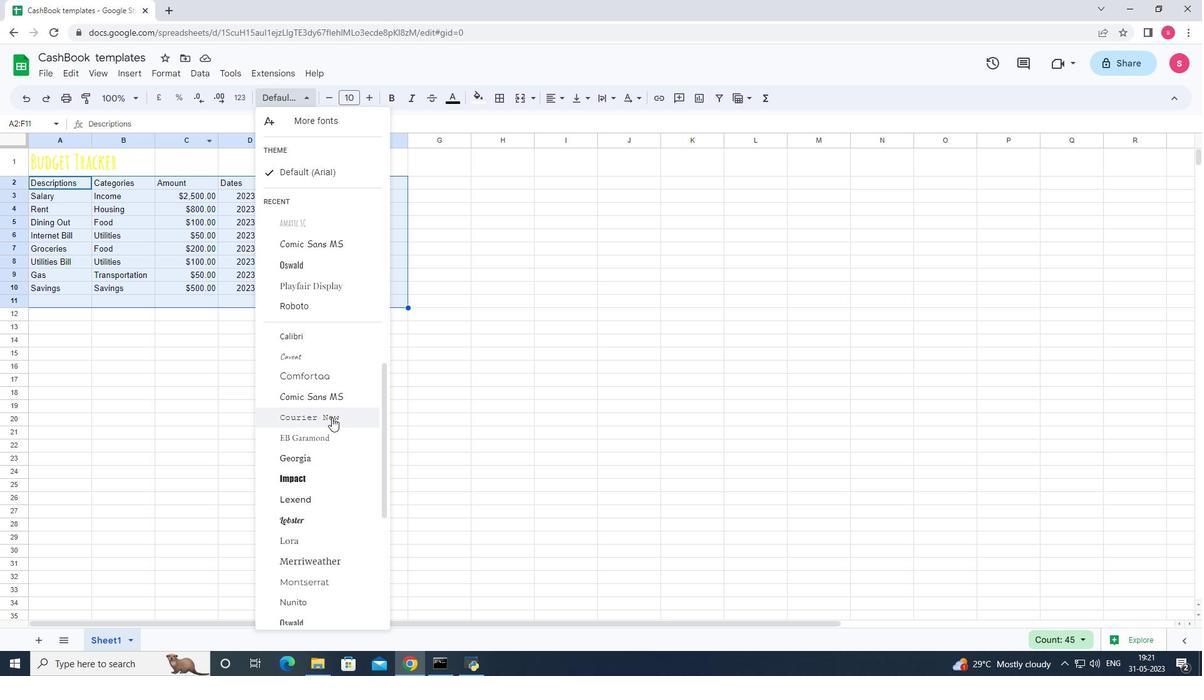
Action: Mouse moved to (307, 417)
Screenshot: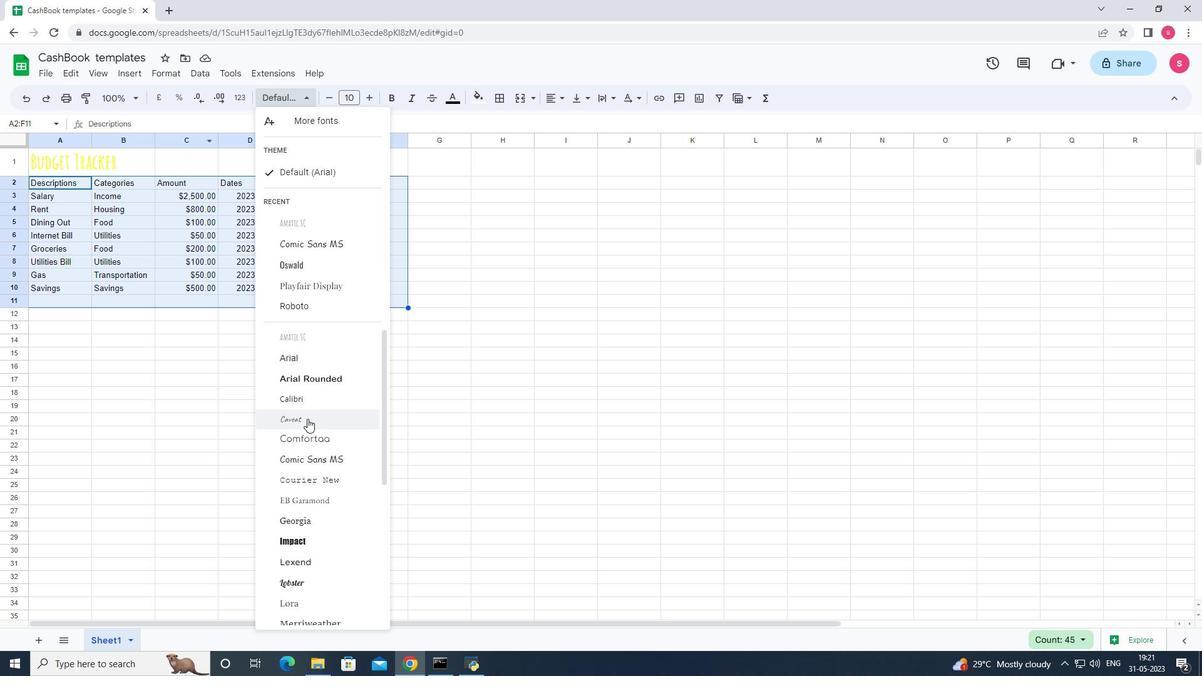 
Action: Mouse pressed left at (307, 417)
Screenshot: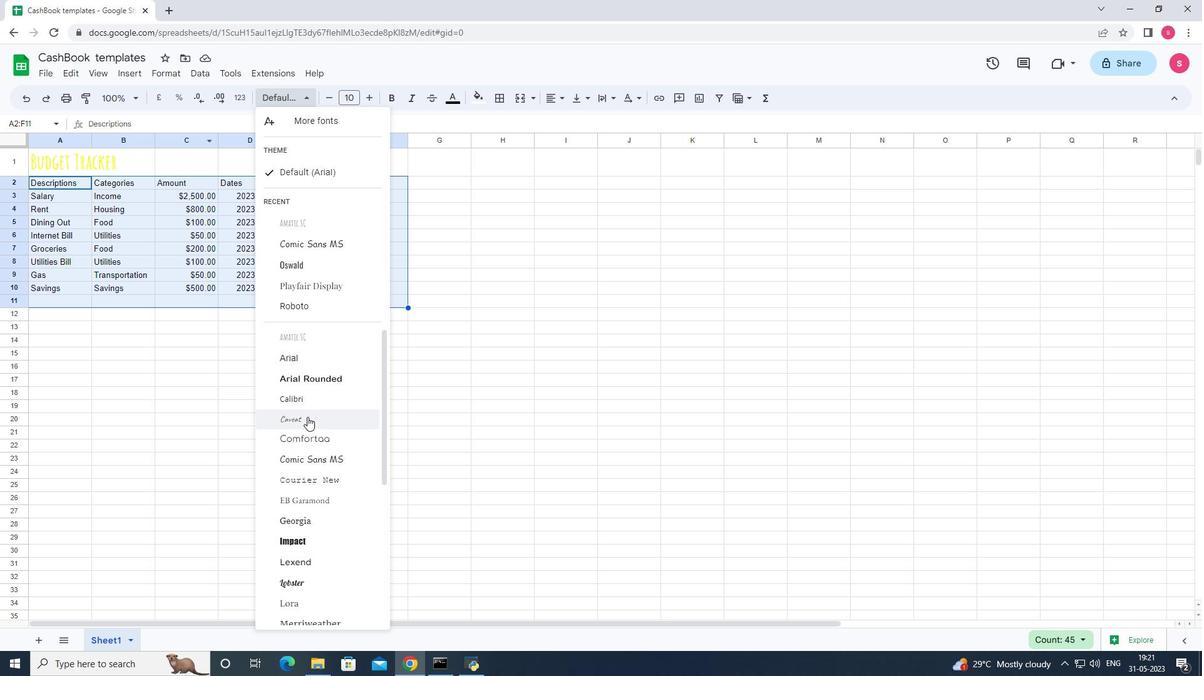 
Action: Mouse moved to (368, 102)
Screenshot: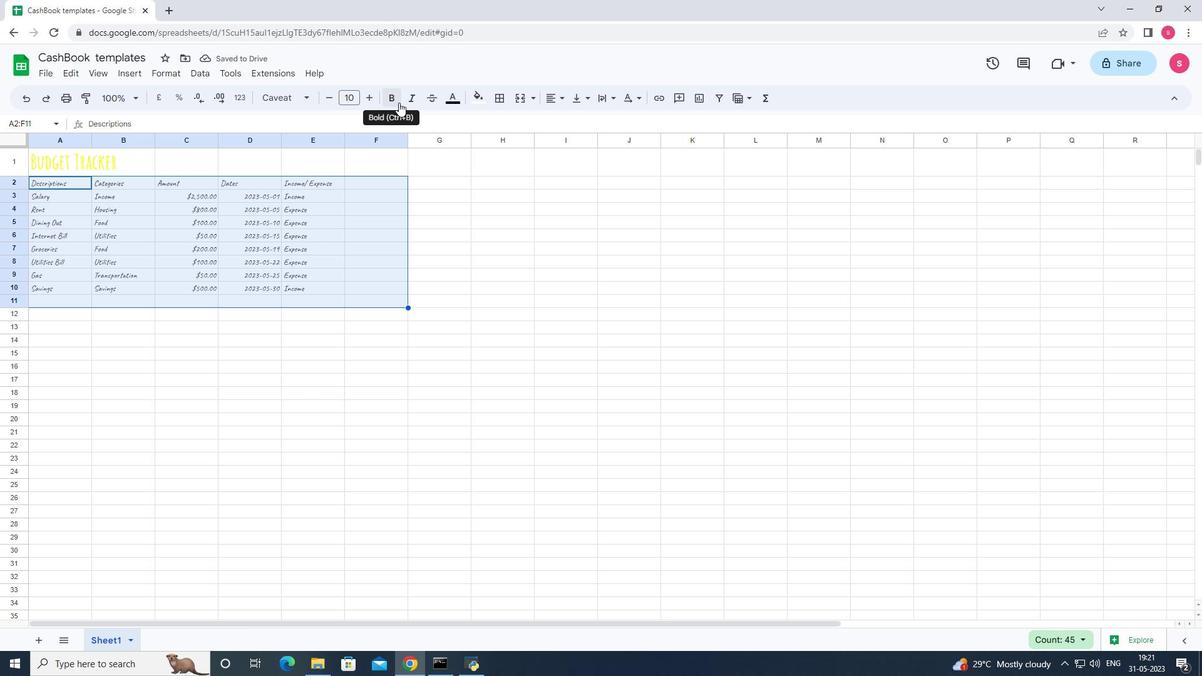 
Action: Mouse pressed left at (368, 102)
Screenshot: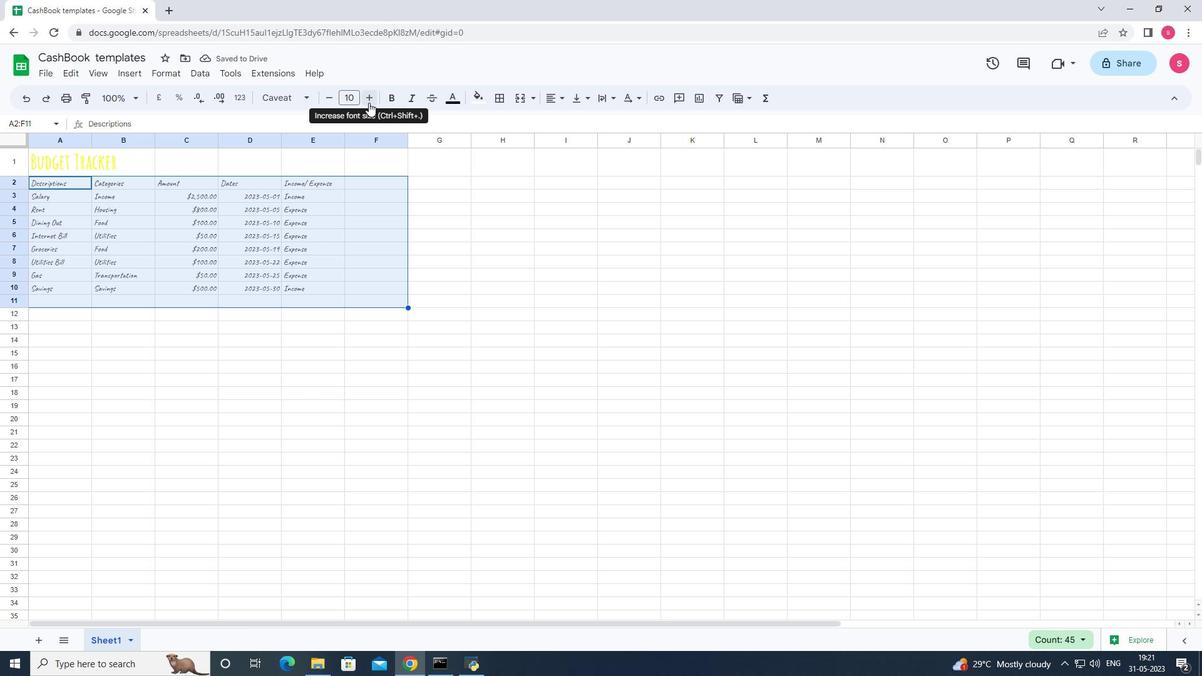 
Action: Mouse pressed left at (368, 102)
Screenshot: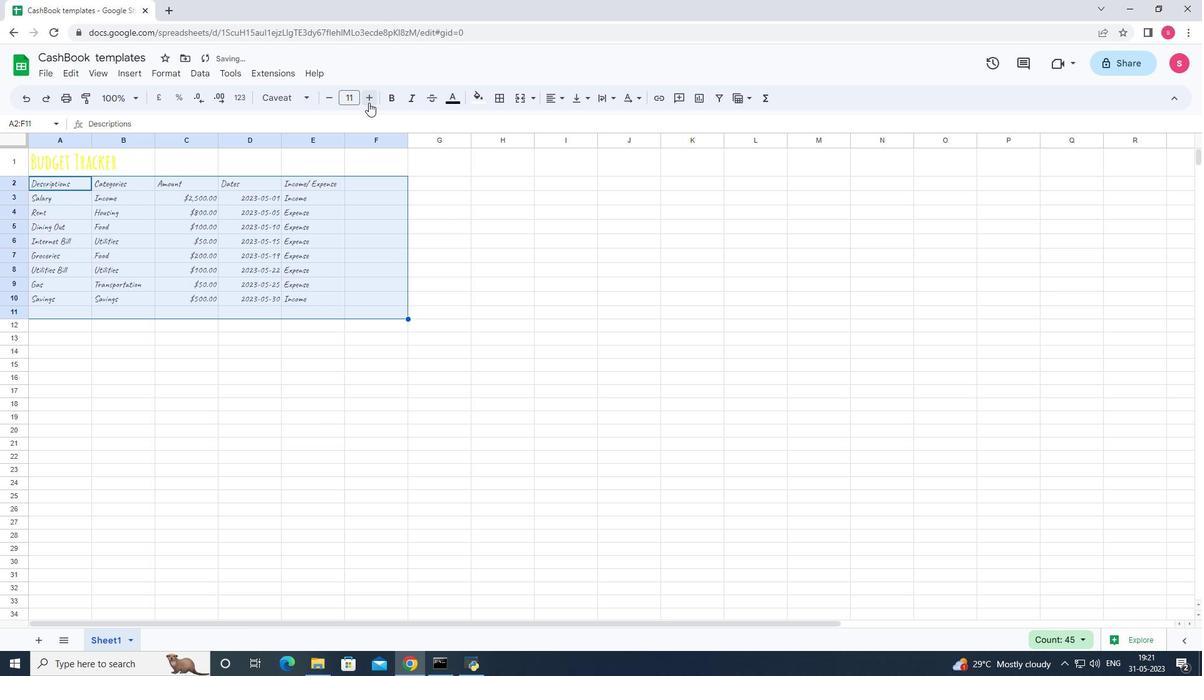 
Action: Mouse pressed left at (368, 102)
Screenshot: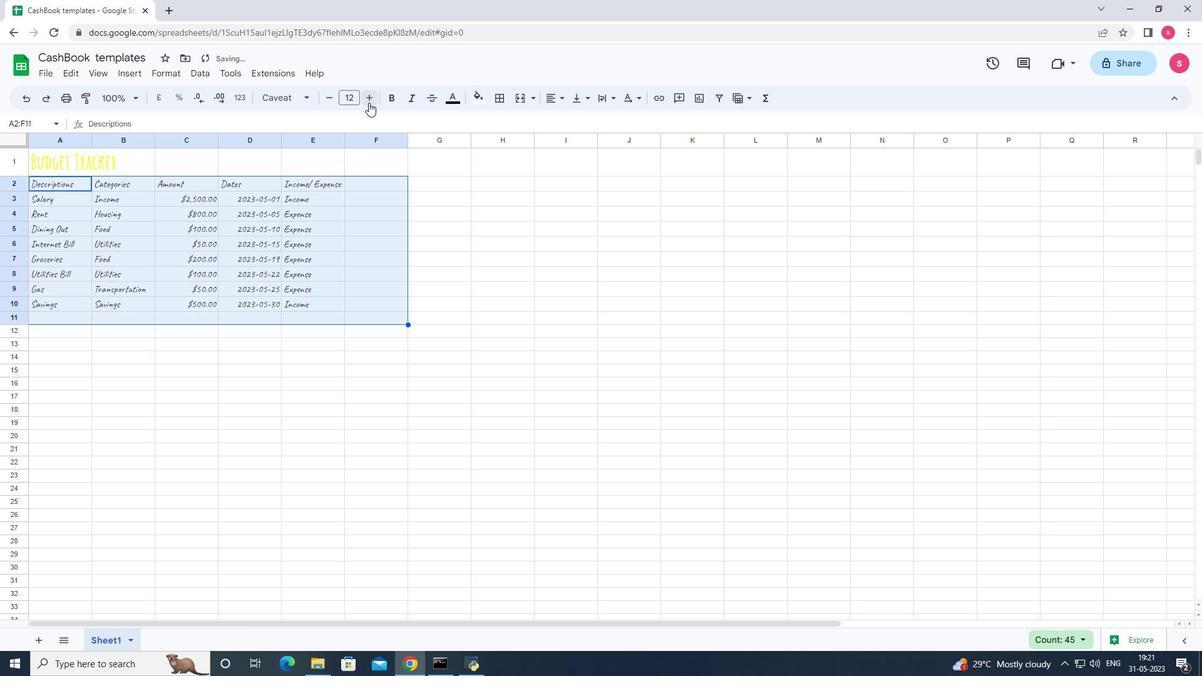 
Action: Mouse pressed left at (368, 102)
Screenshot: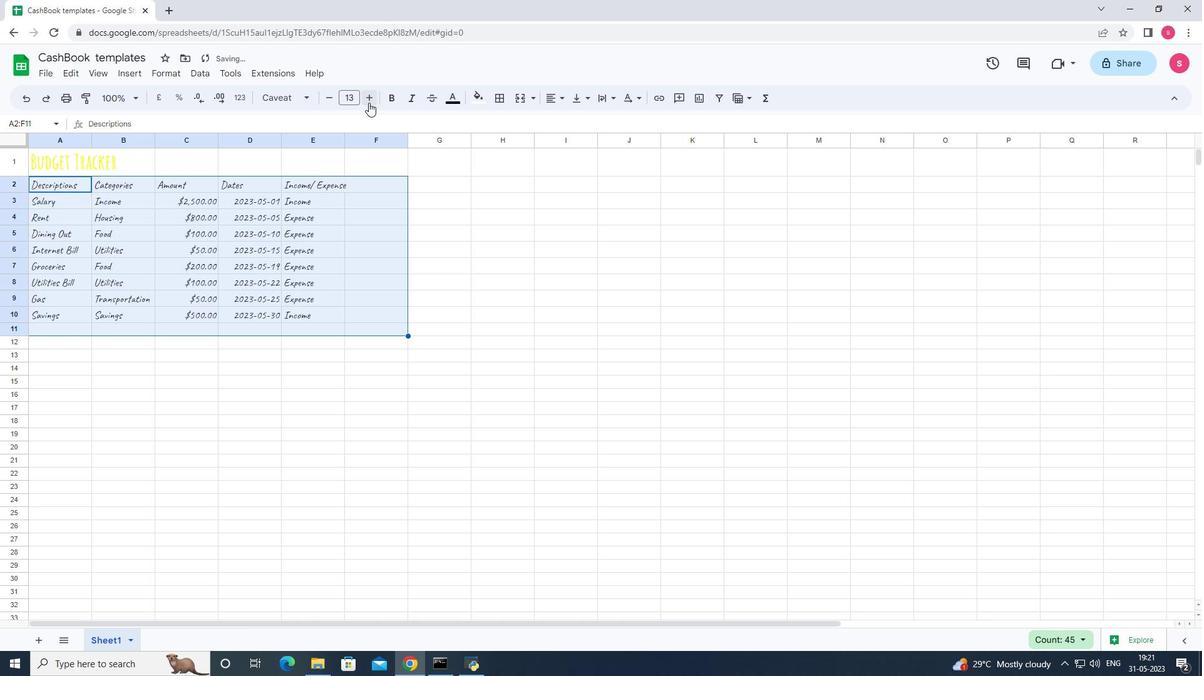 
Action: Mouse pressed left at (368, 102)
Screenshot: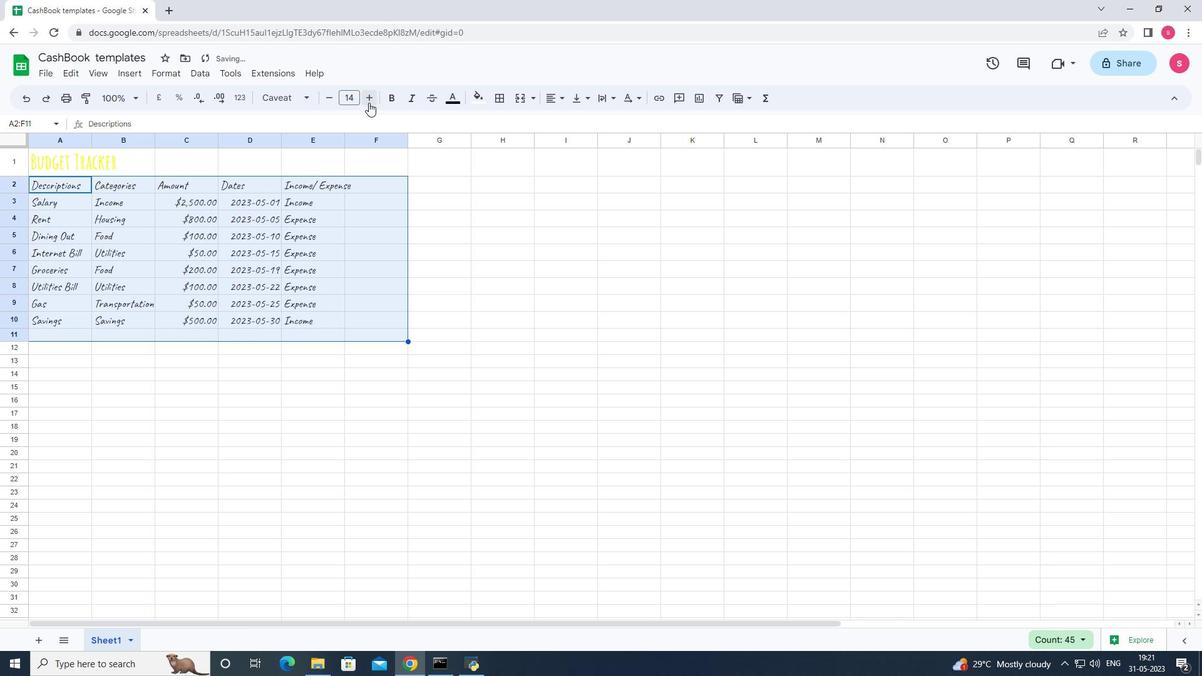 
Action: Mouse pressed left at (368, 102)
Screenshot: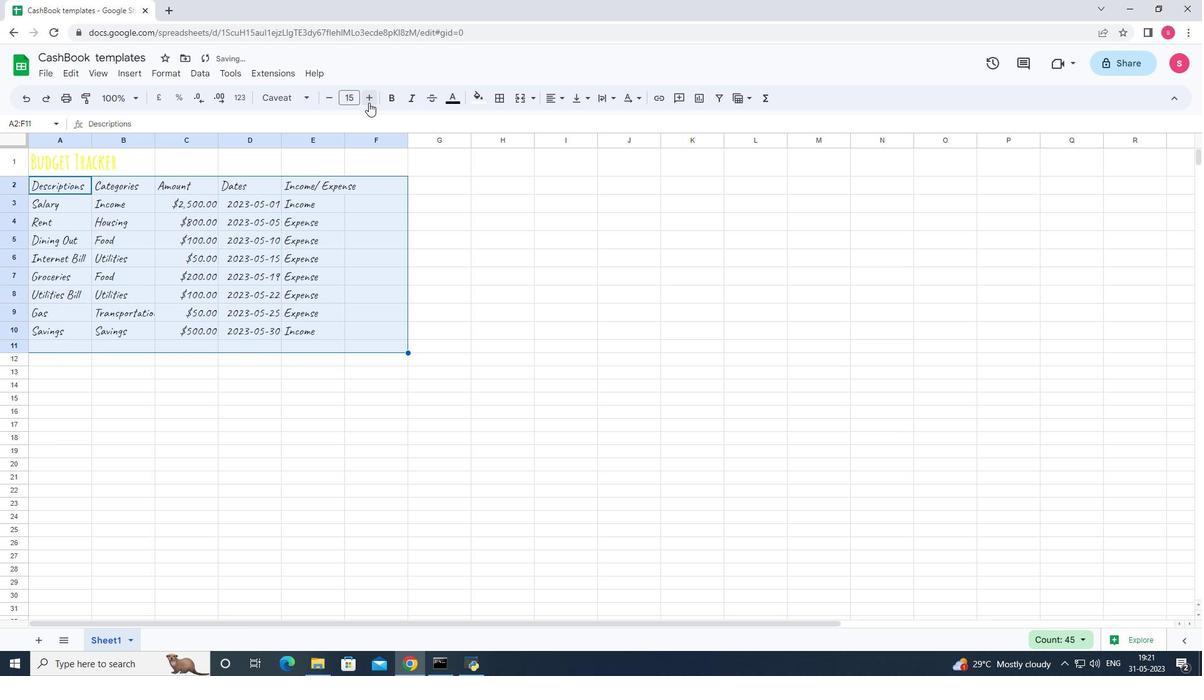 
Action: Mouse pressed left at (368, 102)
Screenshot: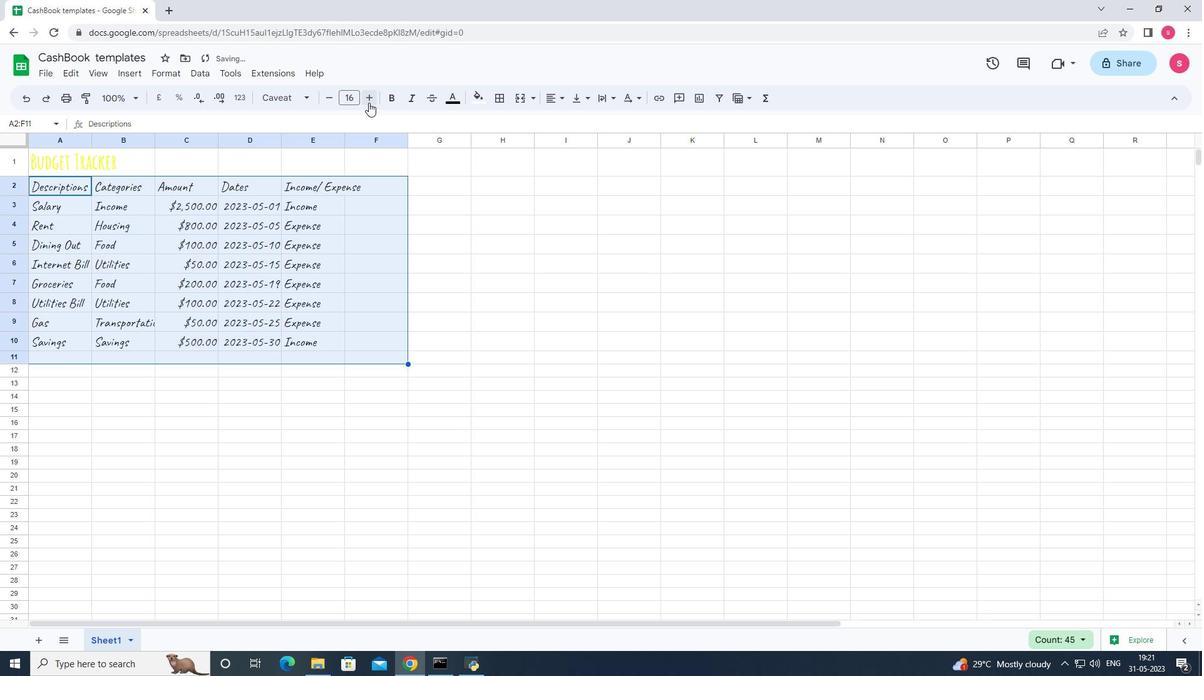
Action: Mouse pressed left at (368, 102)
Screenshot: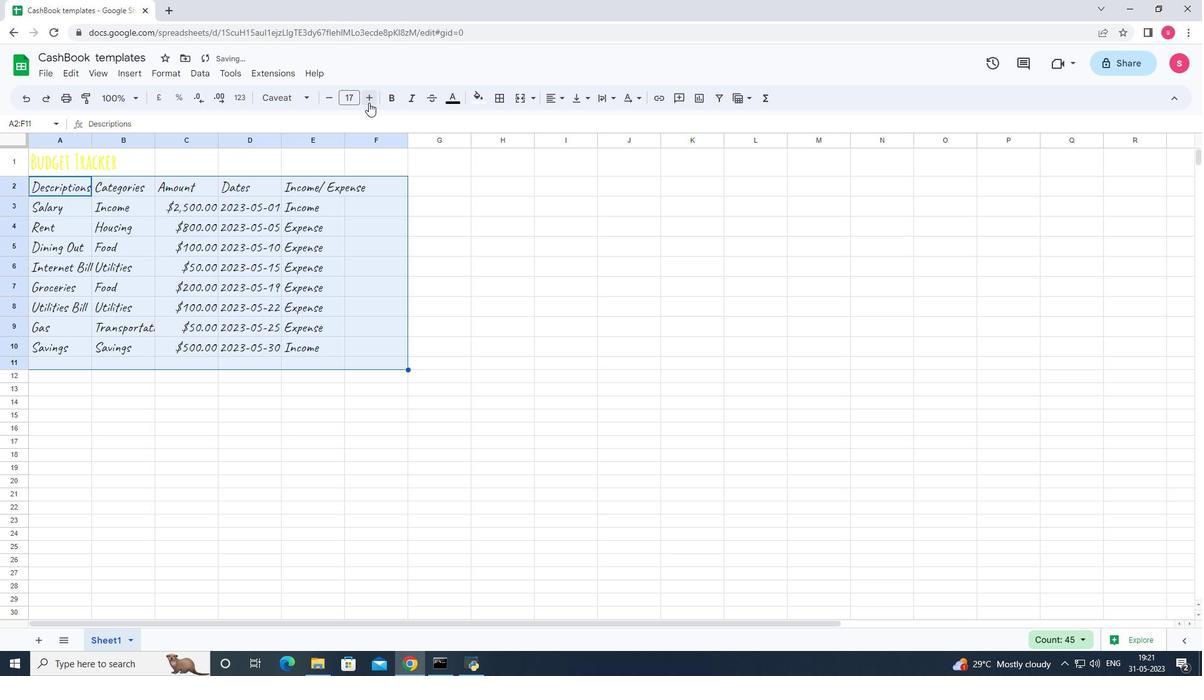 
Action: Mouse pressed left at (368, 102)
Screenshot: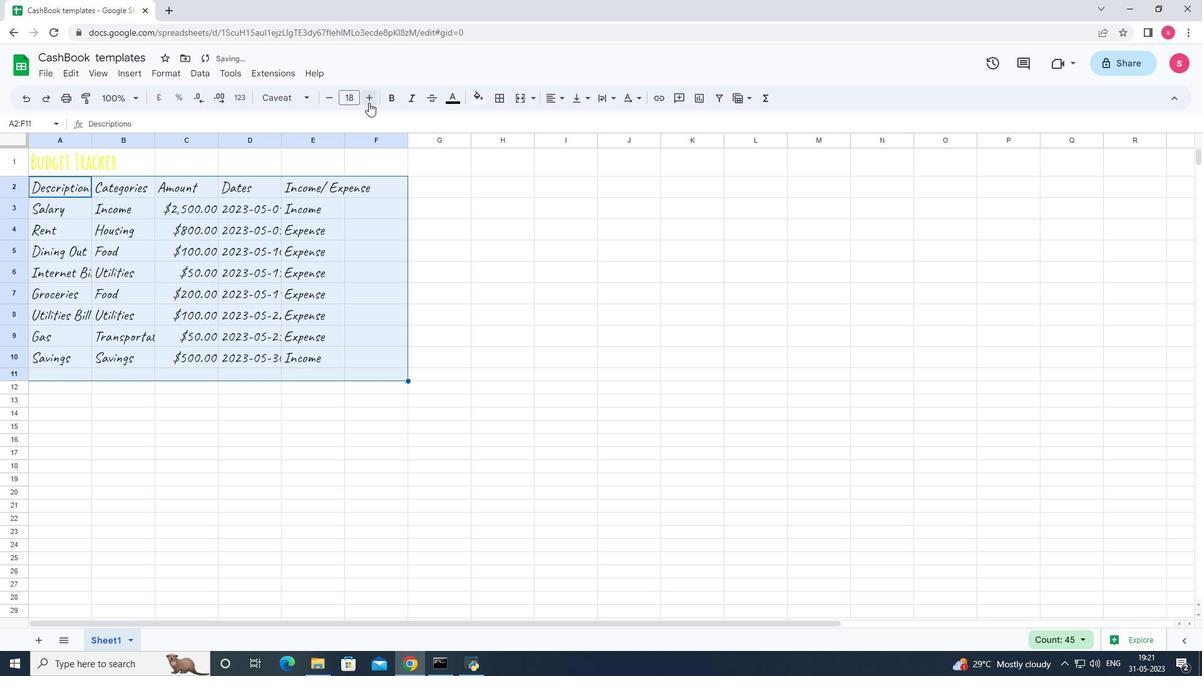 
Action: Mouse moved to (328, 101)
Screenshot: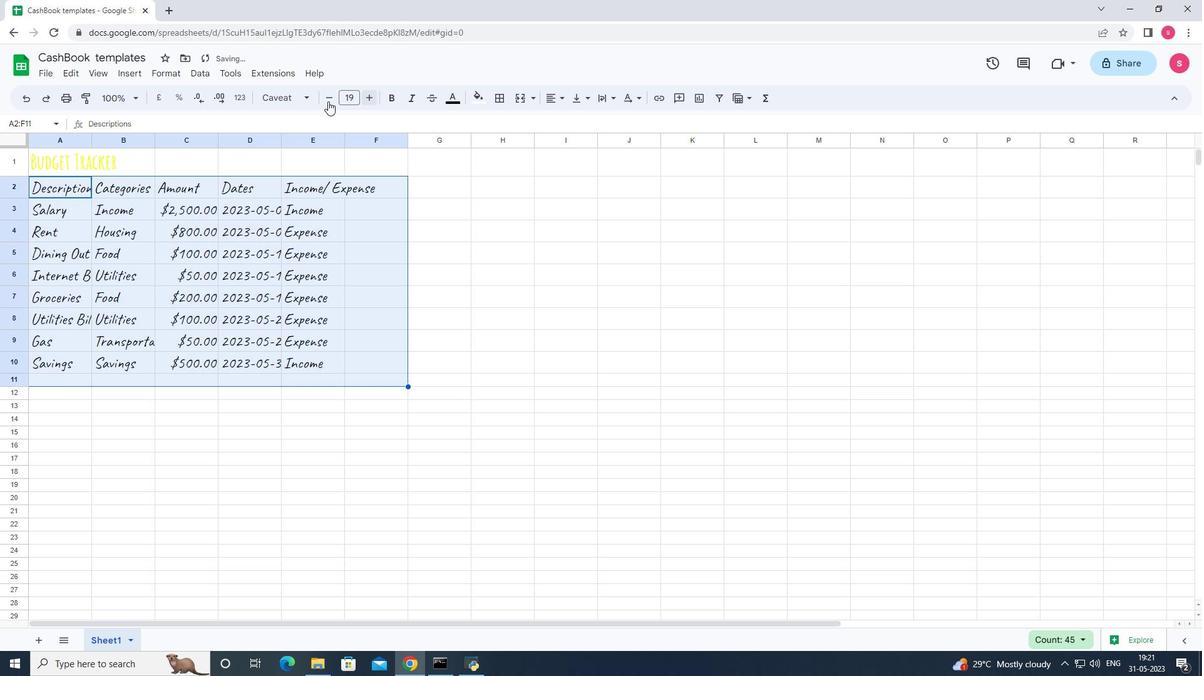 
Action: Mouse pressed left at (328, 101)
Screenshot: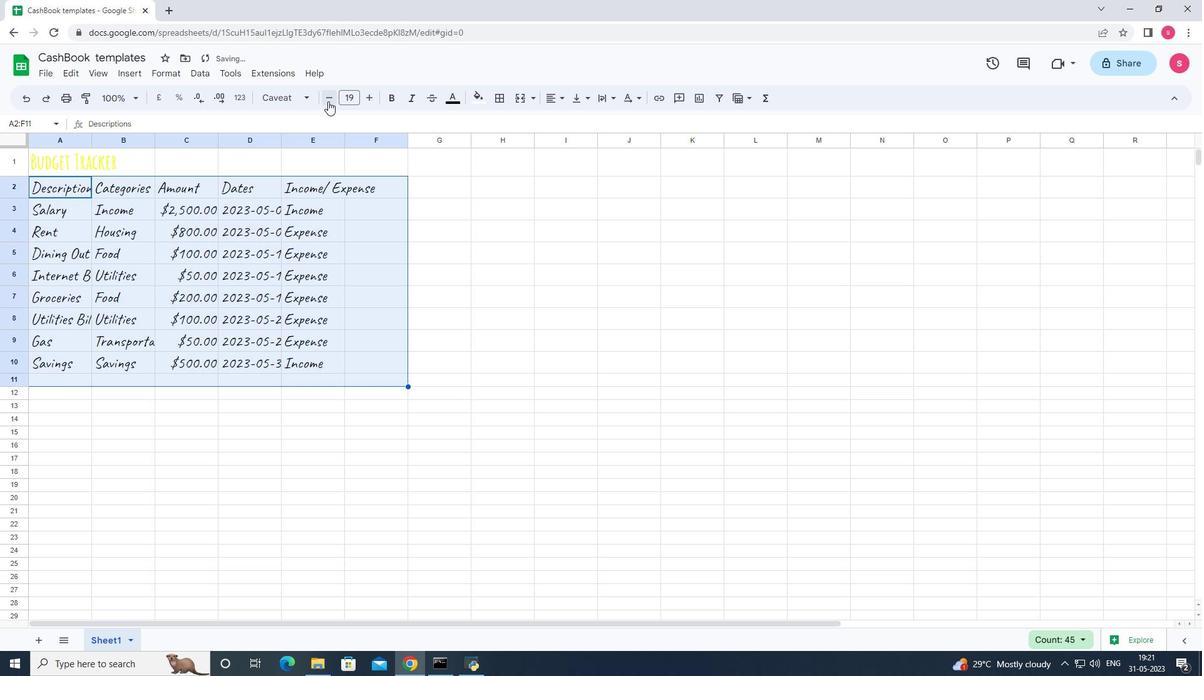 
Action: Mouse moved to (555, 315)
Screenshot: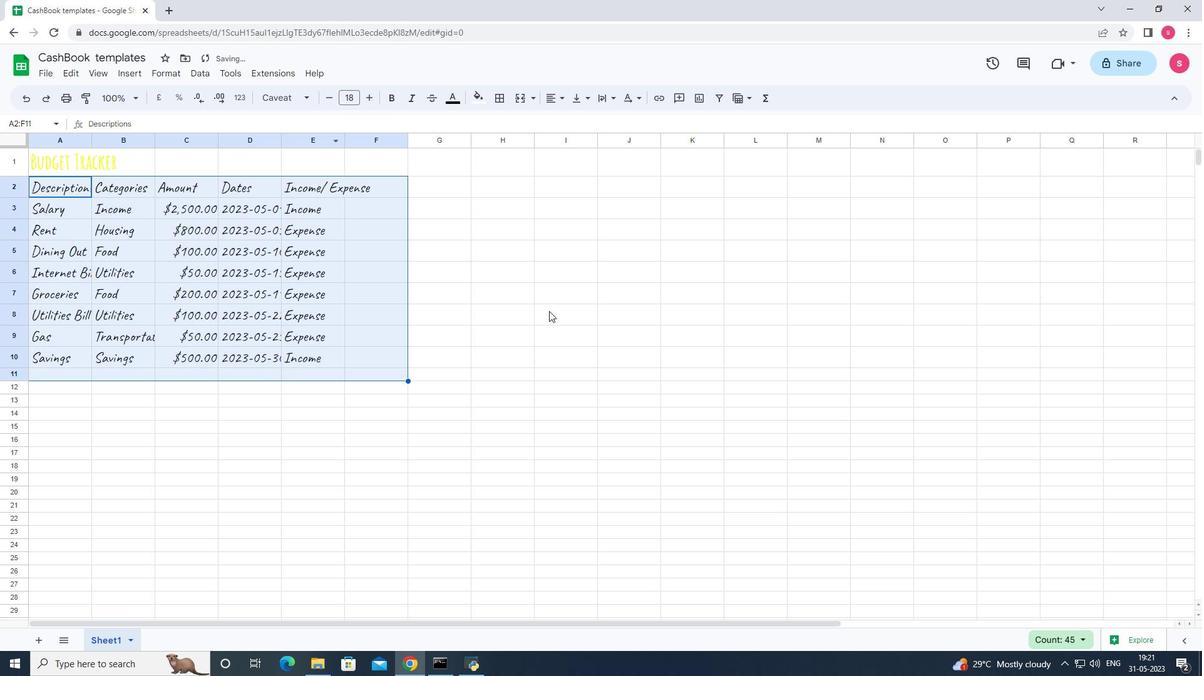 
Action: Mouse pressed left at (555, 315)
Screenshot: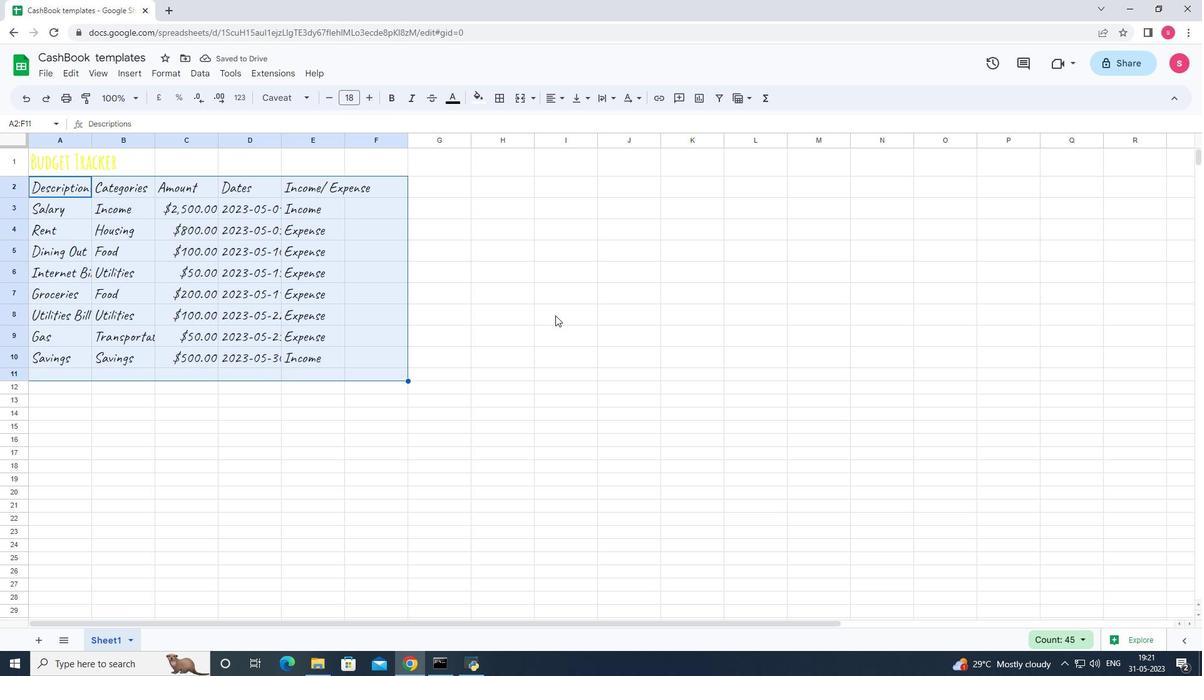 
Action: Mouse moved to (50, 157)
Screenshot: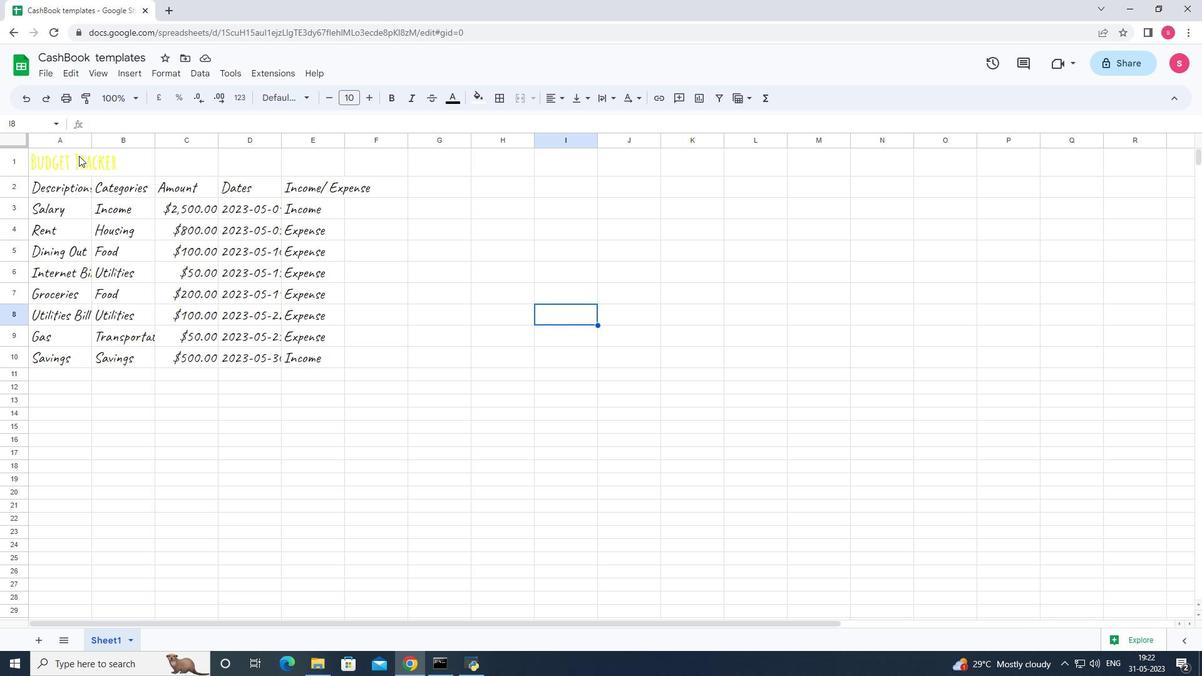 
Action: Mouse pressed left at (50, 157)
Screenshot: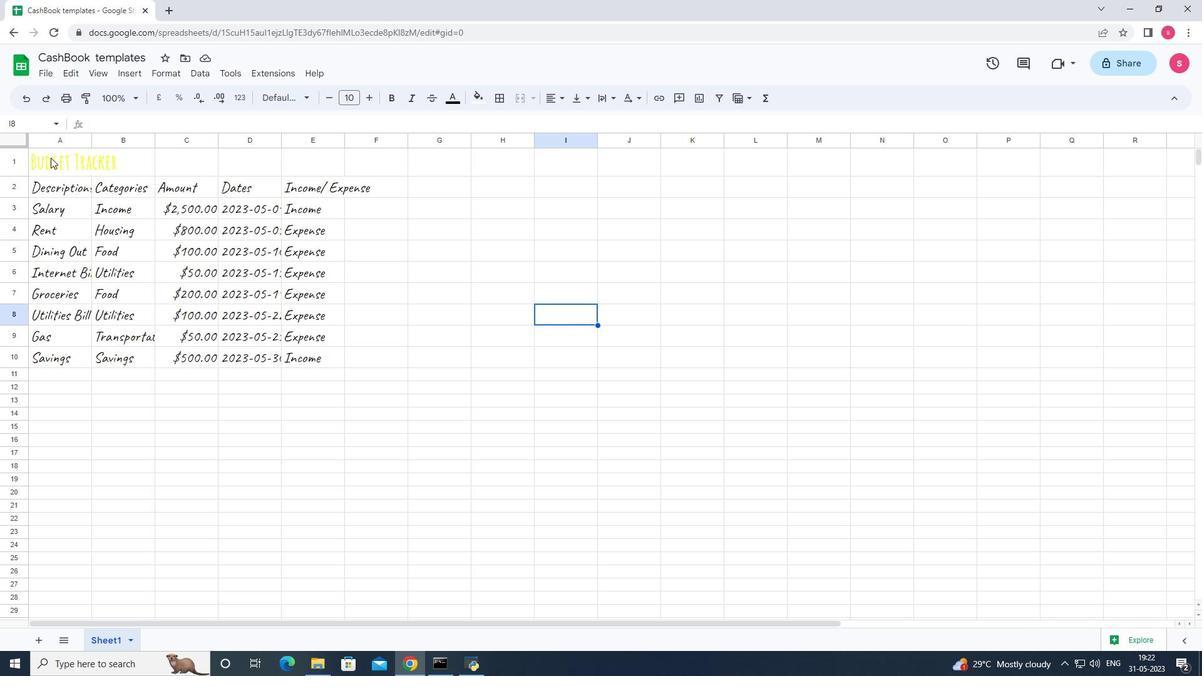 
Action: Mouse moved to (551, 99)
Screenshot: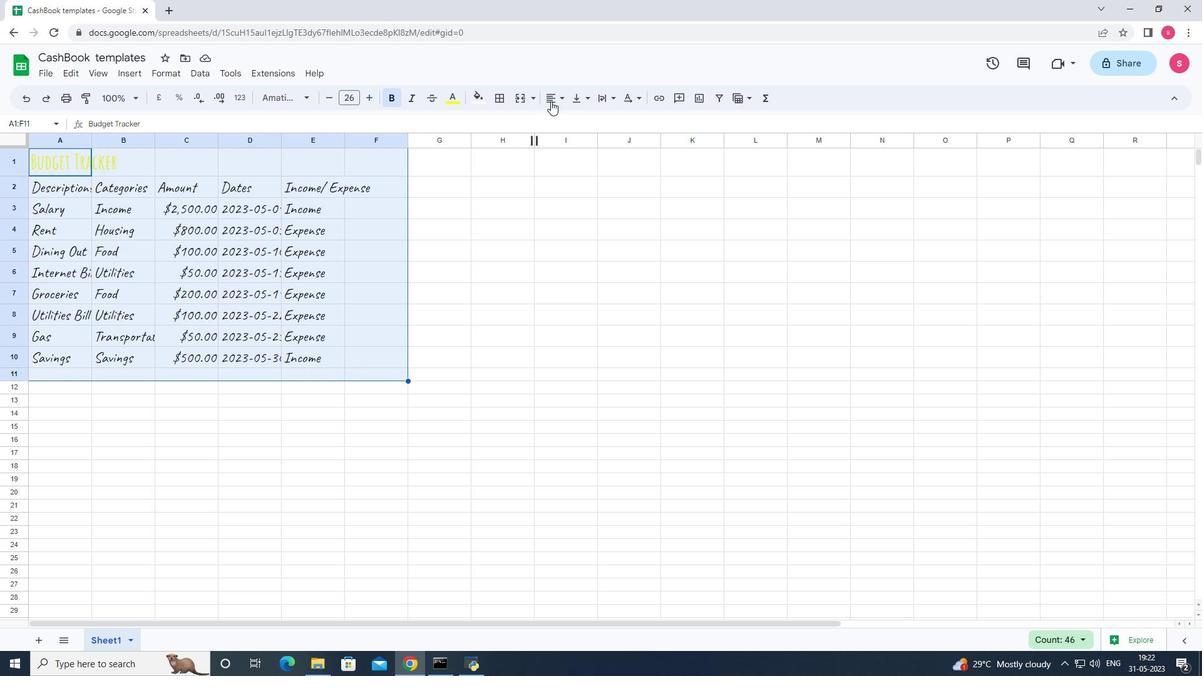 
Action: Mouse pressed left at (551, 99)
Screenshot: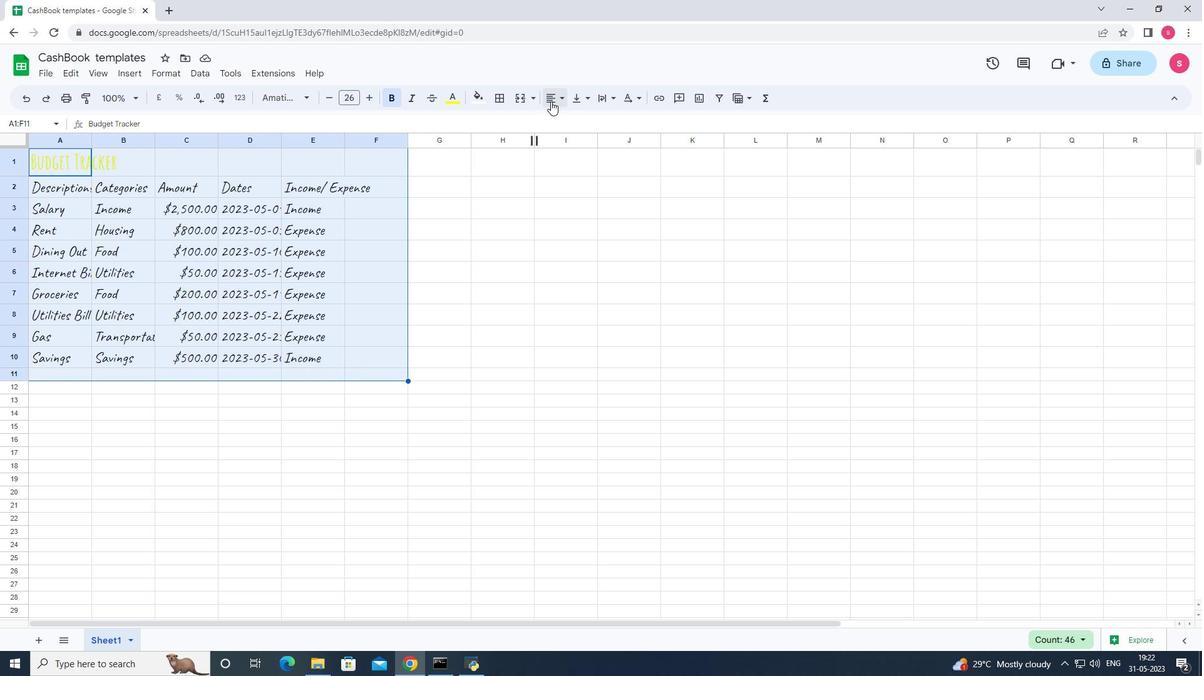 
Action: Mouse moved to (573, 117)
Screenshot: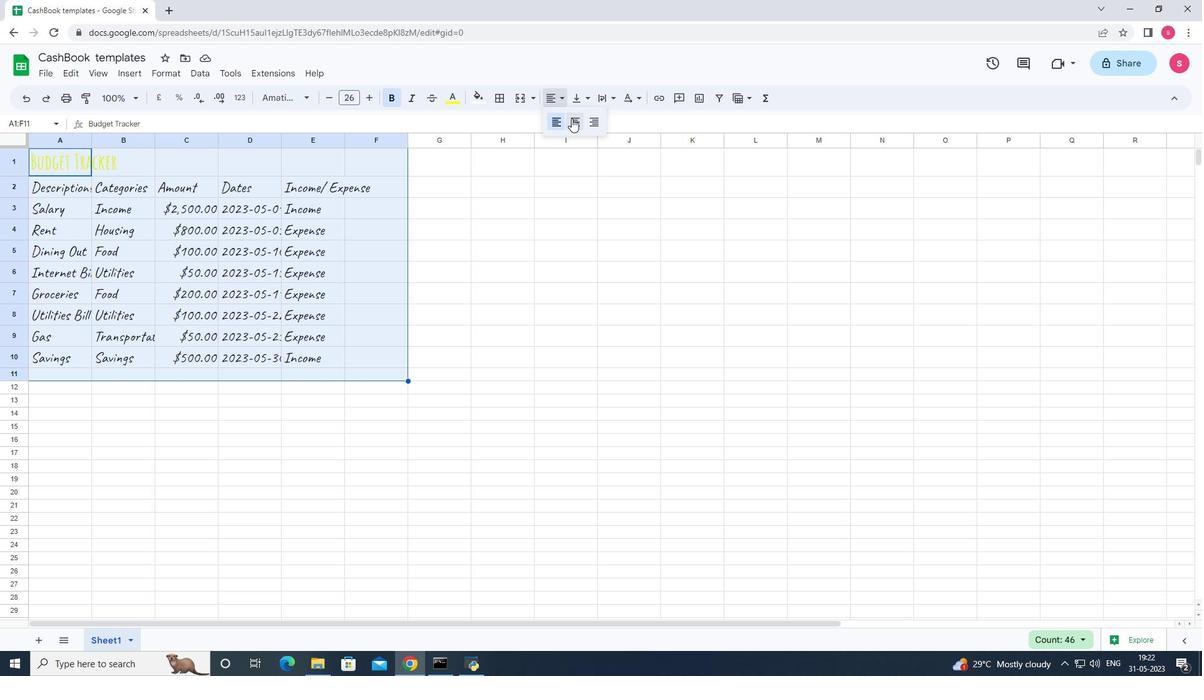 
Action: Mouse pressed left at (573, 117)
Screenshot: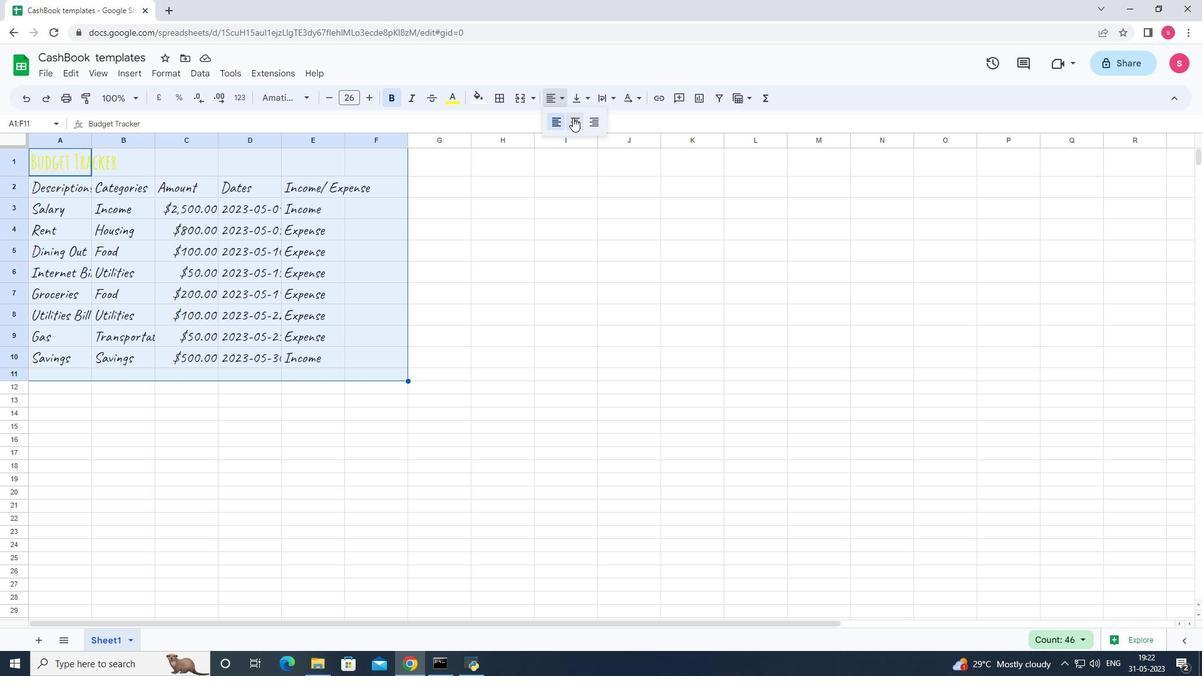 
Action: Mouse moved to (569, 367)
Screenshot: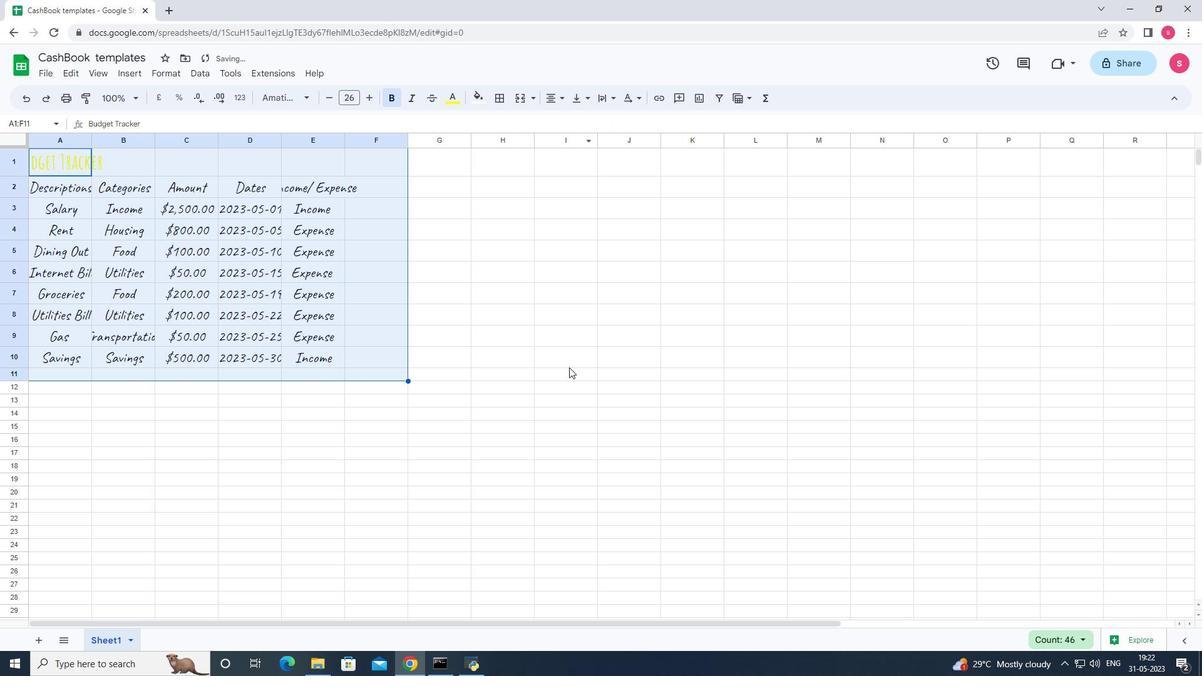
Action: Mouse pressed left at (569, 367)
Screenshot: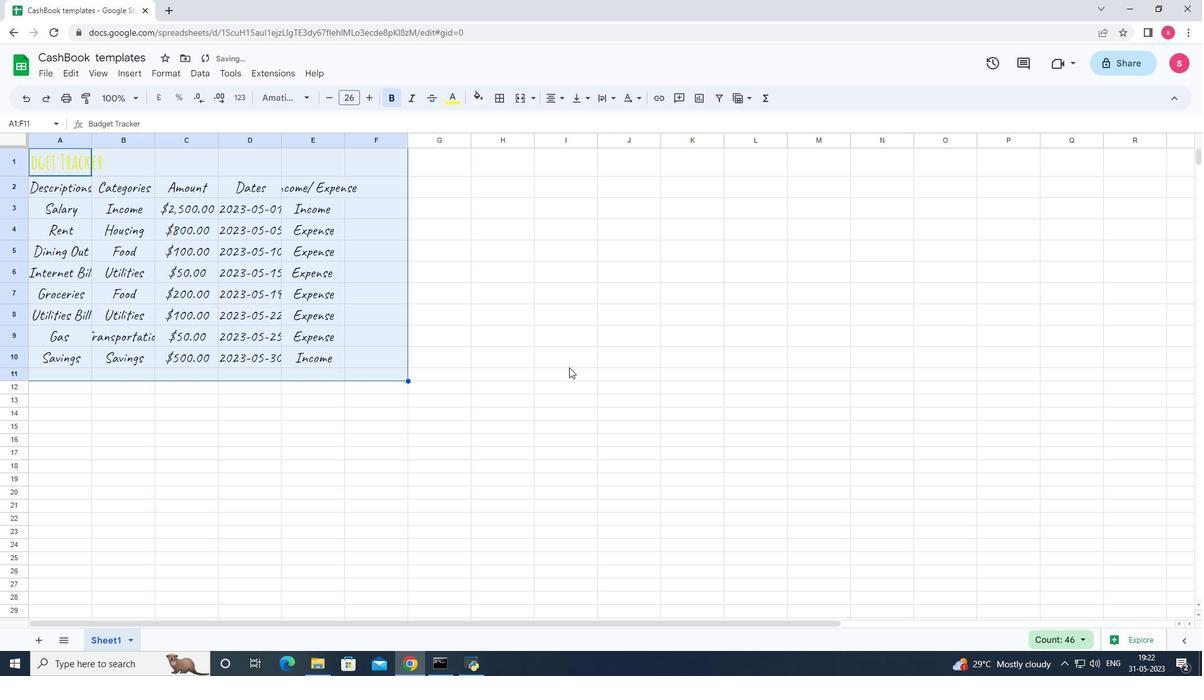 
Action: Mouse moved to (92, 139)
Screenshot: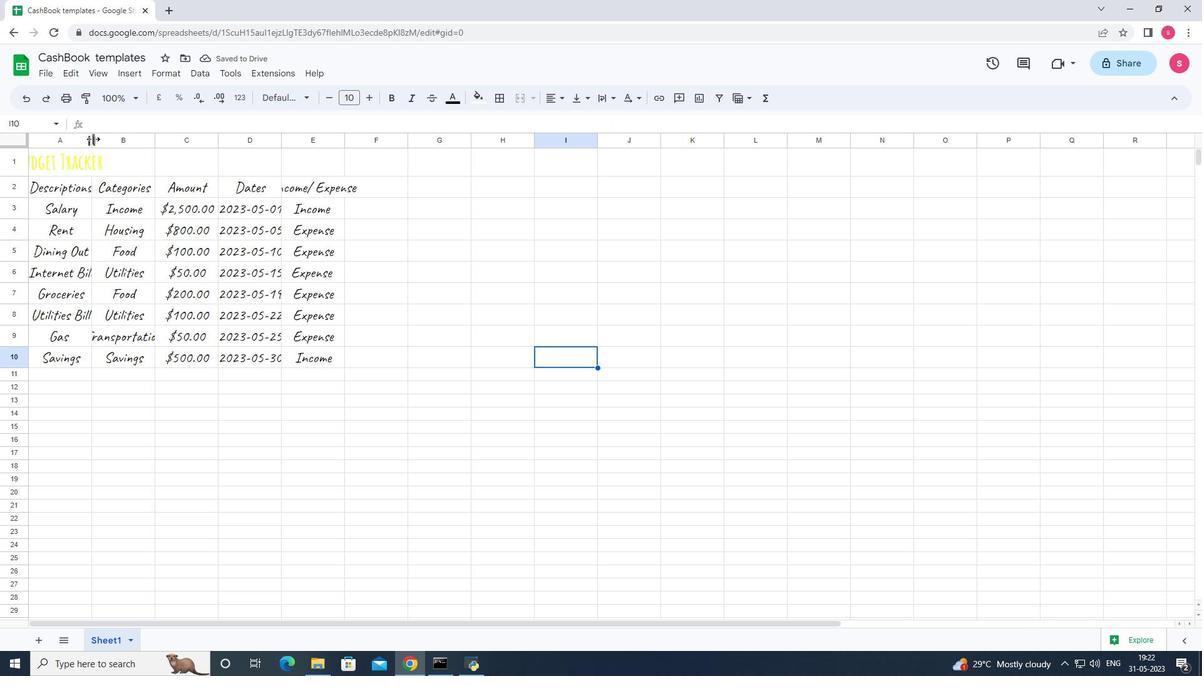 
Action: Mouse pressed left at (92, 139)
Screenshot: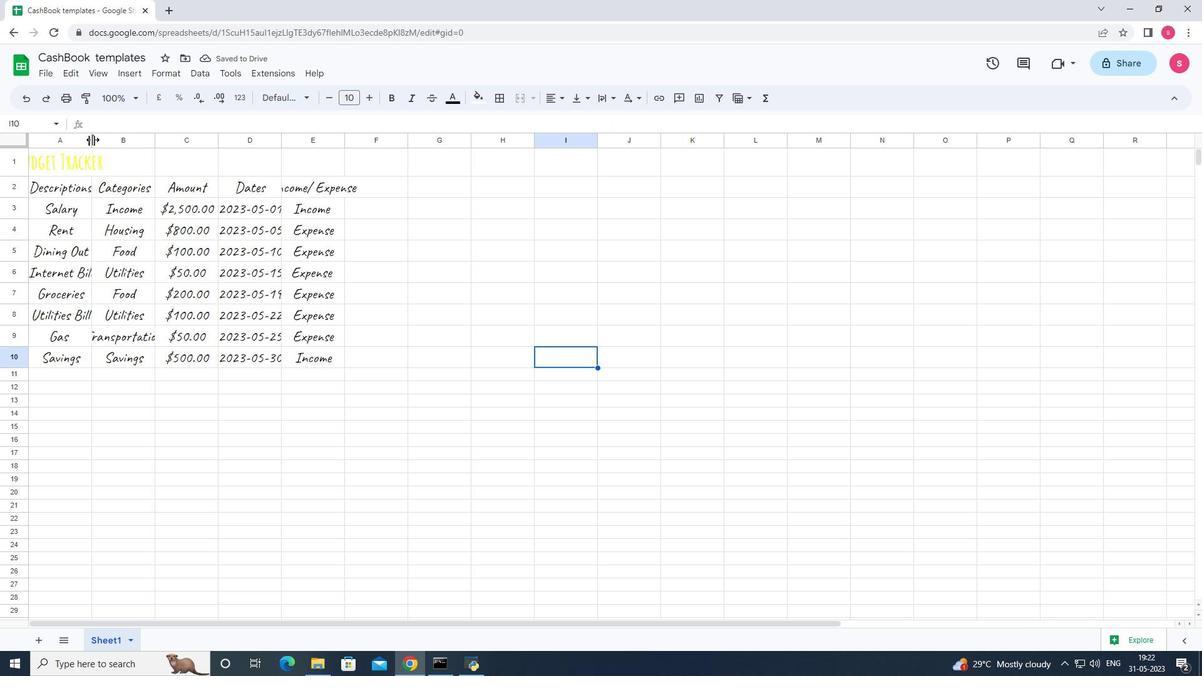 
Action: Mouse pressed left at (92, 139)
Screenshot: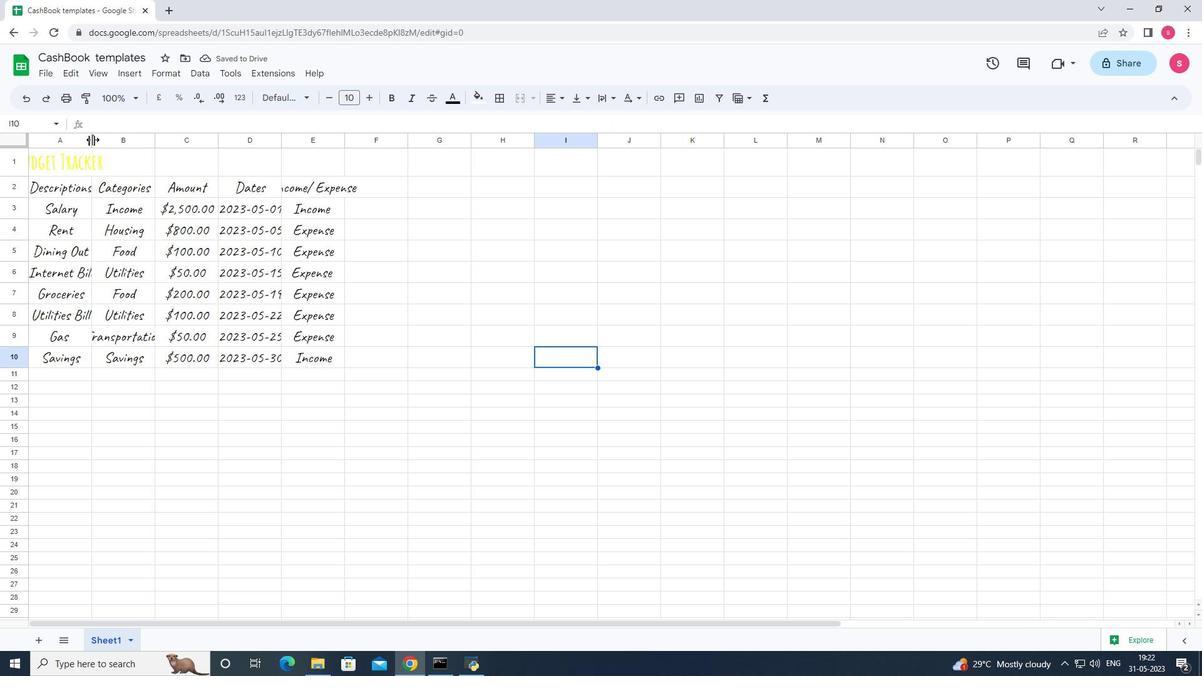 
Action: Mouse moved to (185, 144)
Screenshot: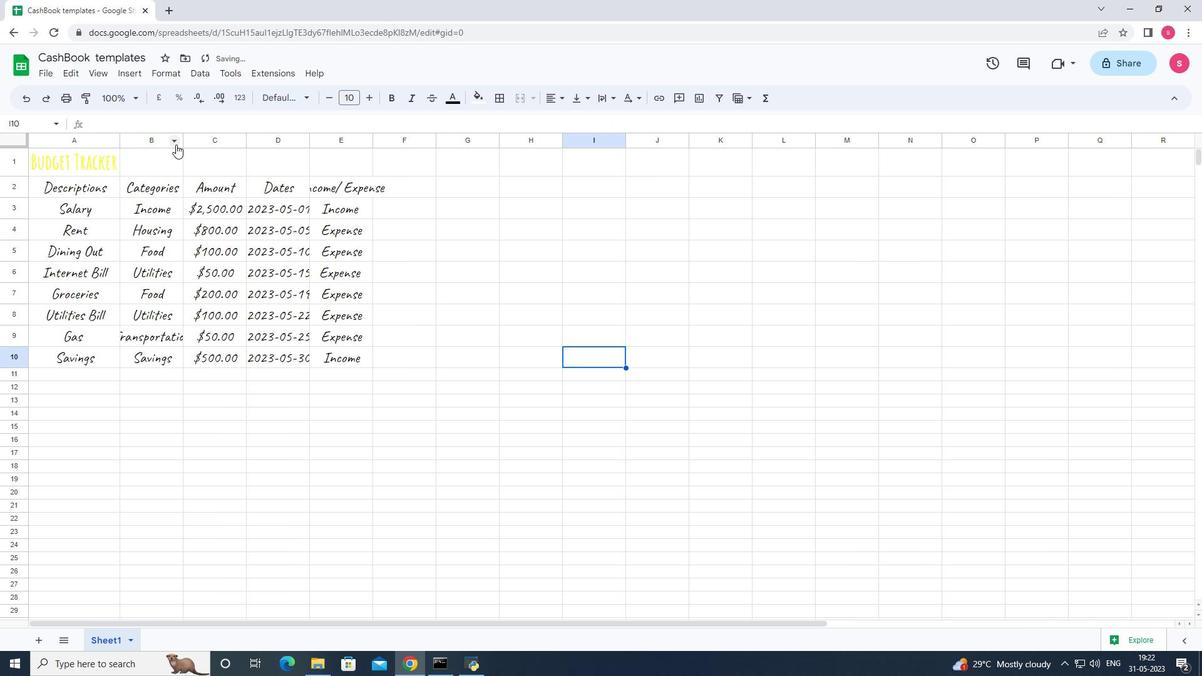 
Action: Mouse pressed left at (185, 144)
Screenshot: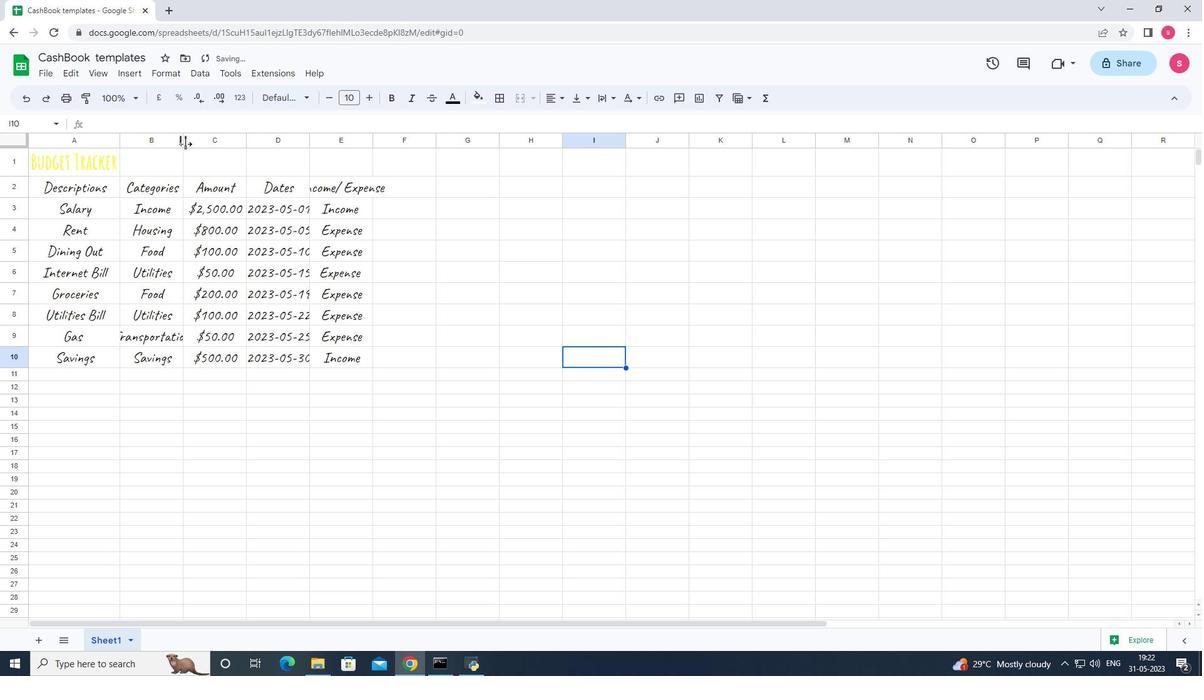 
Action: Mouse pressed left at (185, 144)
Screenshot: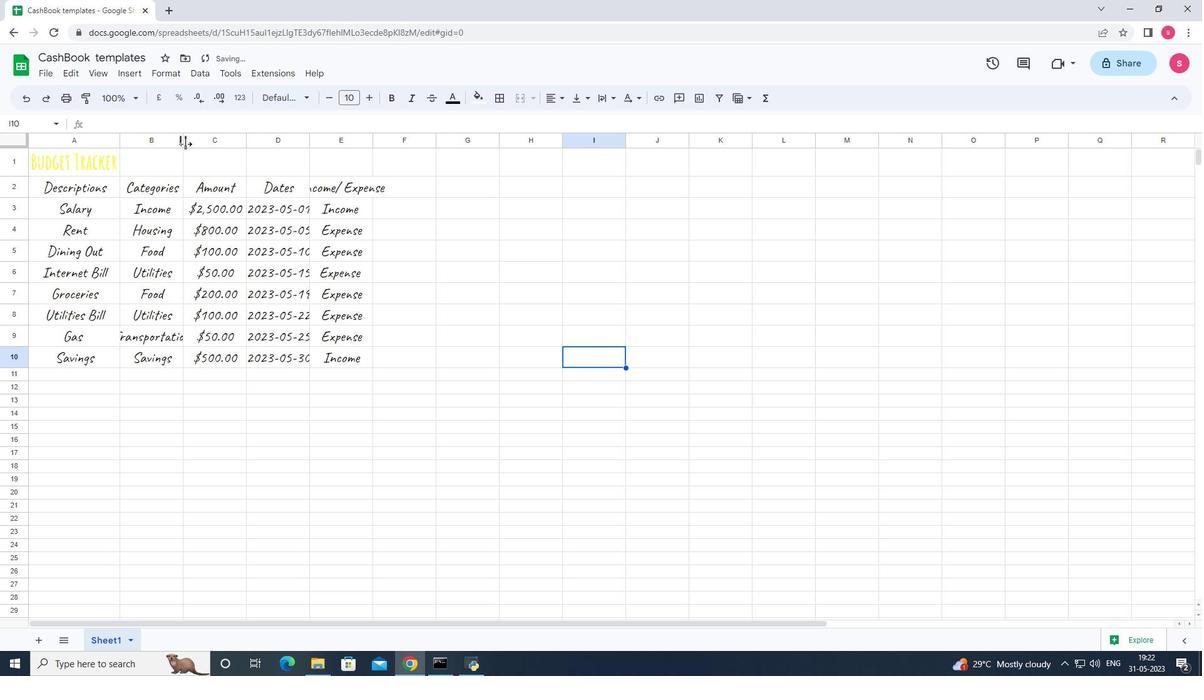 
Action: Mouse moved to (267, 140)
Screenshot: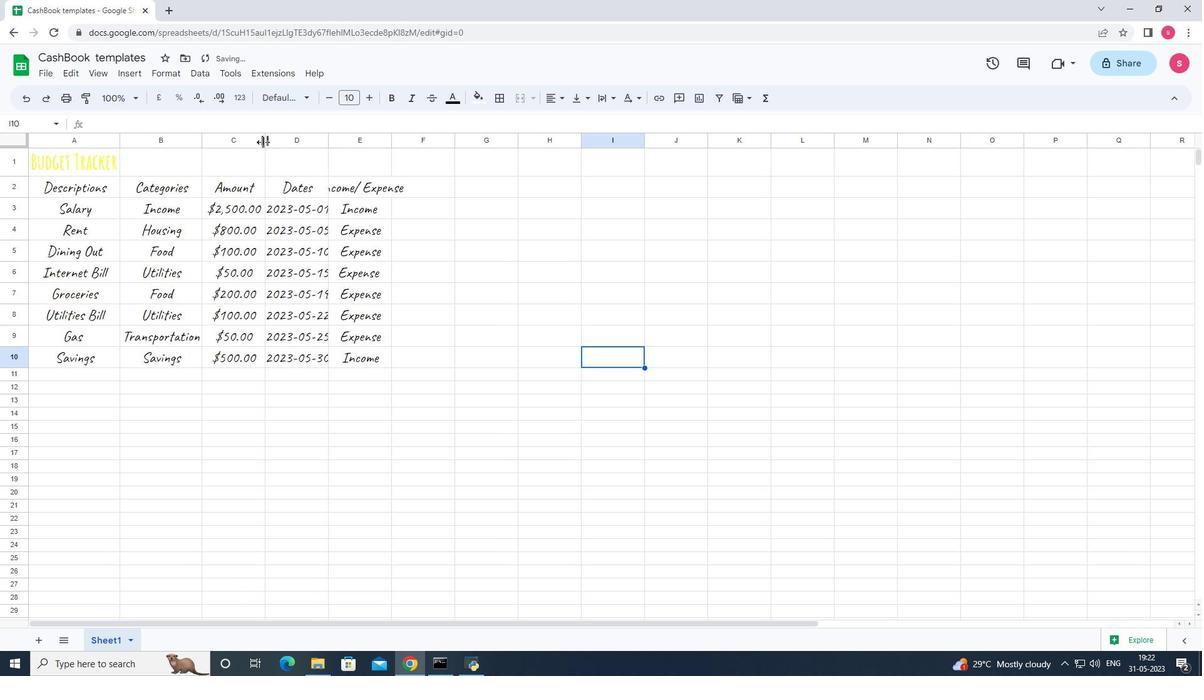 
Action: Mouse pressed left at (267, 140)
Screenshot: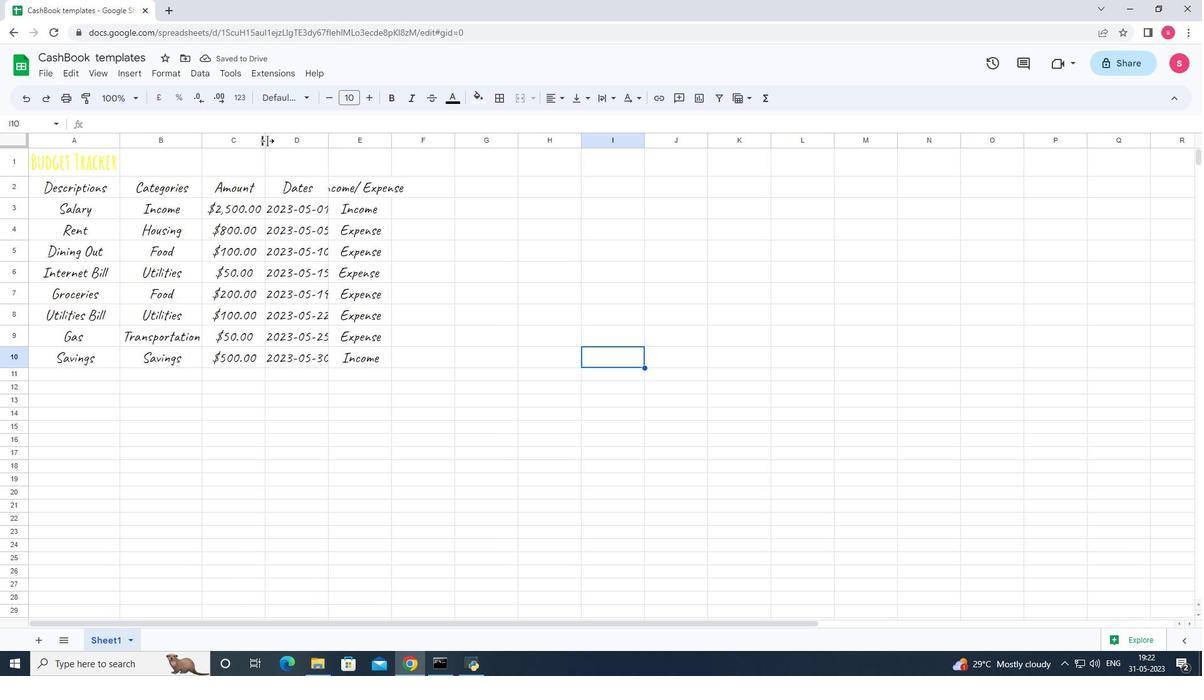 
Action: Mouse pressed left at (267, 140)
Screenshot: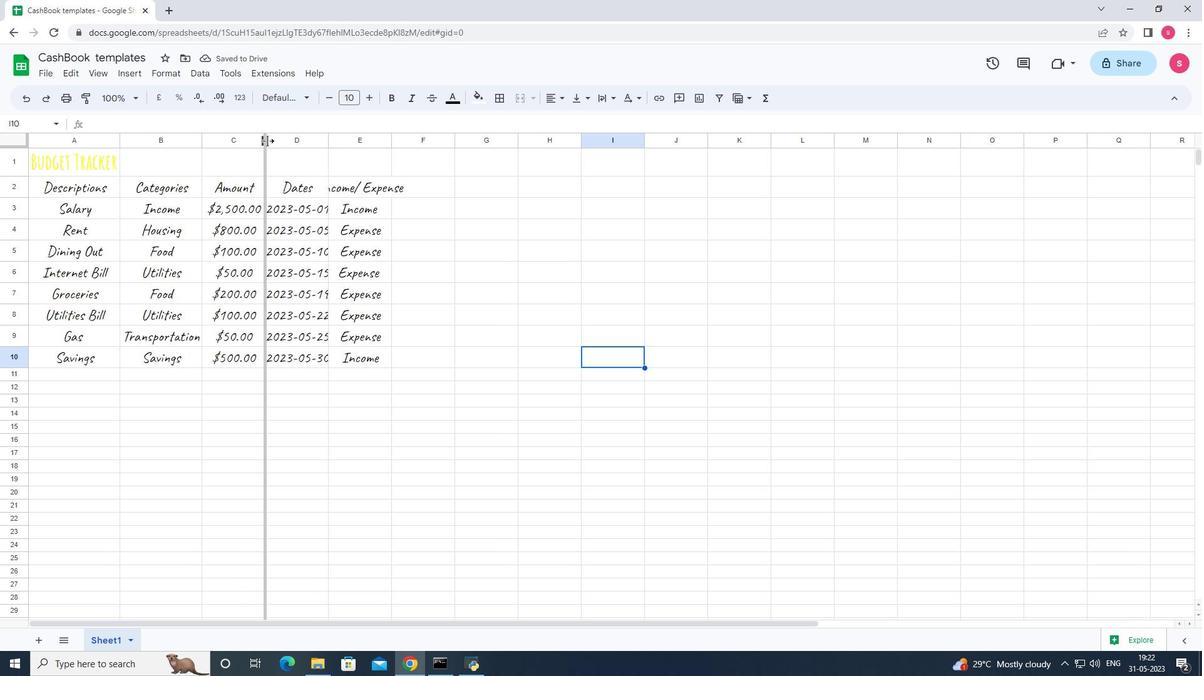 
Action: Mouse moved to (323, 142)
Screenshot: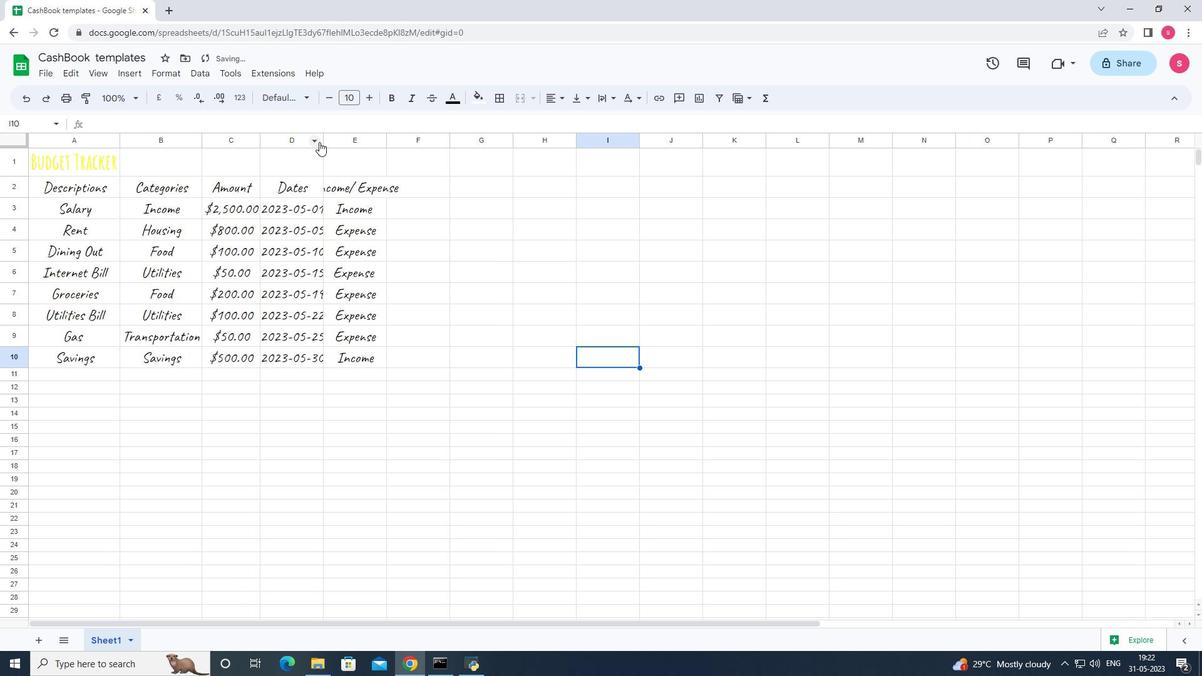 
Action: Mouse pressed left at (323, 142)
Screenshot: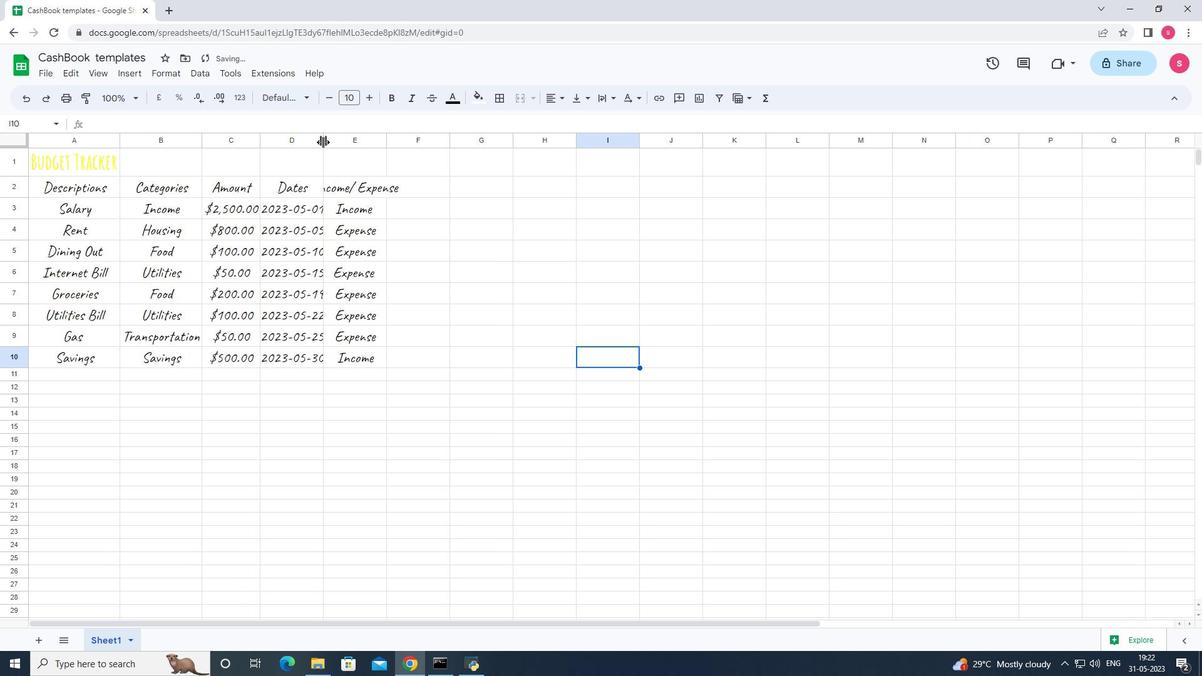 
Action: Mouse pressed left at (323, 142)
Screenshot: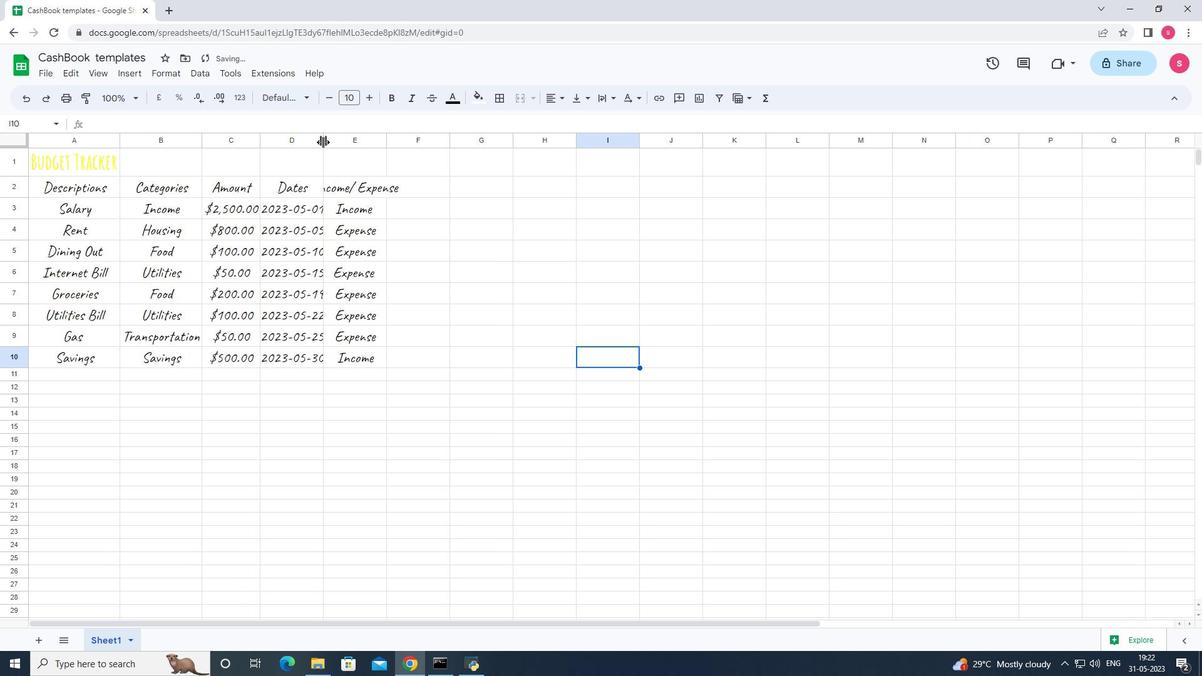 
Action: Mouse moved to (392, 139)
Screenshot: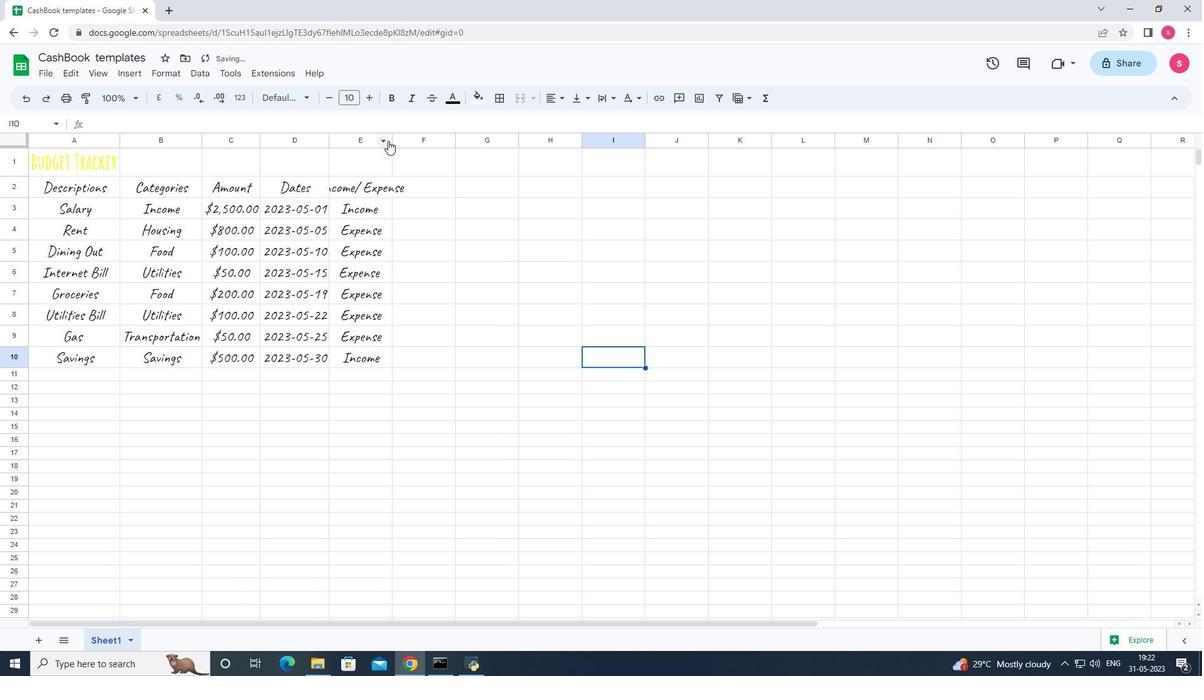 
Action: Mouse pressed left at (392, 139)
Screenshot: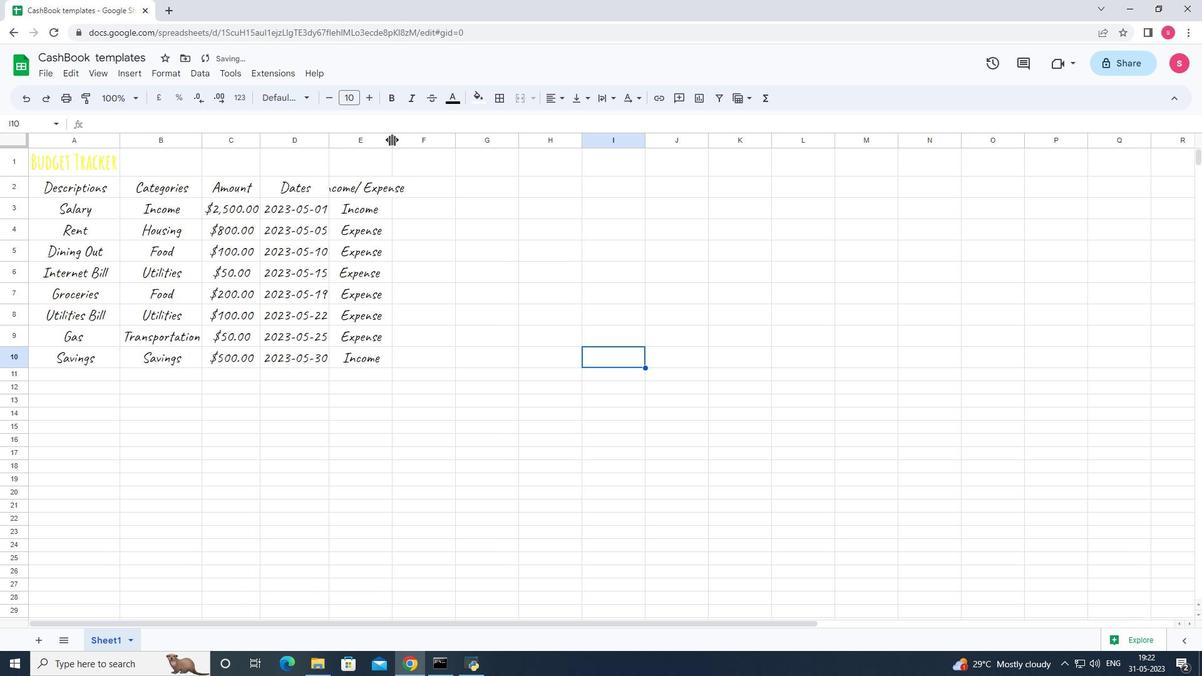 
Action: Mouse pressed left at (392, 139)
Screenshot: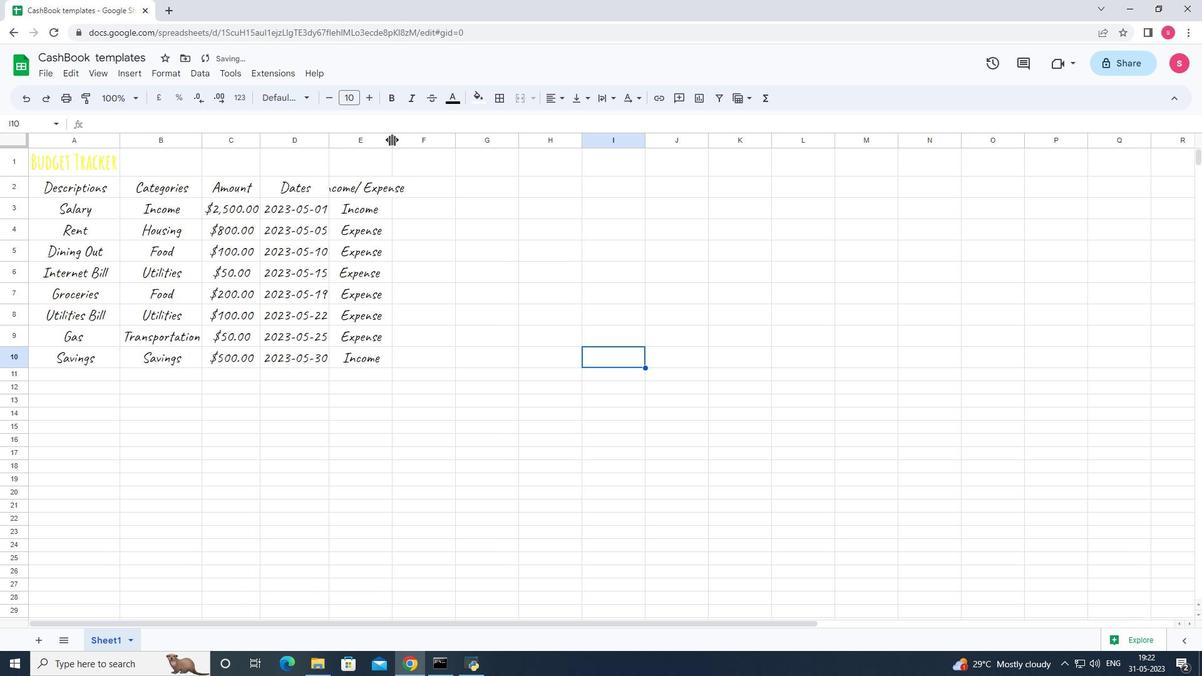 
Action: Mouse moved to (339, 460)
Screenshot: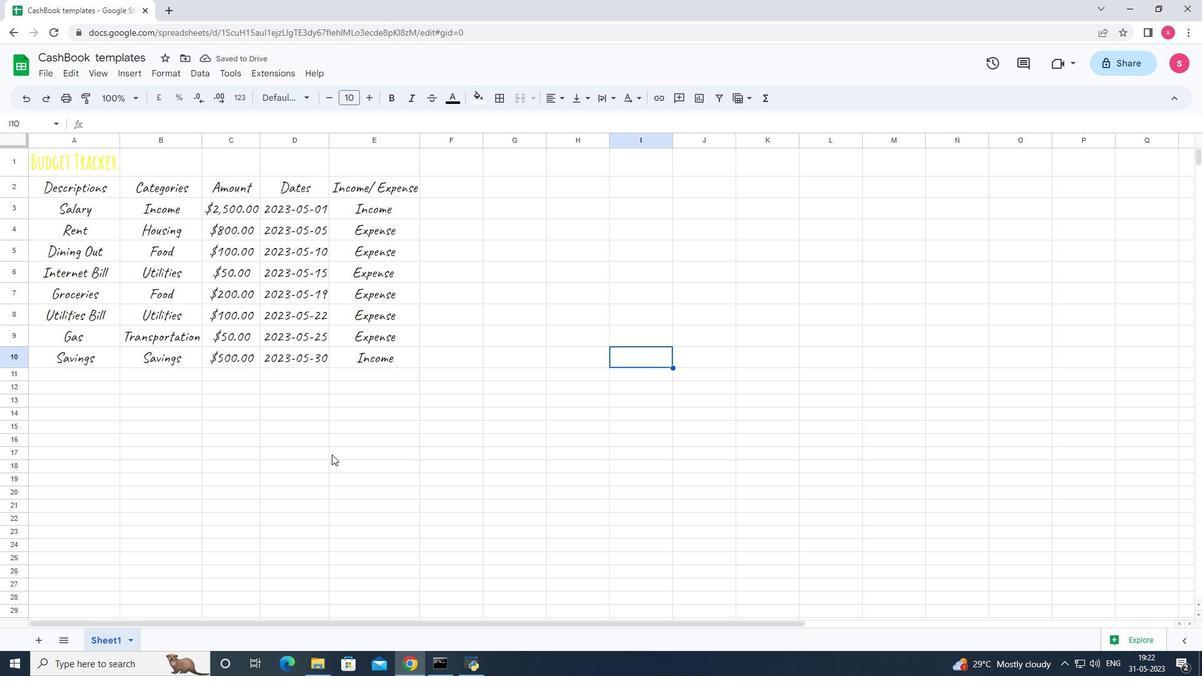 
Action: Mouse pressed left at (339, 460)
Screenshot: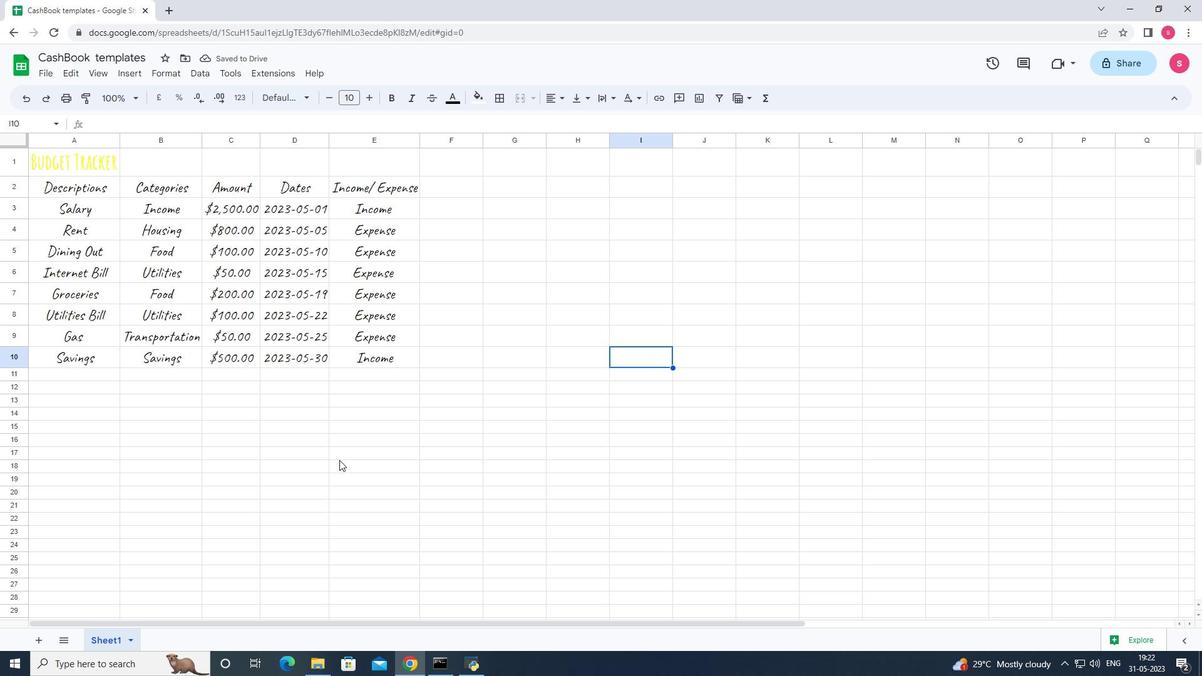 
Action: Mouse moved to (441, 560)
Screenshot: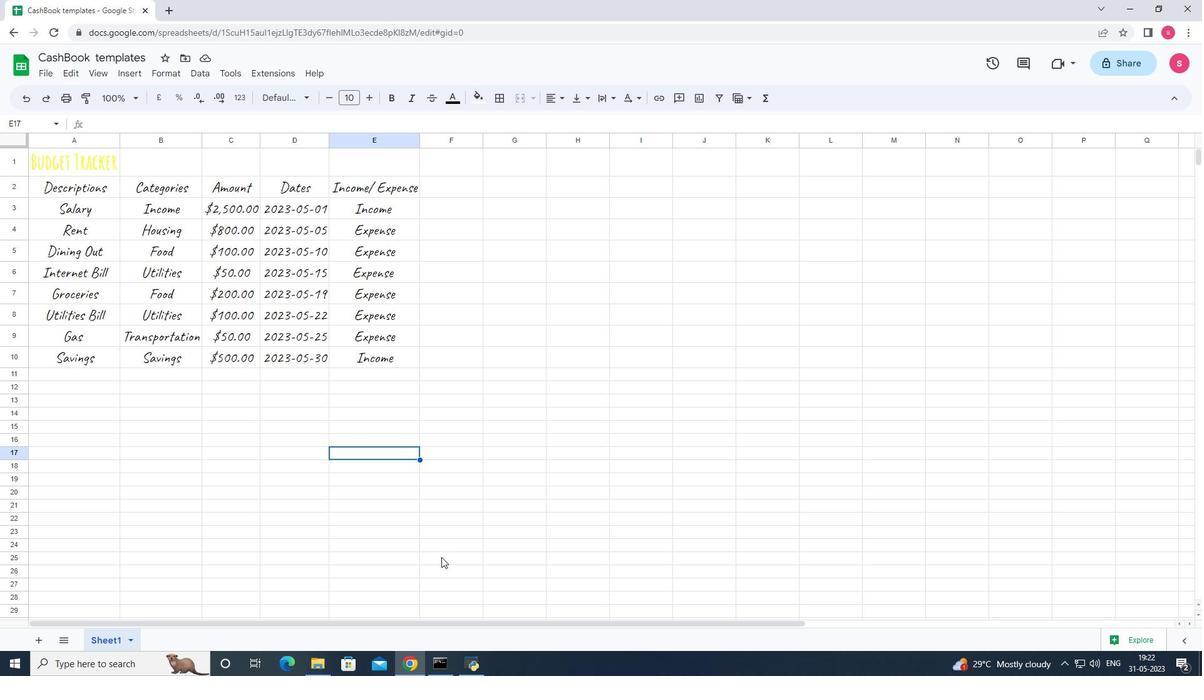 
Action: Key pressed ctrl+S
Screenshot: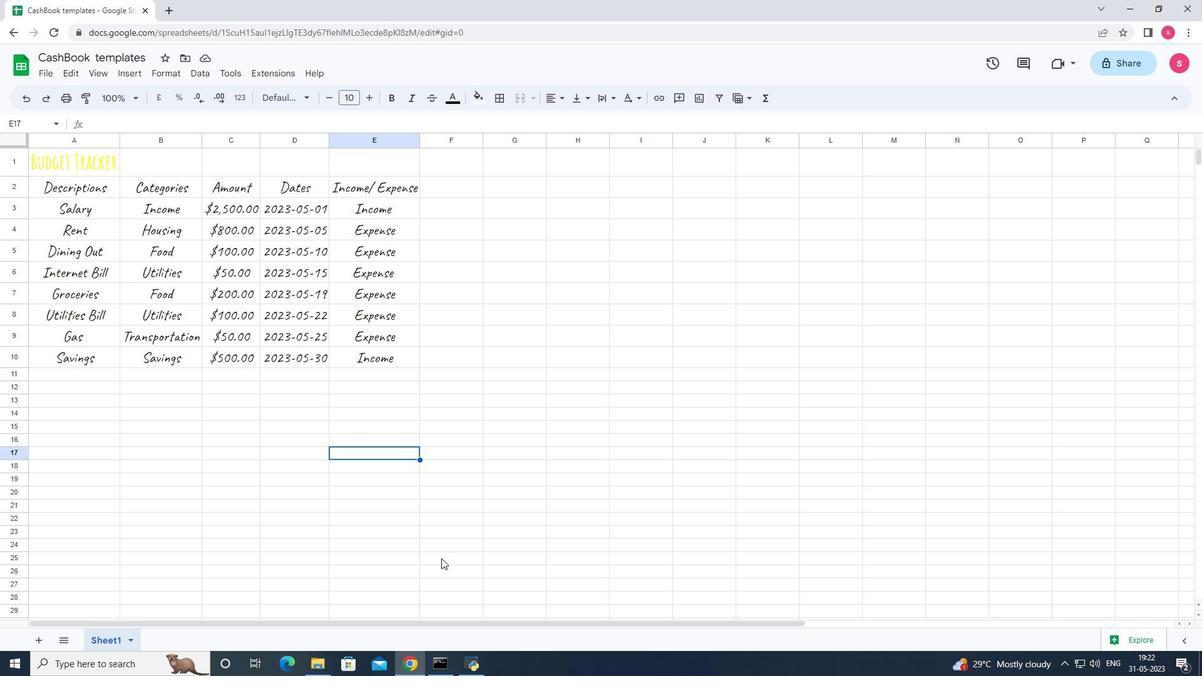 
Action: Mouse moved to (440, 568)
Screenshot: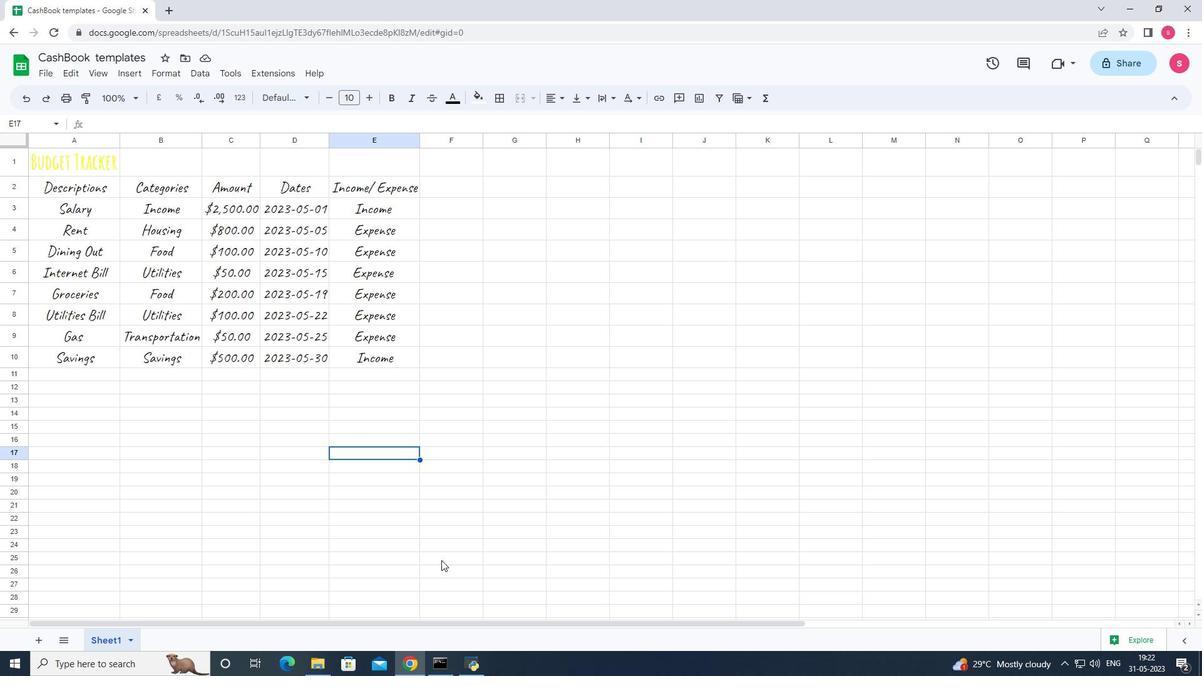 
